 Task: Find connections with filter location São Francisco do Sul with filter topic #Productivitywith filter profile language French with filter current company Axis Finance Limited with filter school Central Institute of Plastics Engineering & Technology (CIPET) with filter industry Textile Manufacturing with filter service category Management Consulting with filter keywords title Finance Manager
Action: Mouse moved to (665, 130)
Screenshot: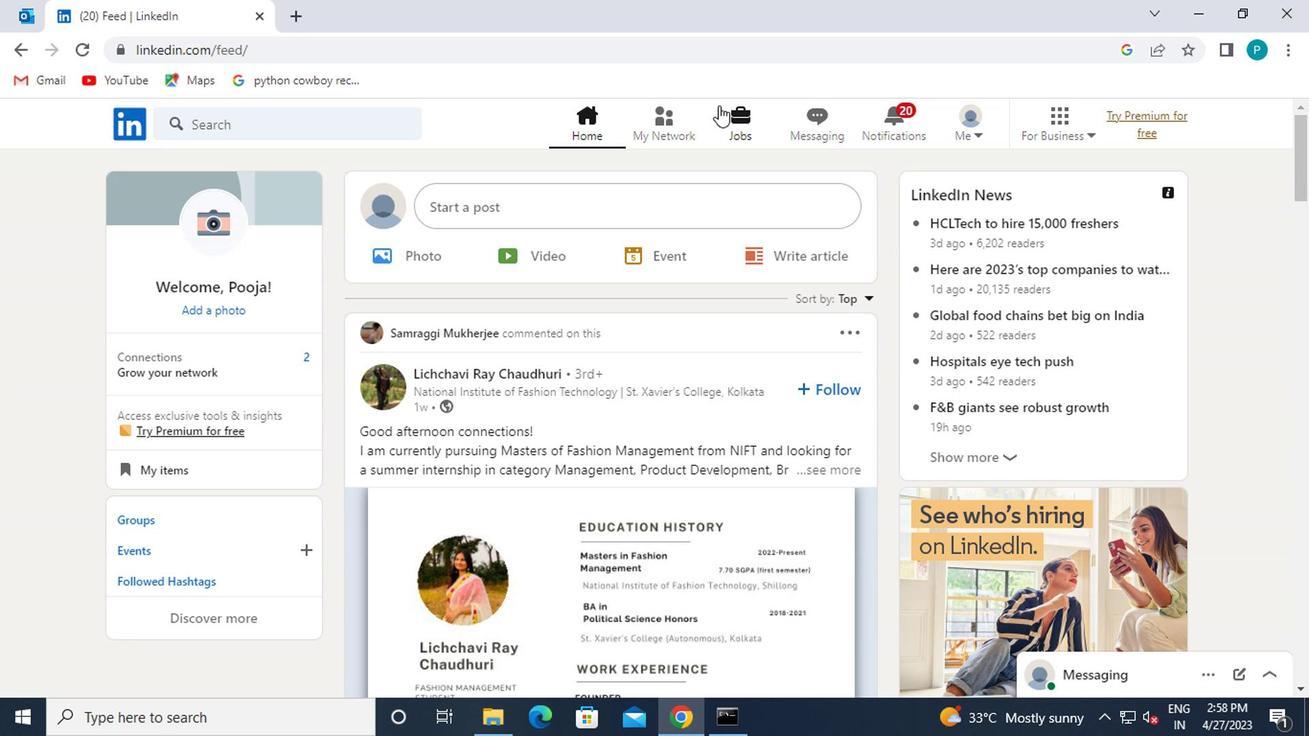 
Action: Mouse pressed left at (665, 130)
Screenshot: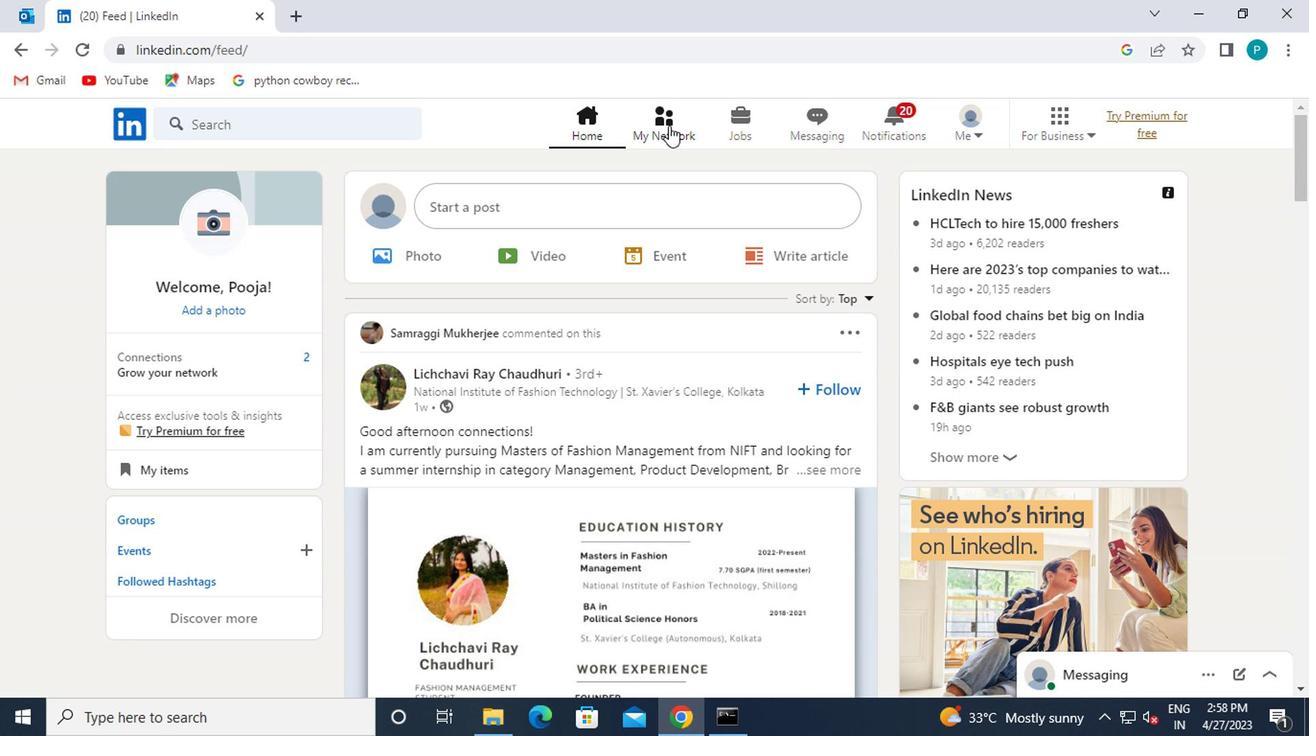 
Action: Mouse moved to (304, 242)
Screenshot: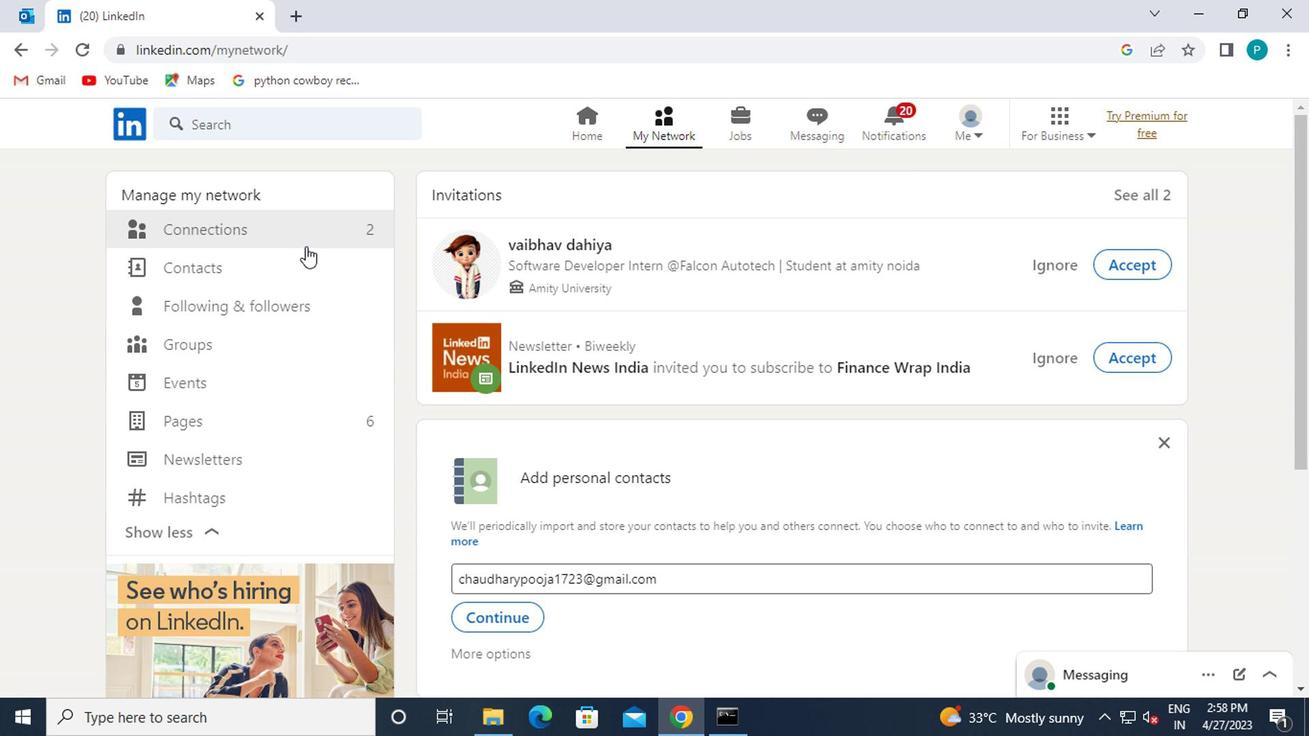 
Action: Mouse pressed left at (304, 242)
Screenshot: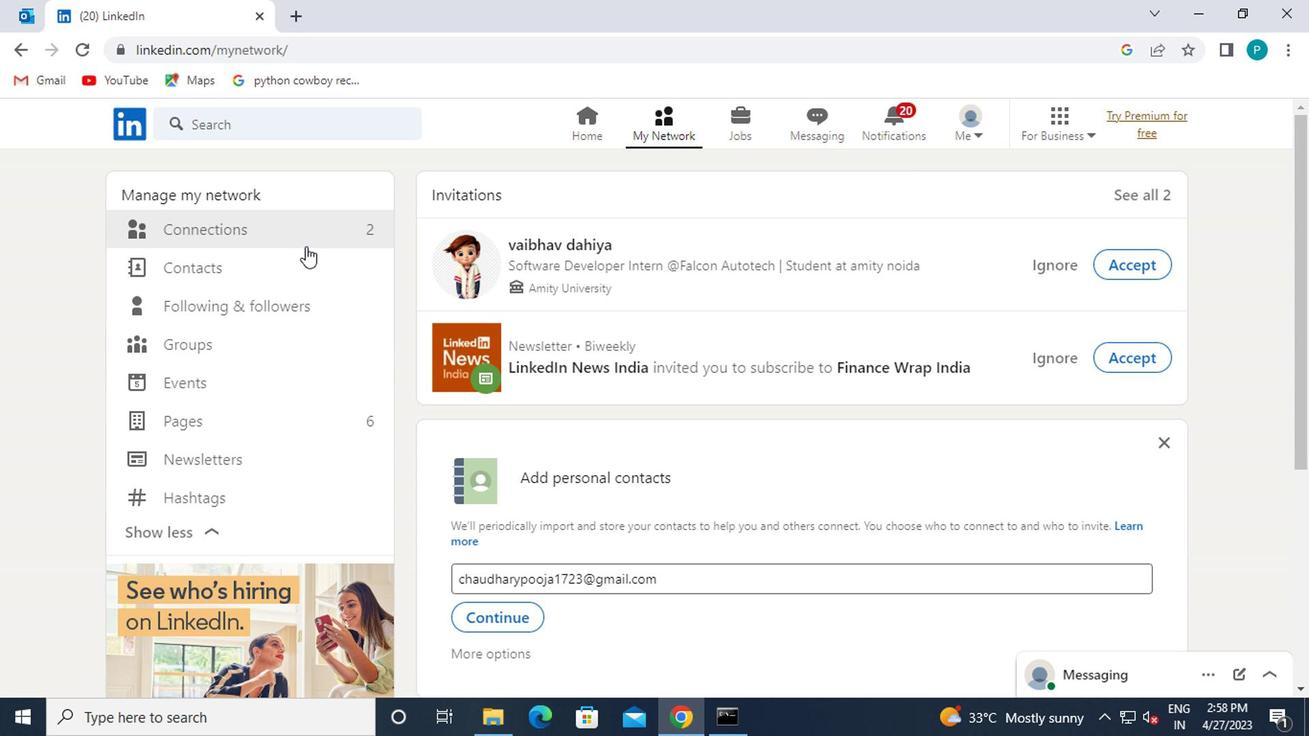 
Action: Mouse moved to (778, 210)
Screenshot: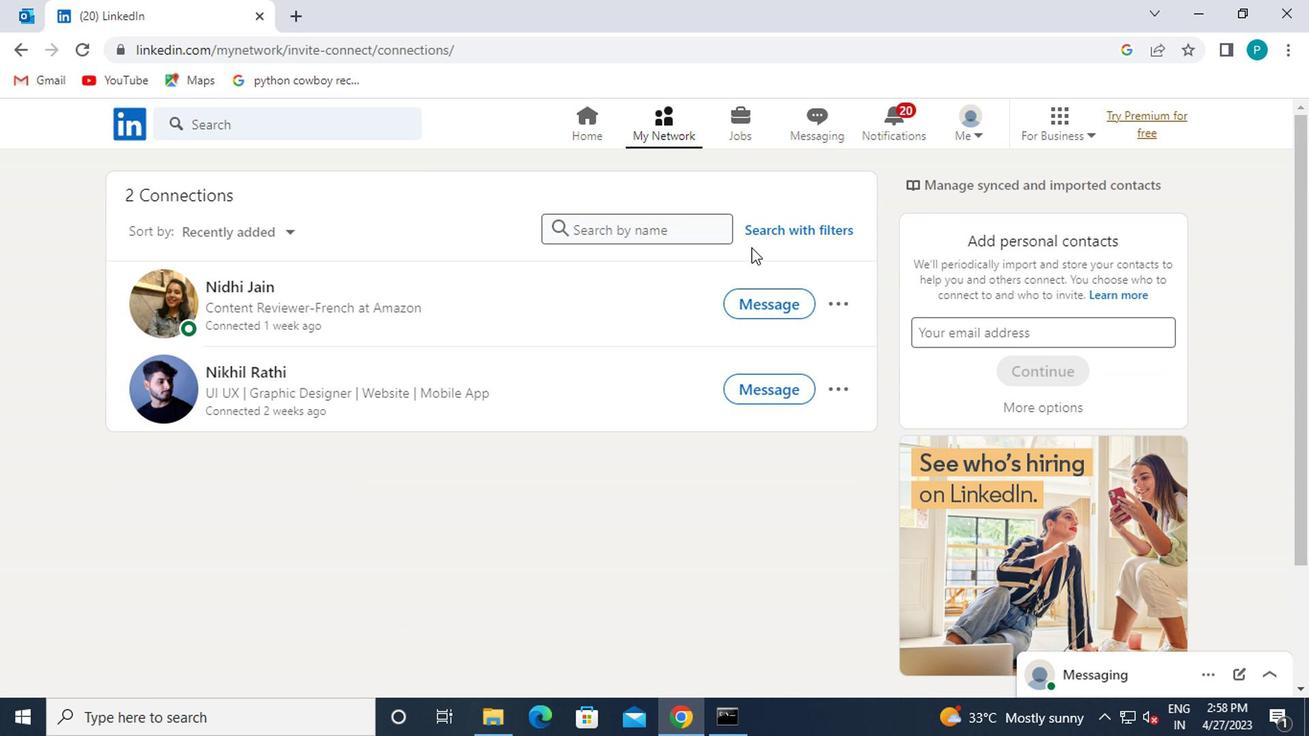 
Action: Mouse pressed left at (778, 210)
Screenshot: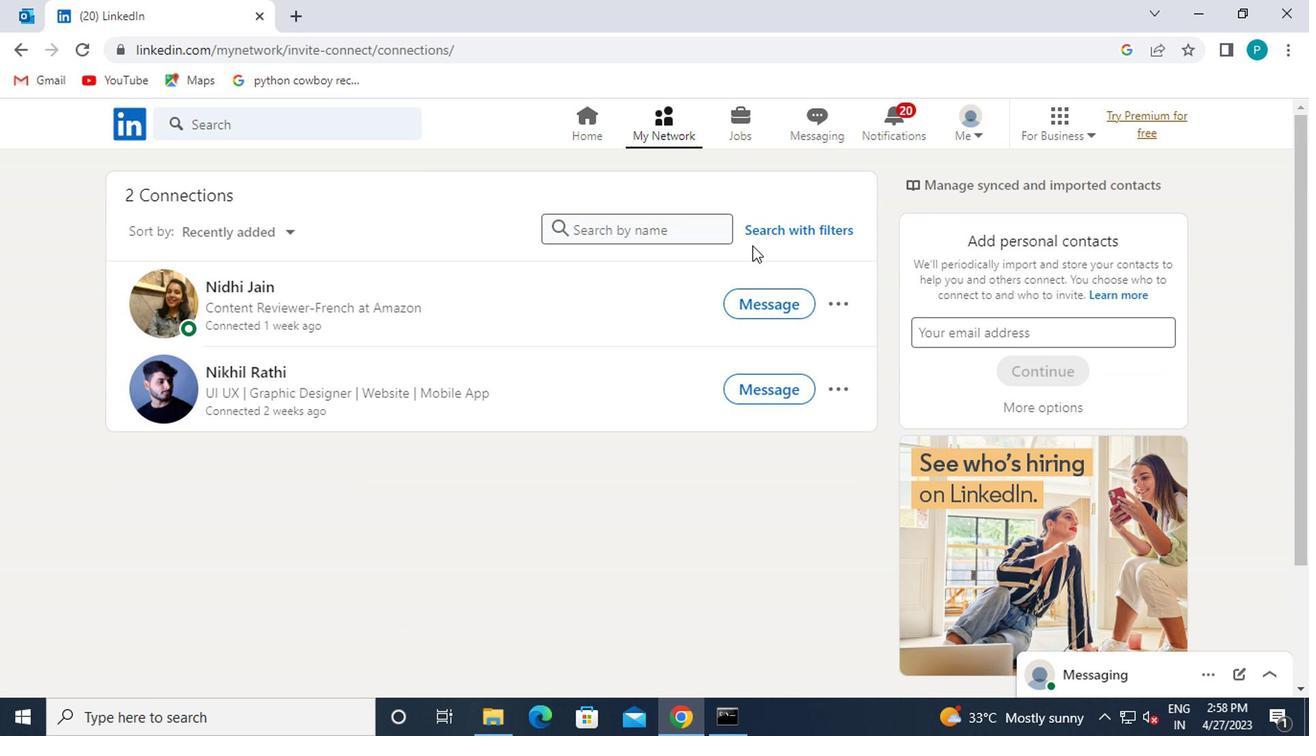 
Action: Mouse moved to (782, 222)
Screenshot: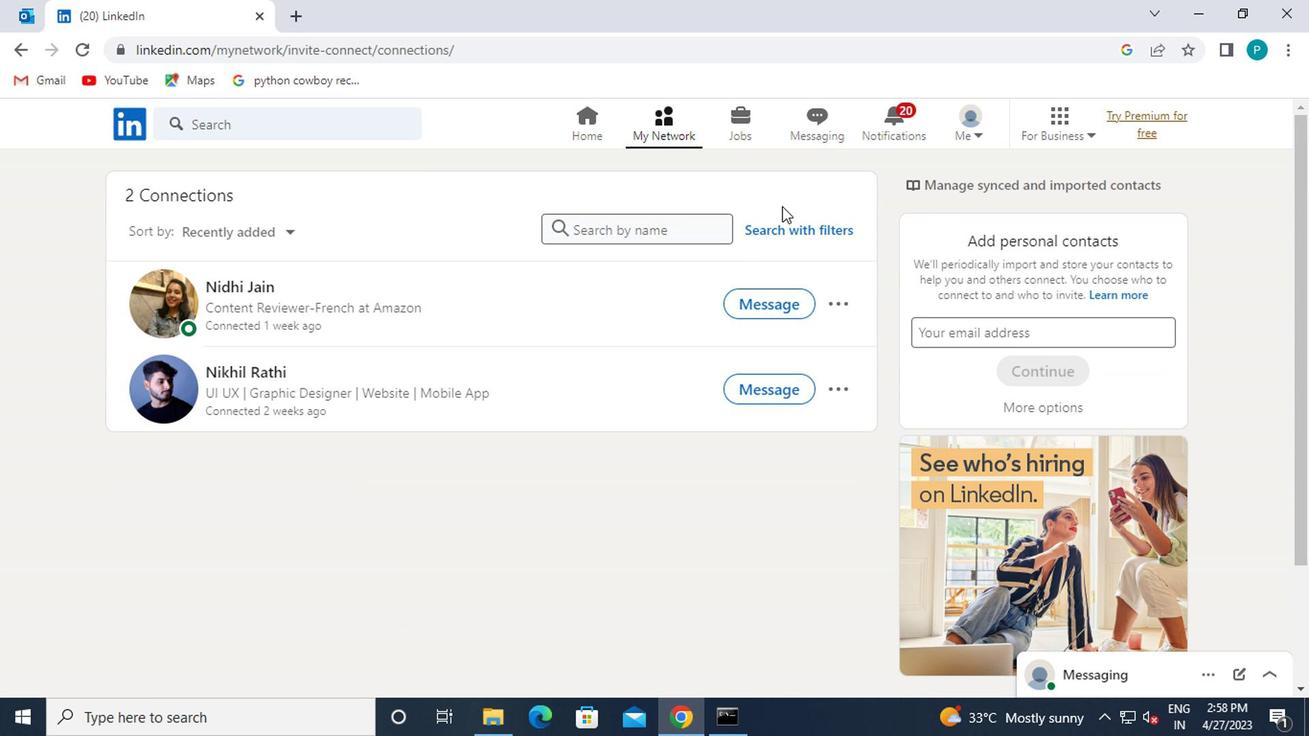 
Action: Mouse pressed left at (782, 222)
Screenshot: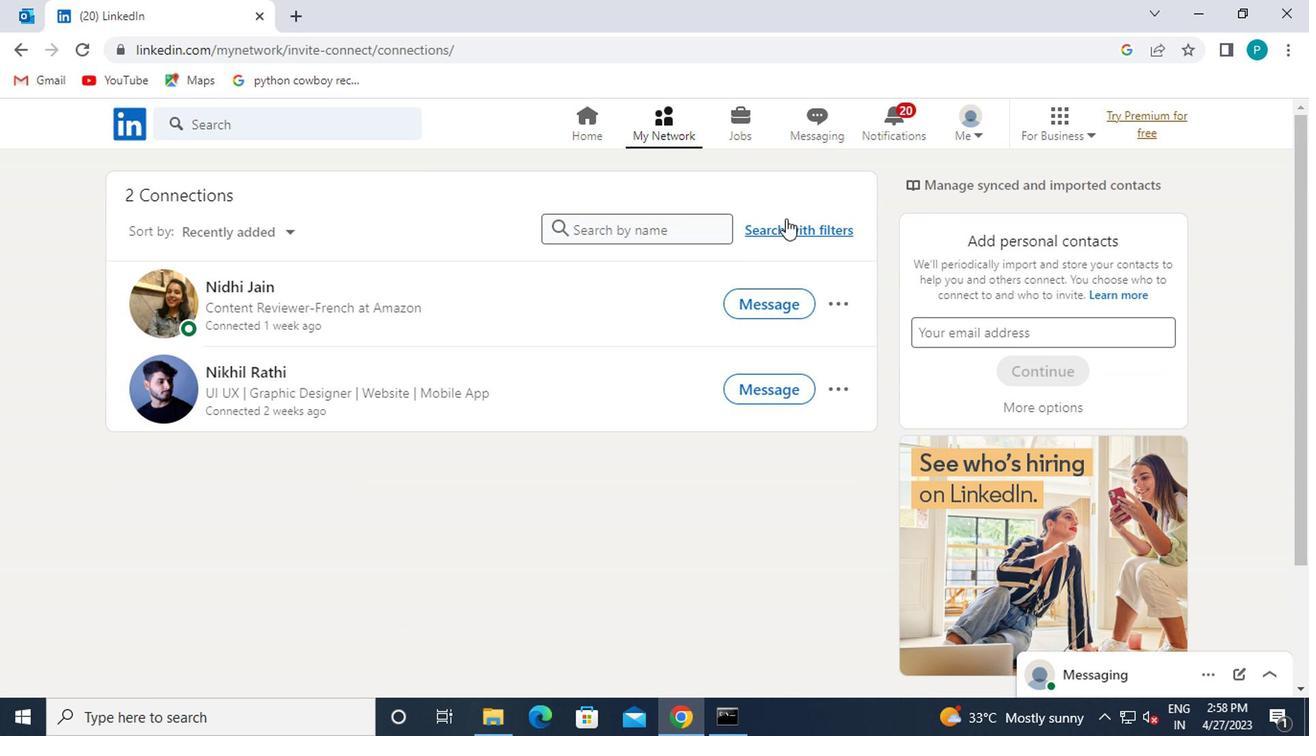 
Action: Mouse moved to (697, 184)
Screenshot: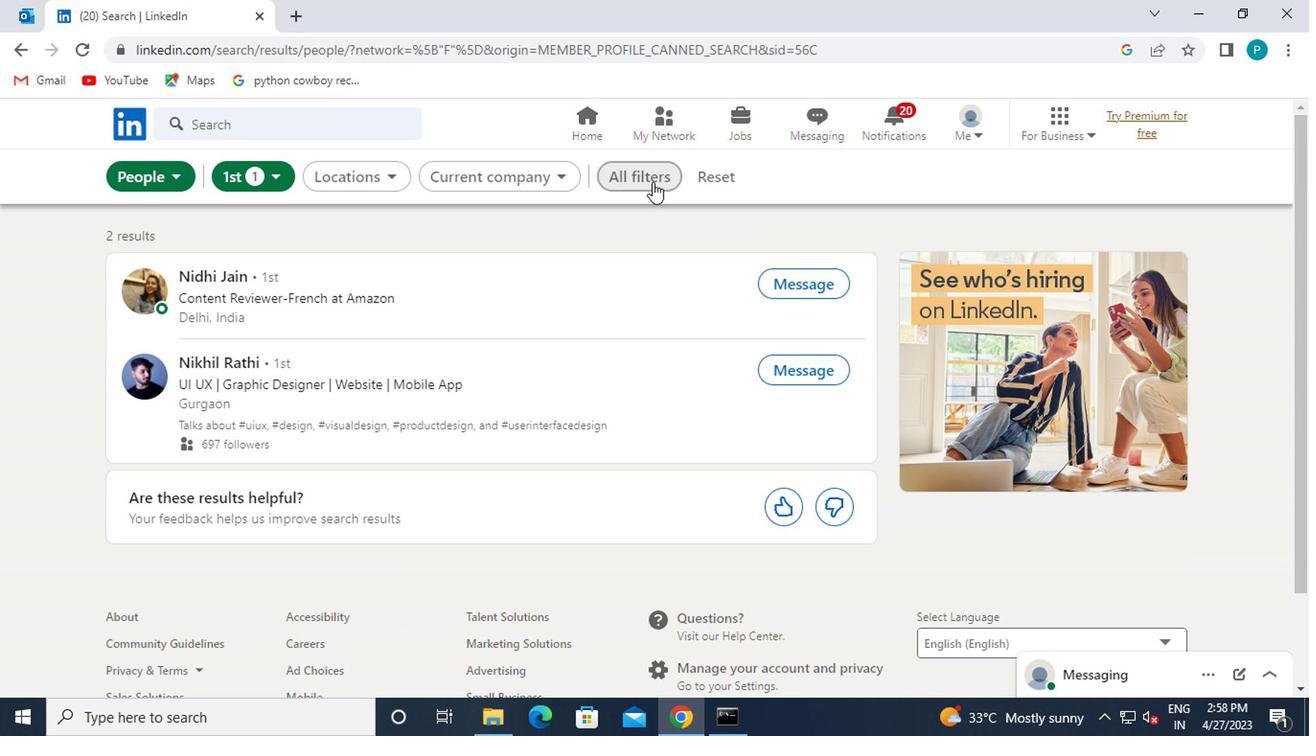 
Action: Mouse pressed left at (697, 184)
Screenshot: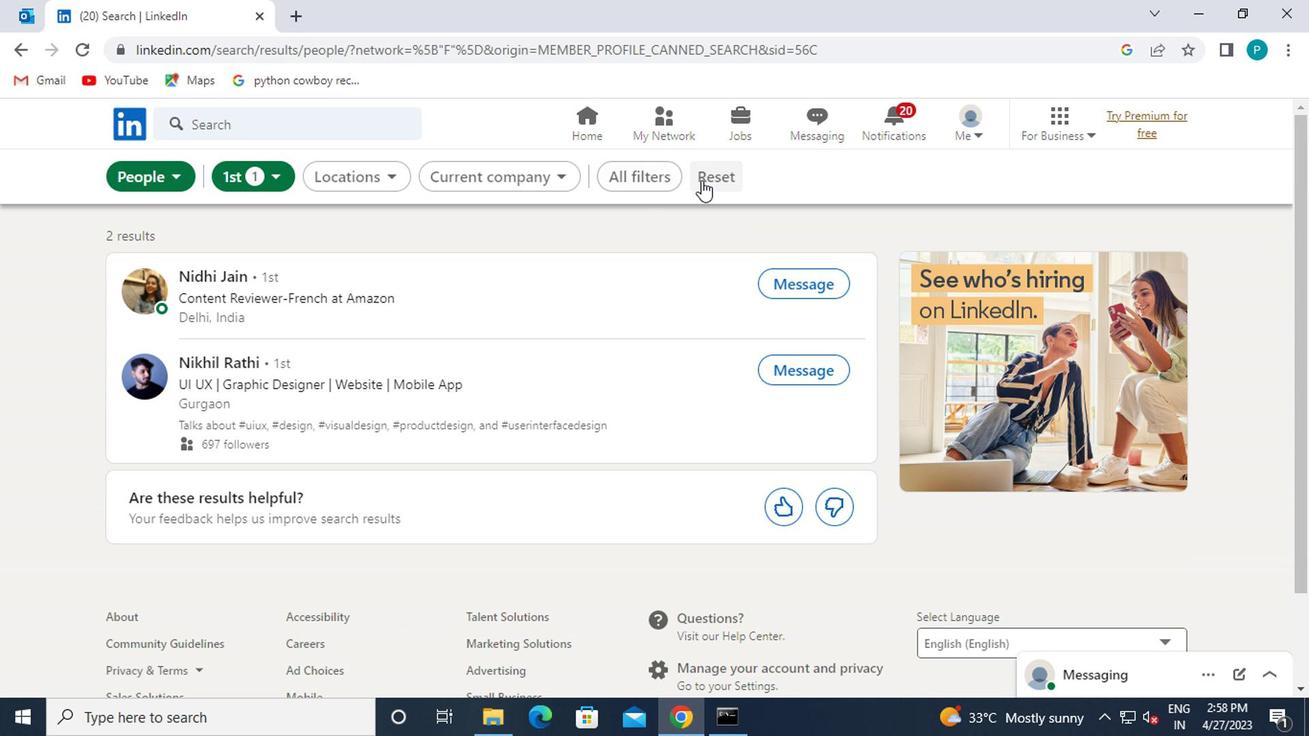 
Action: Mouse moved to (692, 185)
Screenshot: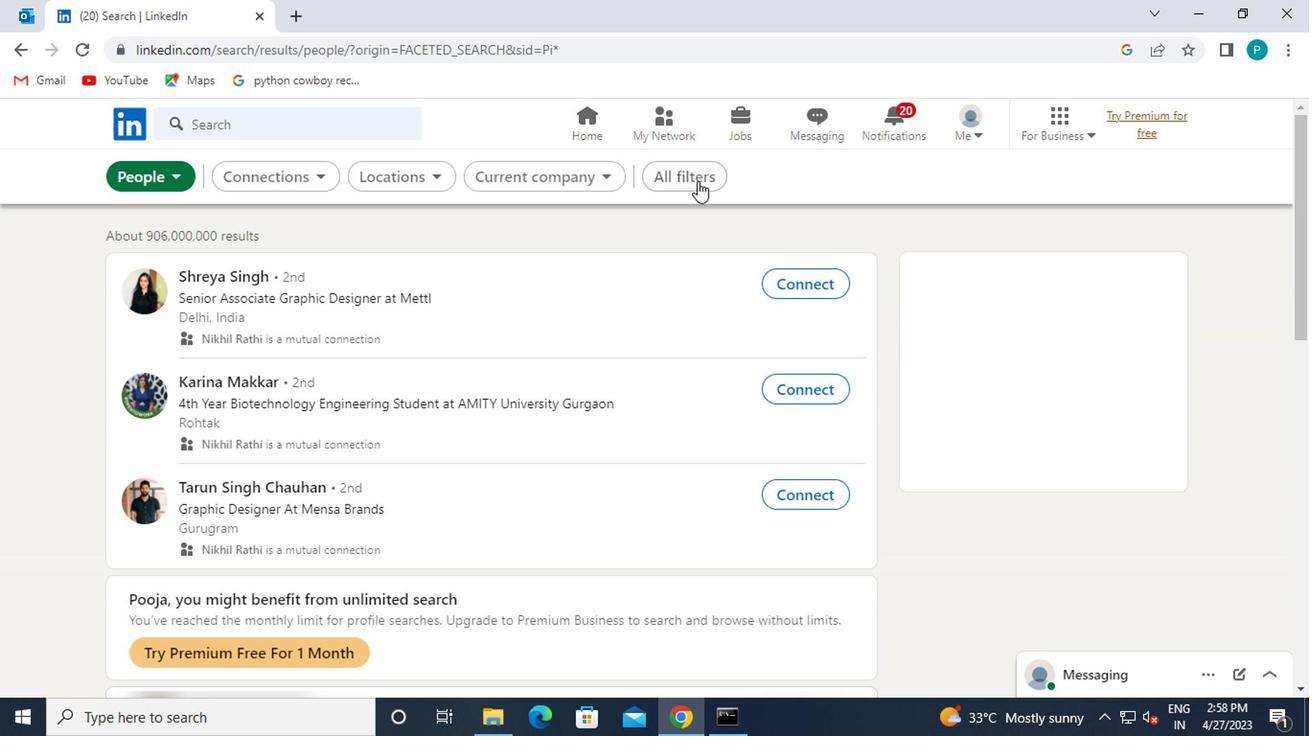 
Action: Mouse pressed left at (692, 185)
Screenshot: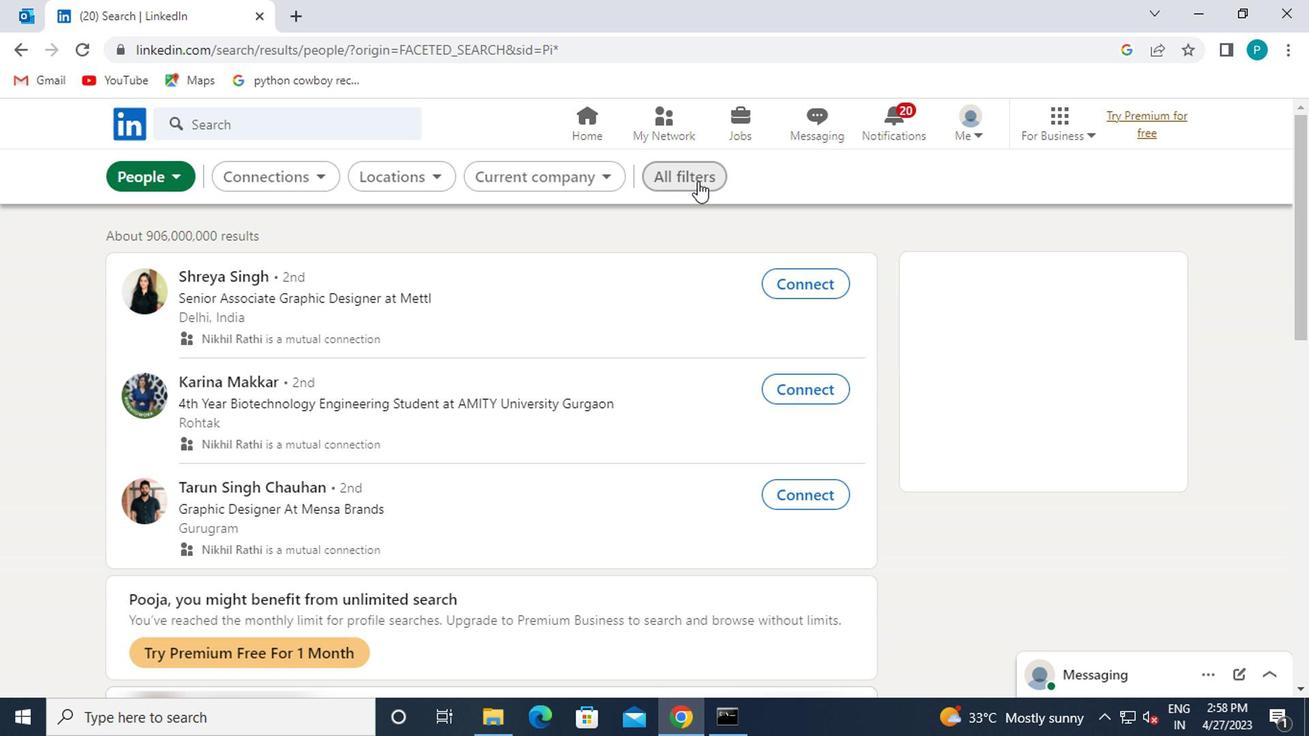 
Action: Mouse moved to (1074, 433)
Screenshot: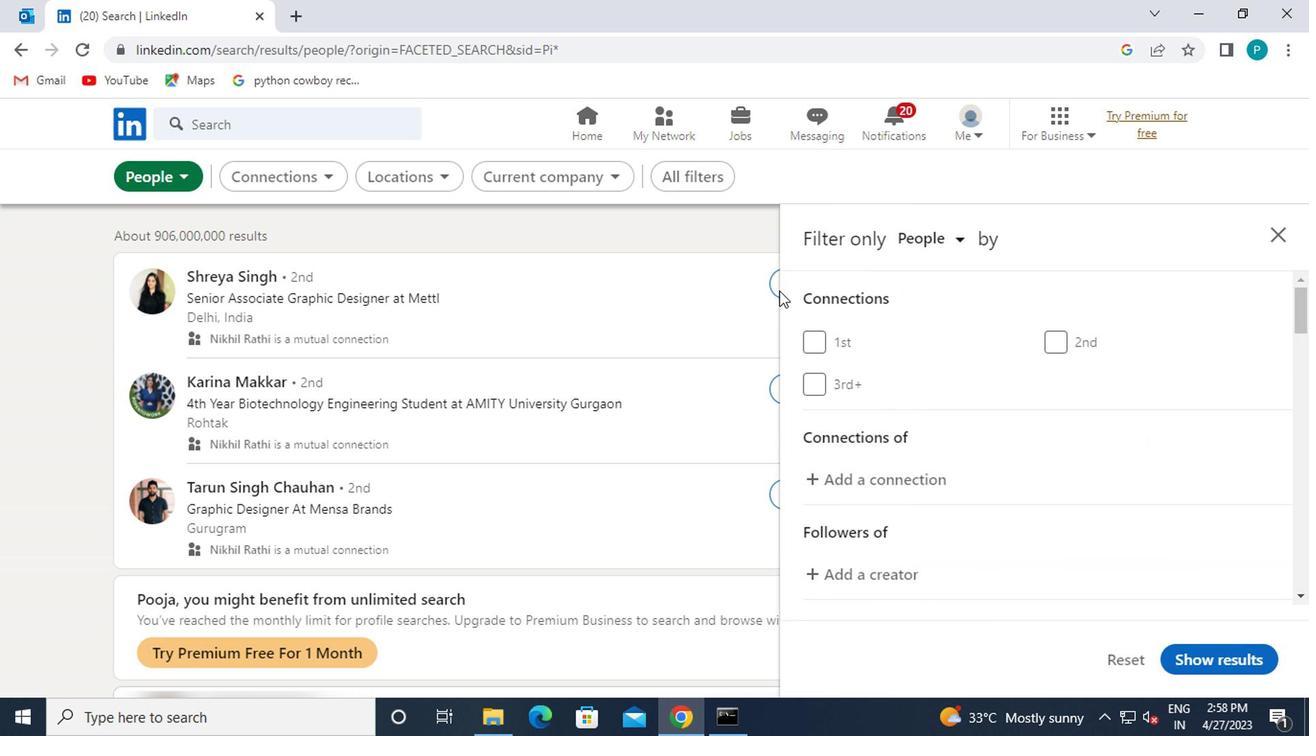 
Action: Mouse scrolled (1074, 433) with delta (0, 0)
Screenshot: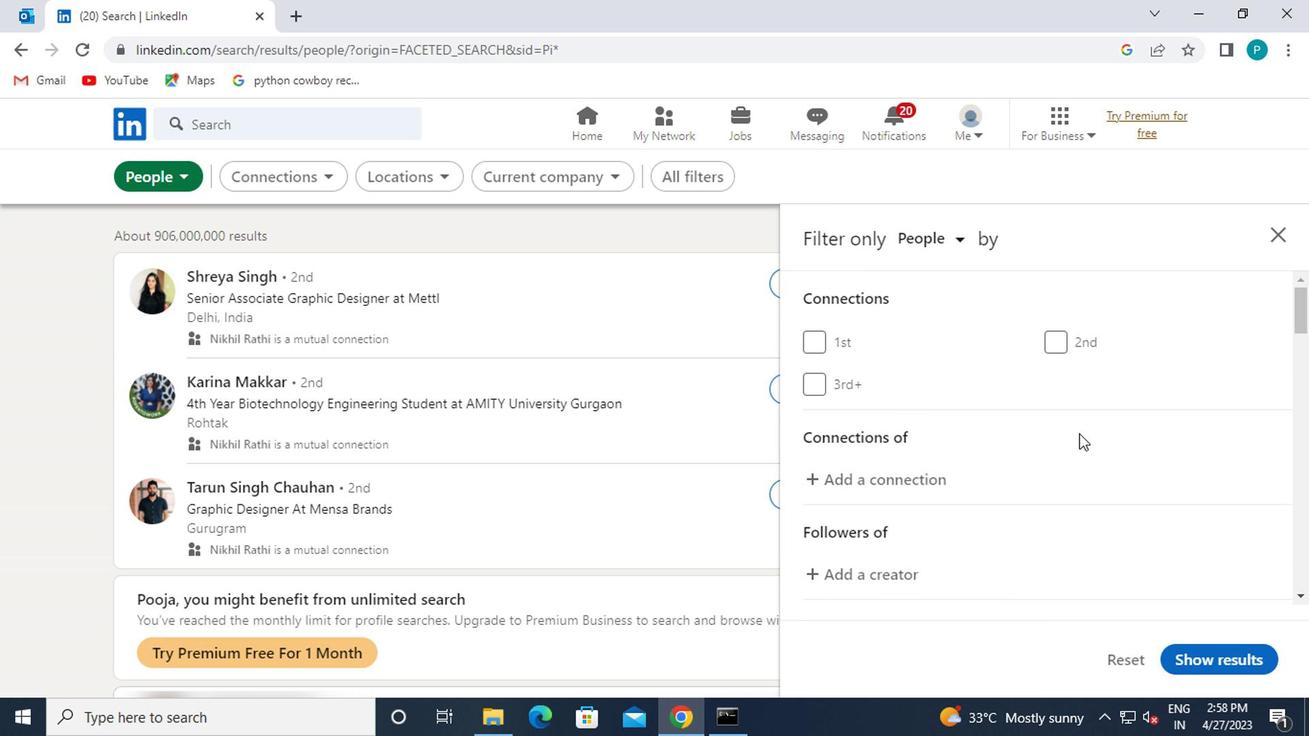
Action: Mouse scrolled (1074, 433) with delta (0, 0)
Screenshot: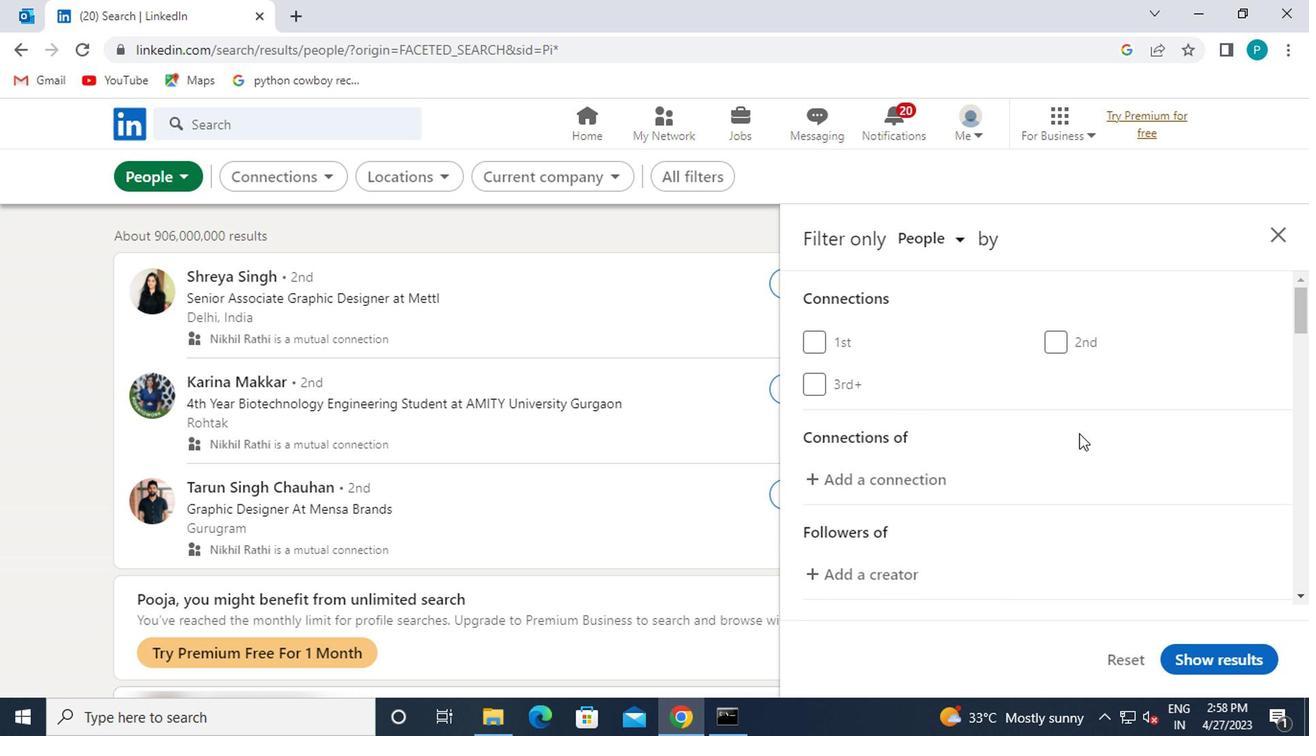 
Action: Mouse scrolled (1074, 433) with delta (0, 0)
Screenshot: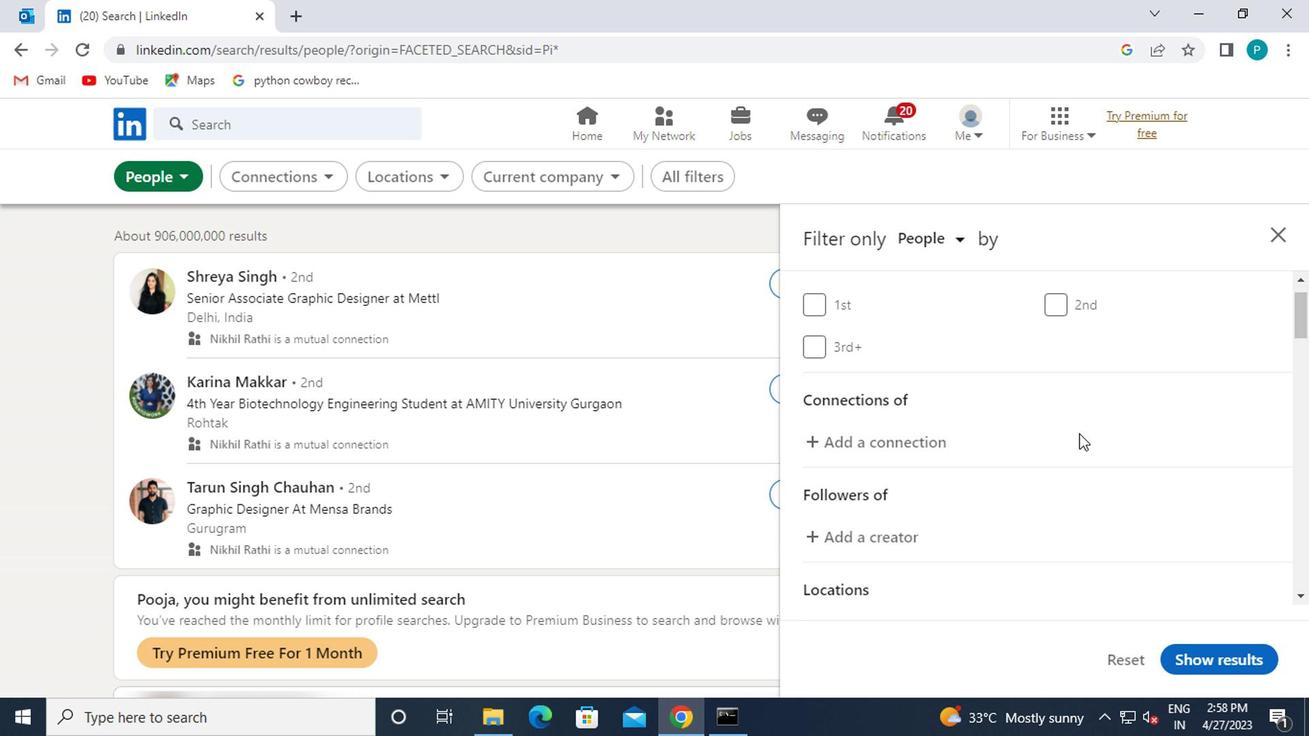 
Action: Mouse scrolled (1074, 433) with delta (0, 0)
Screenshot: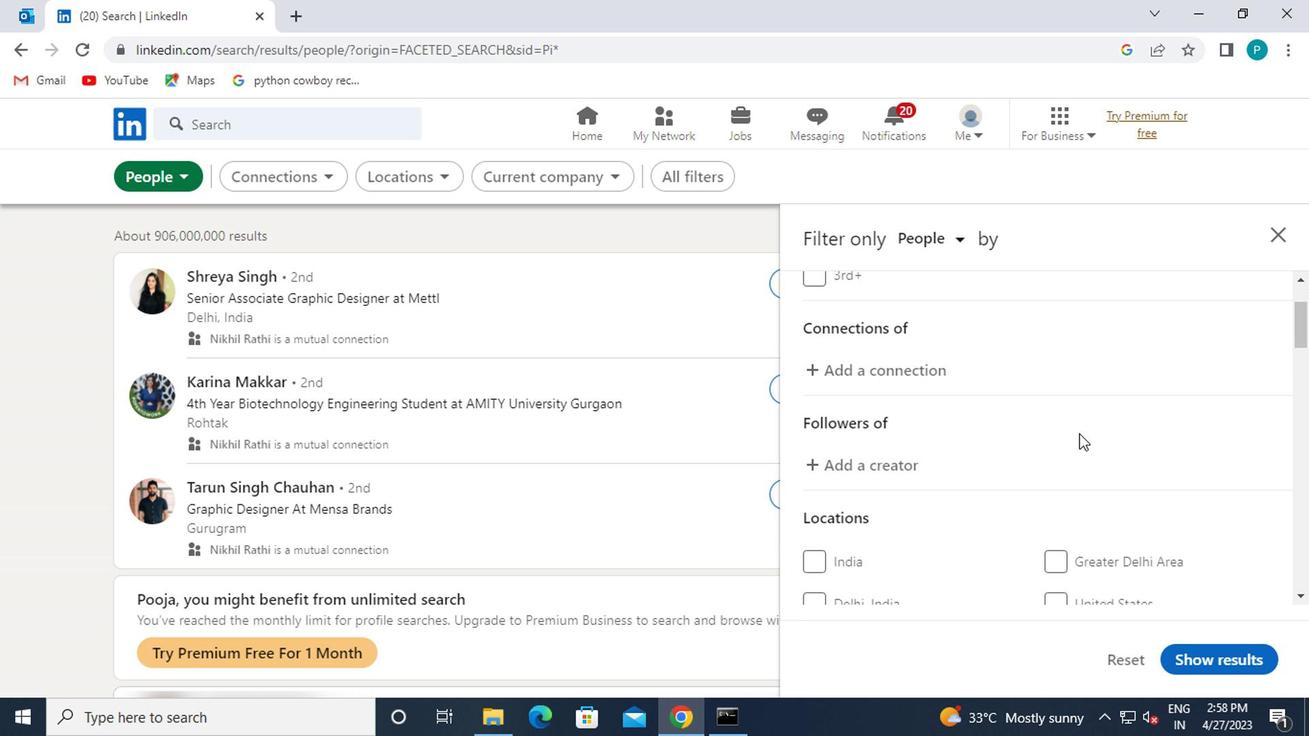 
Action: Mouse moved to (1076, 372)
Screenshot: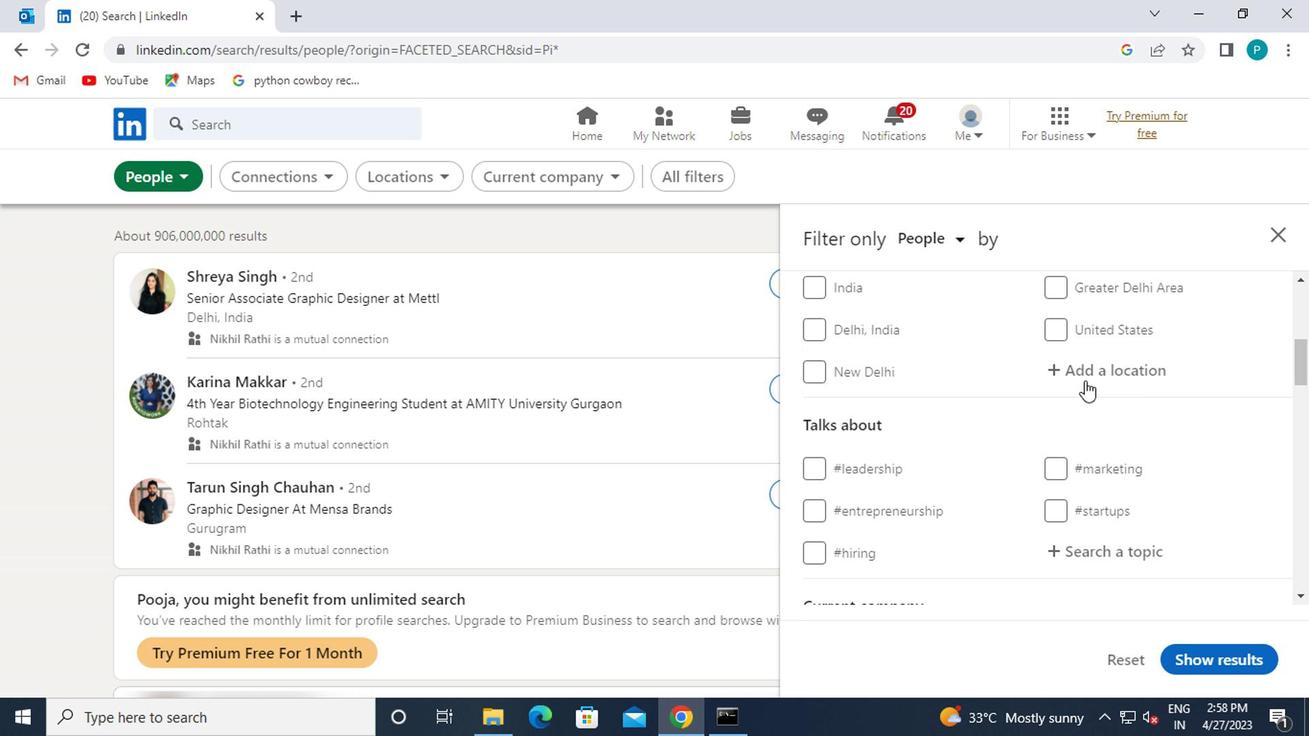
Action: Mouse pressed left at (1076, 372)
Screenshot: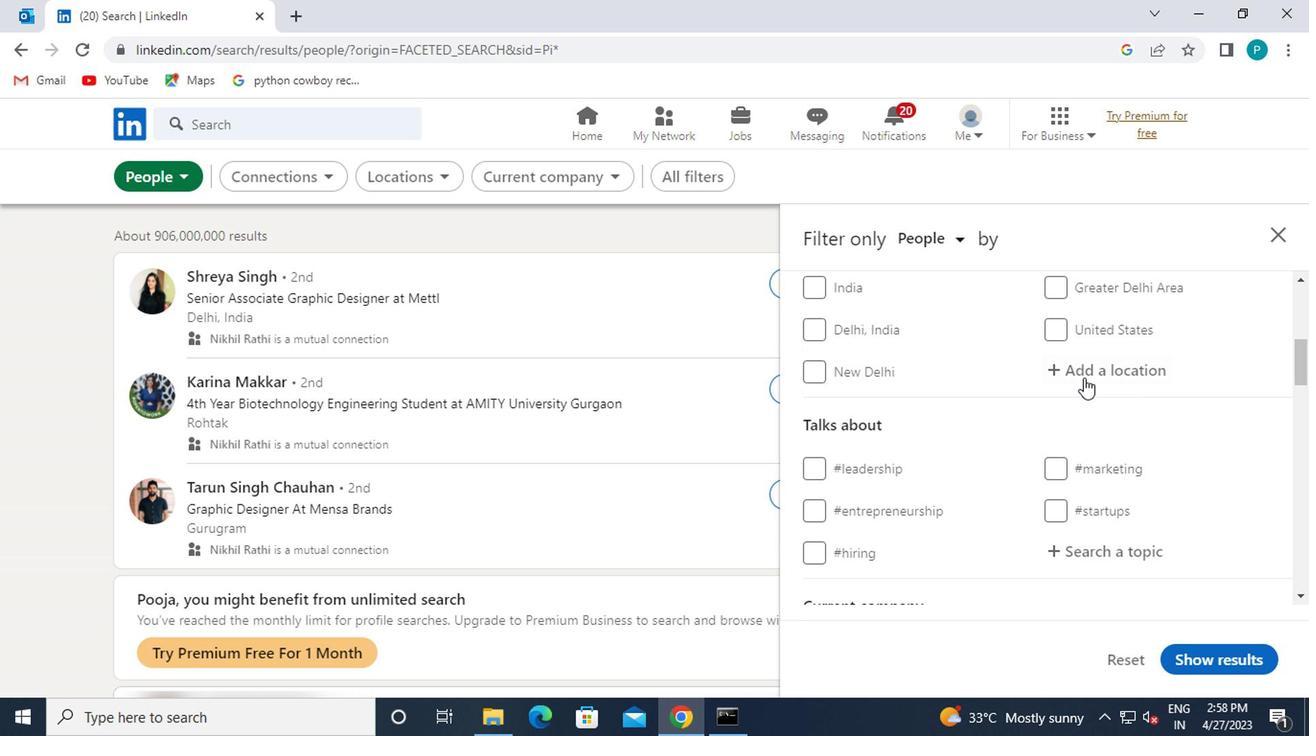 
Action: Key pressed <Key.caps_lock>s<Key.caps_lock>ao<Key.space><Key.caps_lock>f<Key.caps_lock>ra
Screenshot: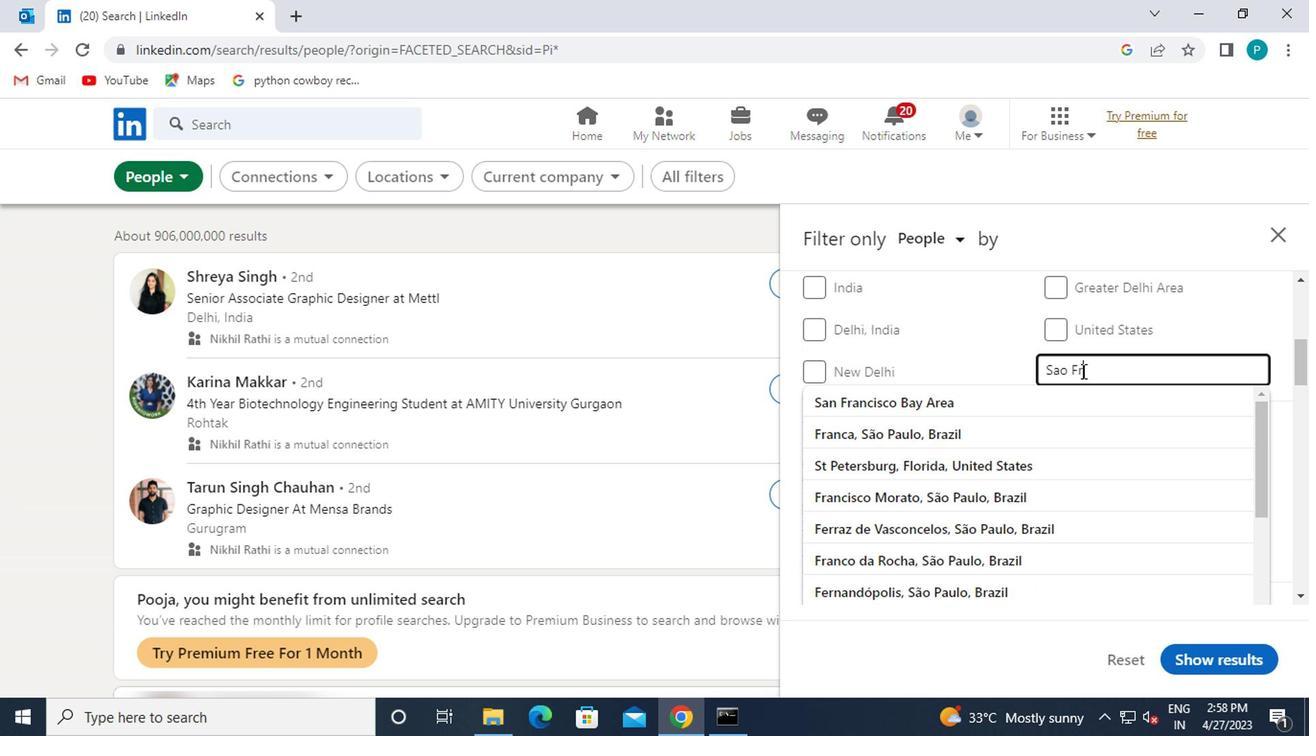 
Action: Mouse moved to (1023, 524)
Screenshot: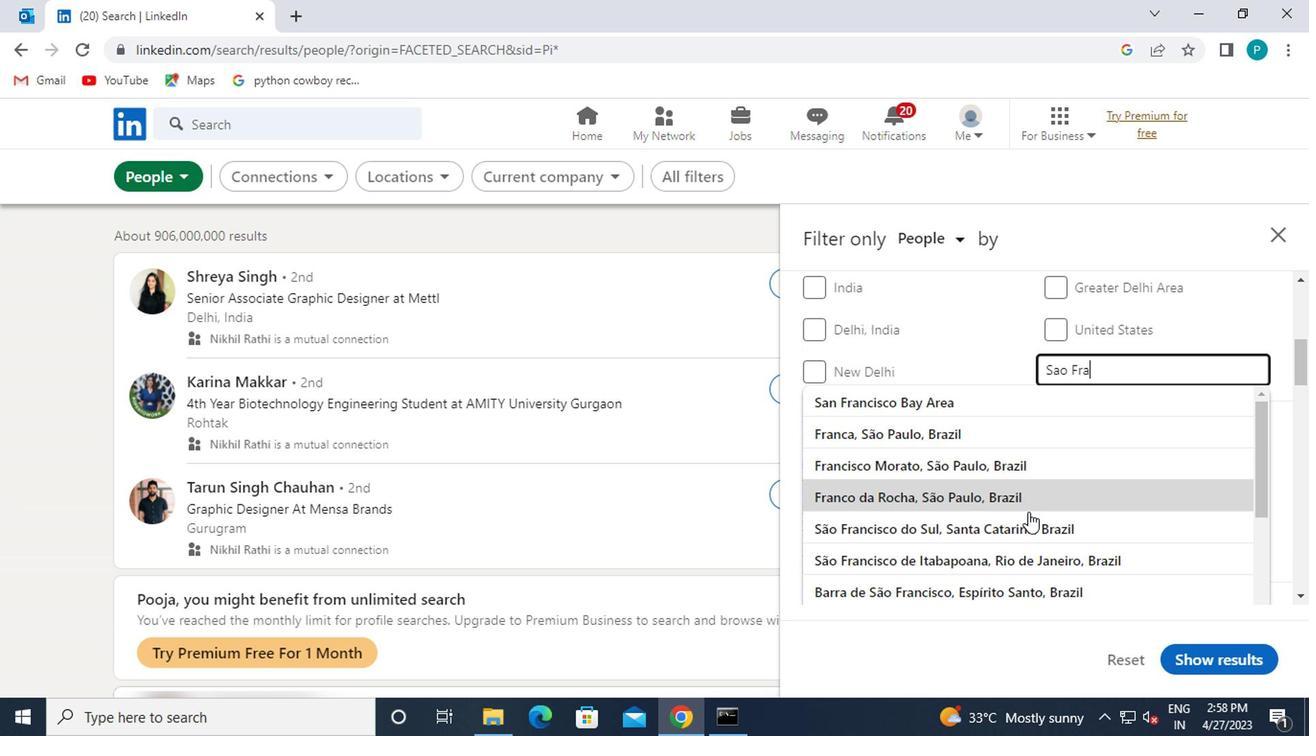 
Action: Mouse pressed left at (1023, 524)
Screenshot: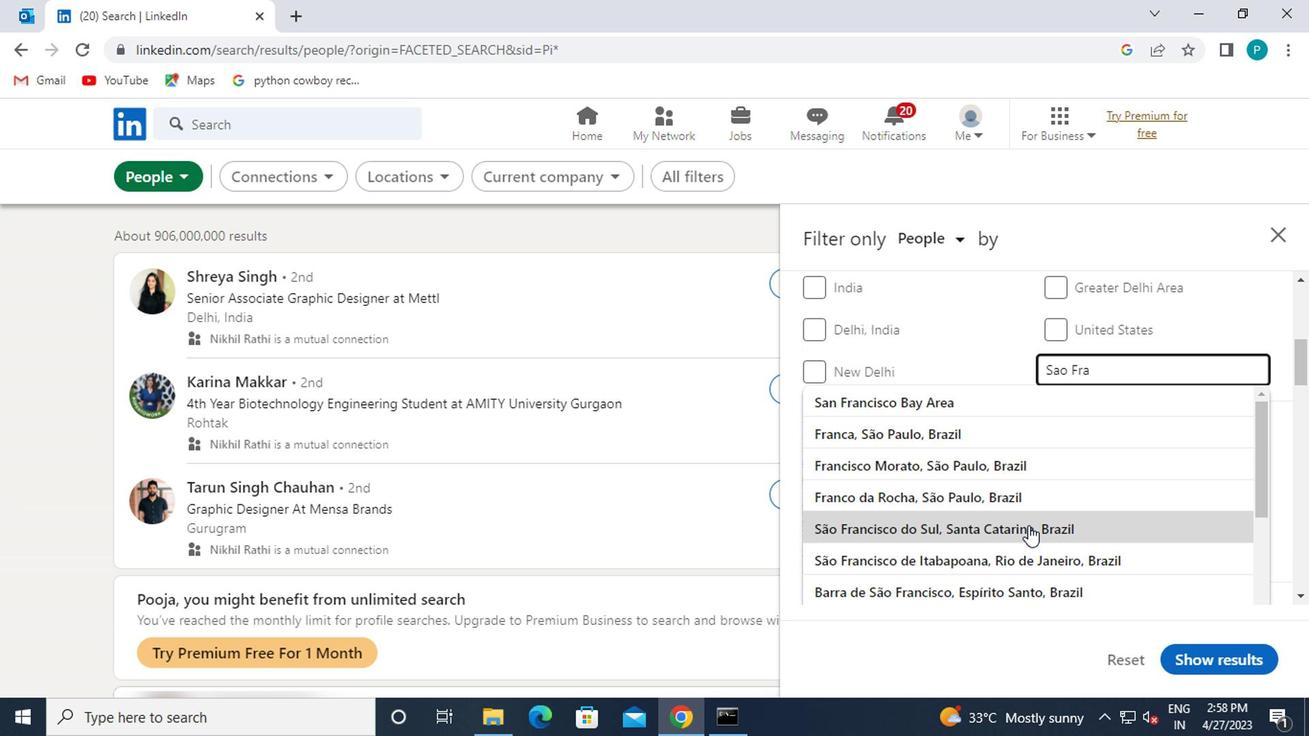 
Action: Mouse scrolled (1023, 523) with delta (0, 0)
Screenshot: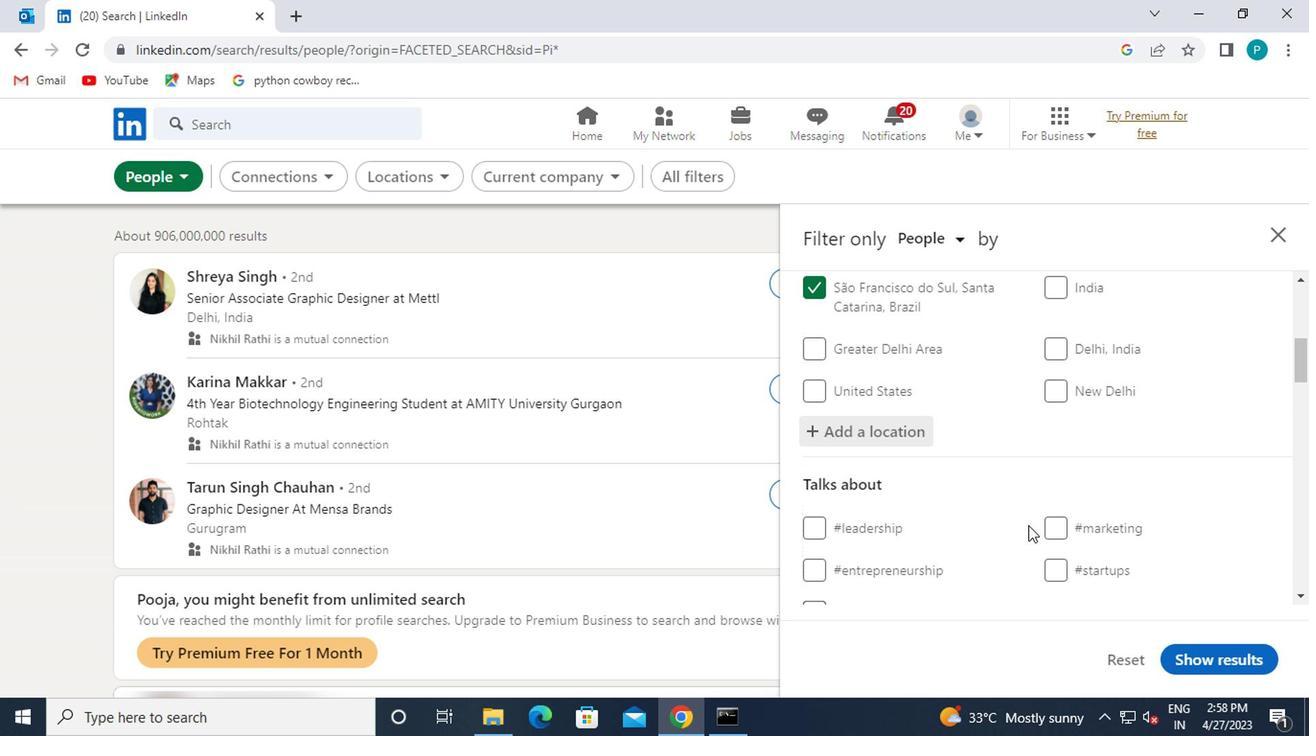 
Action: Mouse scrolled (1023, 523) with delta (0, 0)
Screenshot: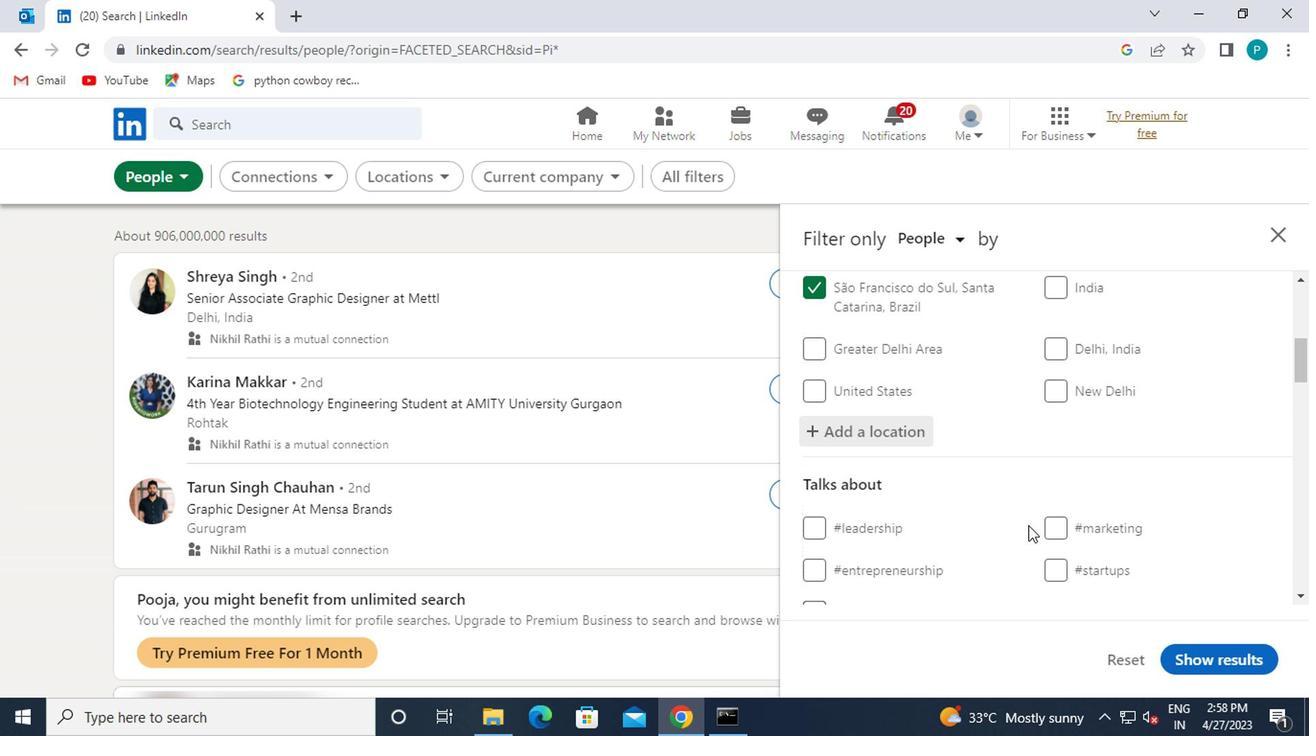 
Action: Mouse moved to (1046, 425)
Screenshot: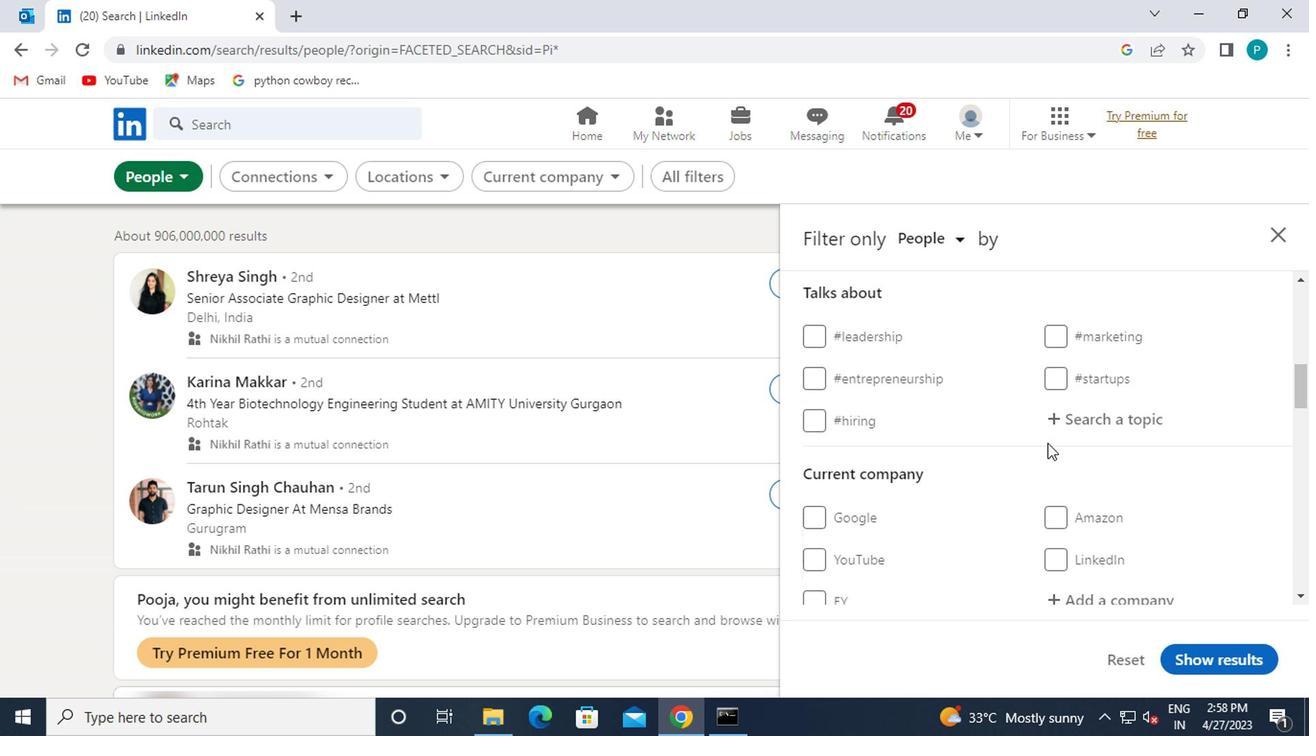 
Action: Mouse pressed left at (1046, 425)
Screenshot: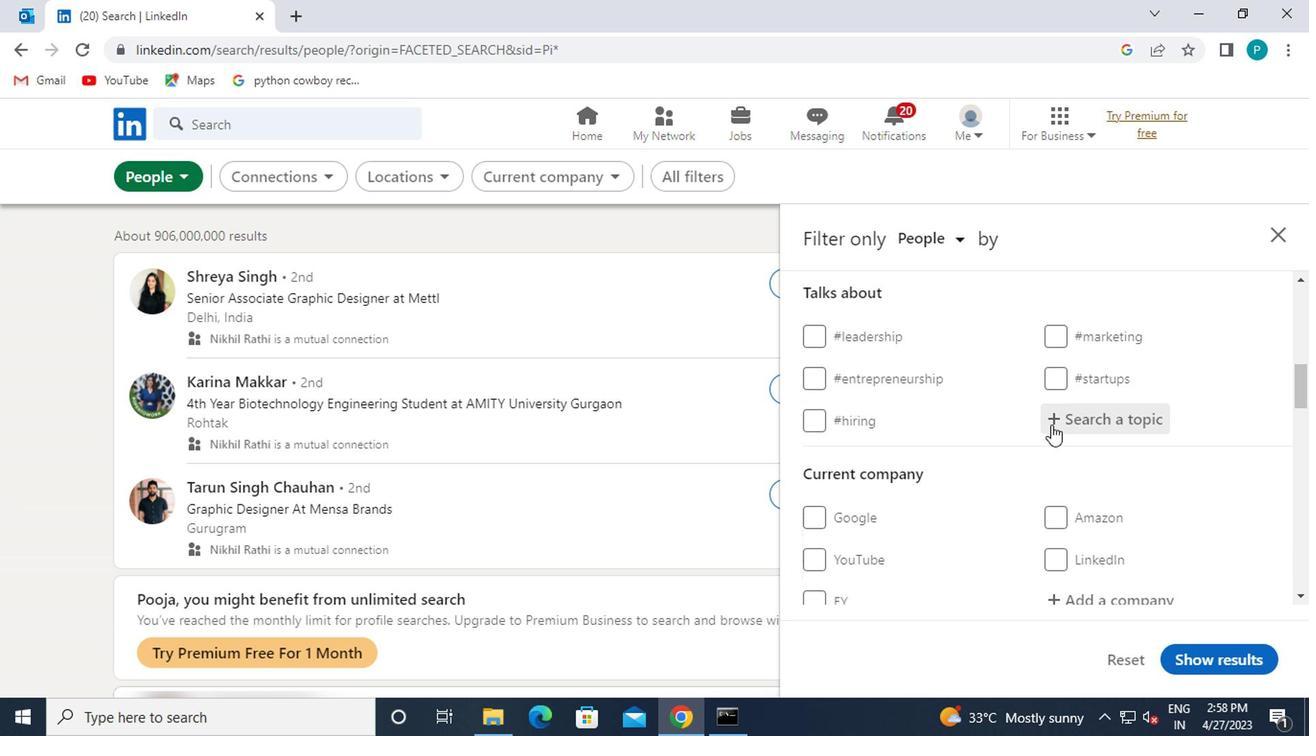 
Action: Key pressed <Key.shift>#<Key.caps_lock>P<Key.caps_lock>RODUCTIVITY
Screenshot: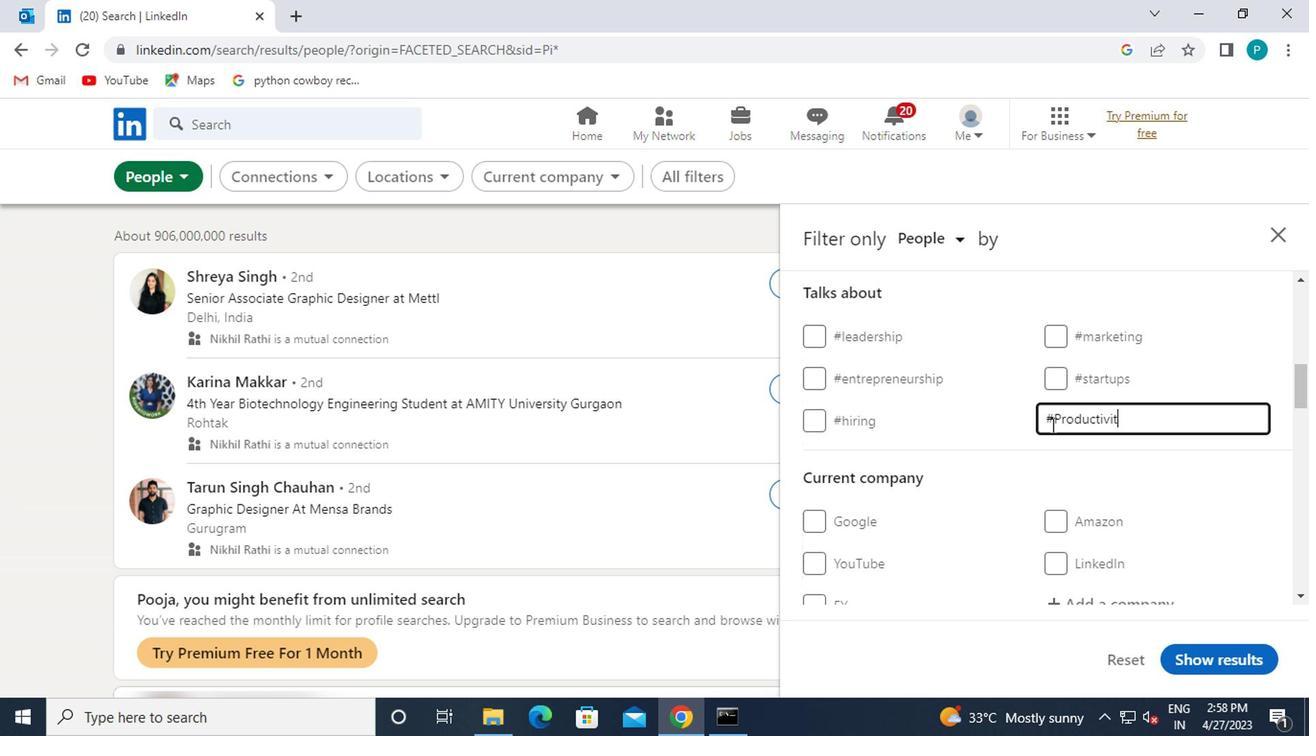 
Action: Mouse moved to (1028, 439)
Screenshot: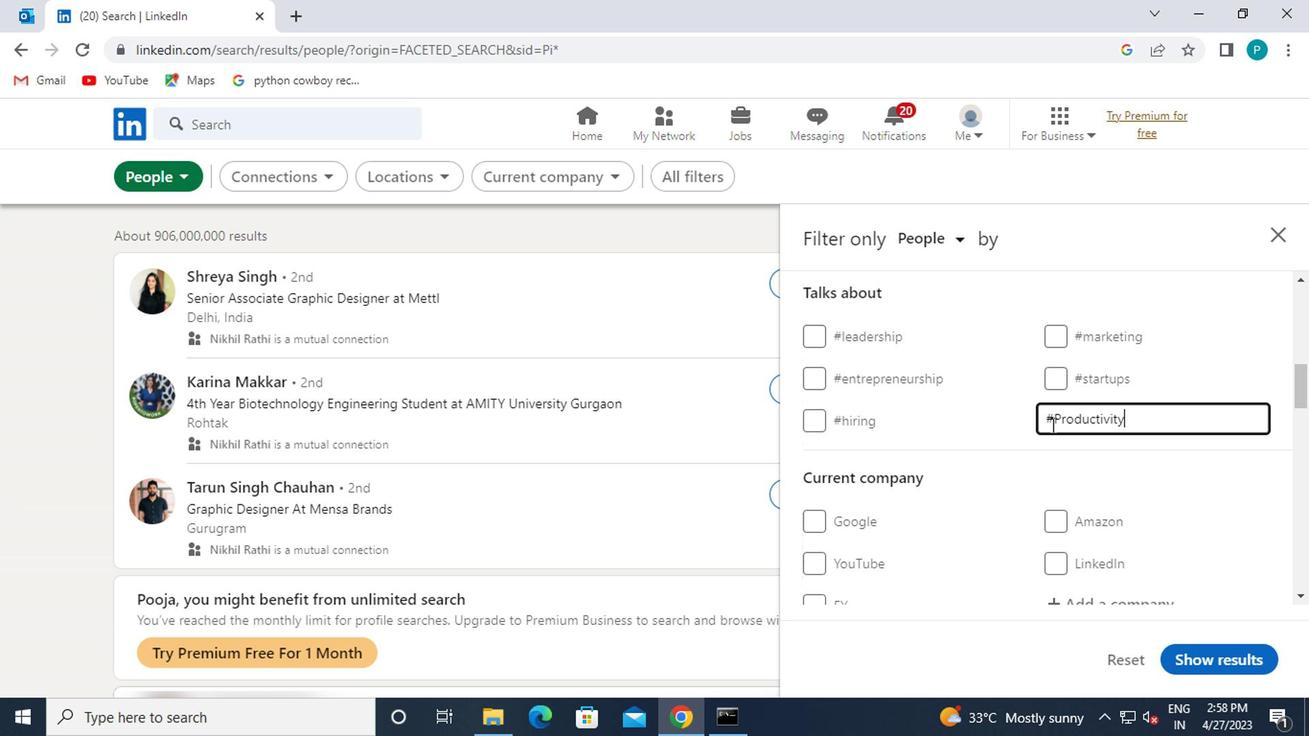 
Action: Mouse scrolled (1028, 438) with delta (0, -1)
Screenshot: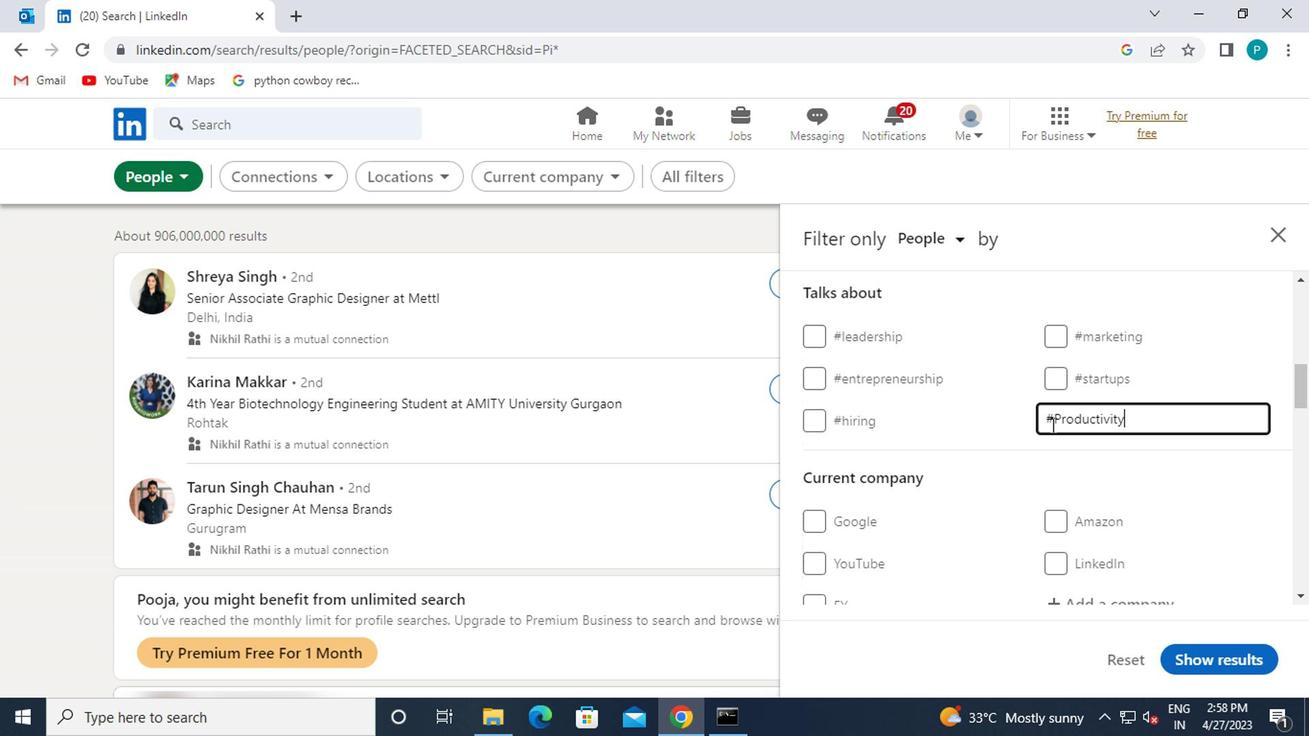 
Action: Mouse moved to (1018, 445)
Screenshot: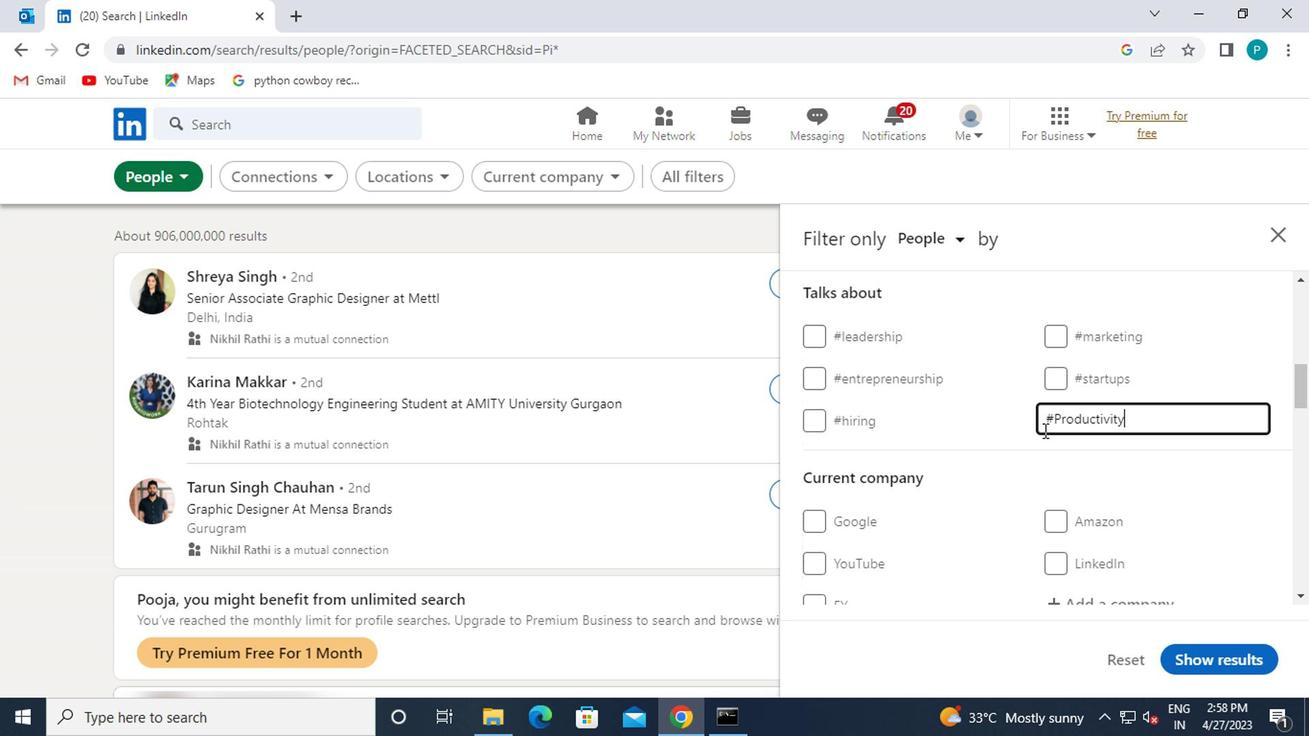 
Action: Mouse scrolled (1018, 444) with delta (0, 0)
Screenshot: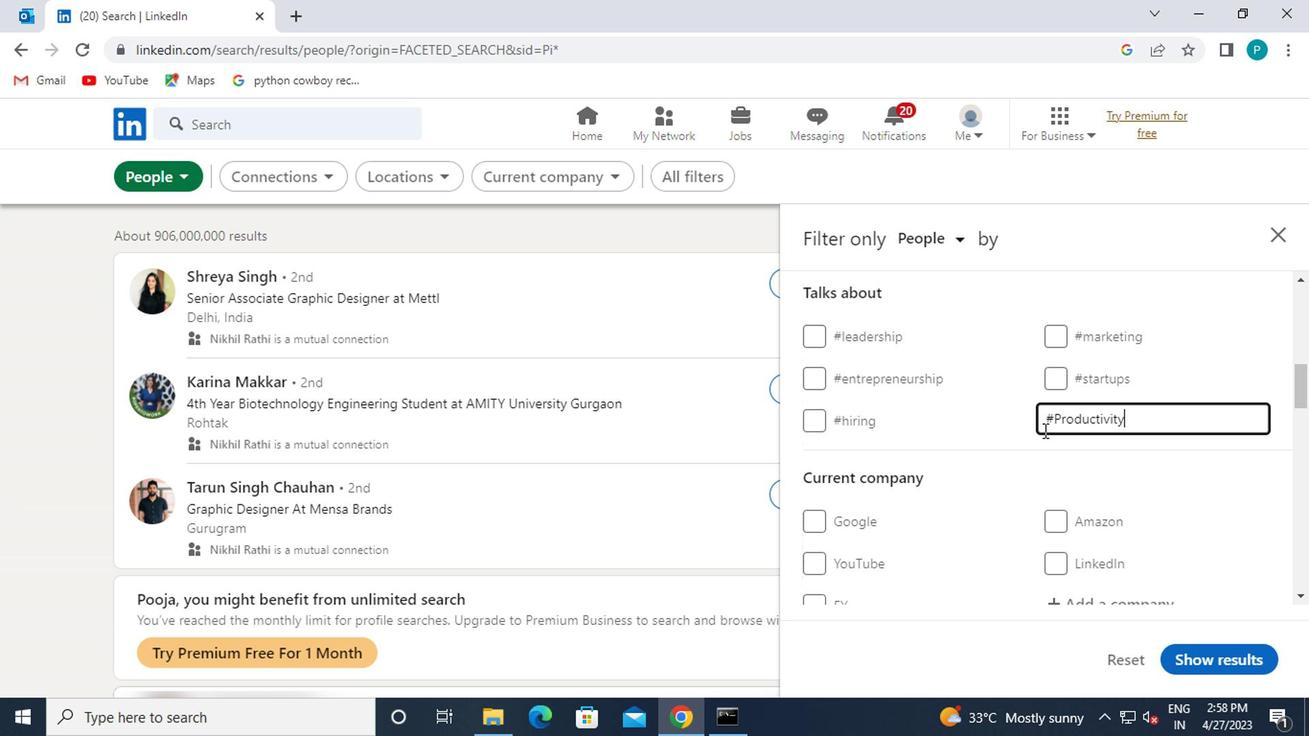 
Action: Mouse moved to (1012, 448)
Screenshot: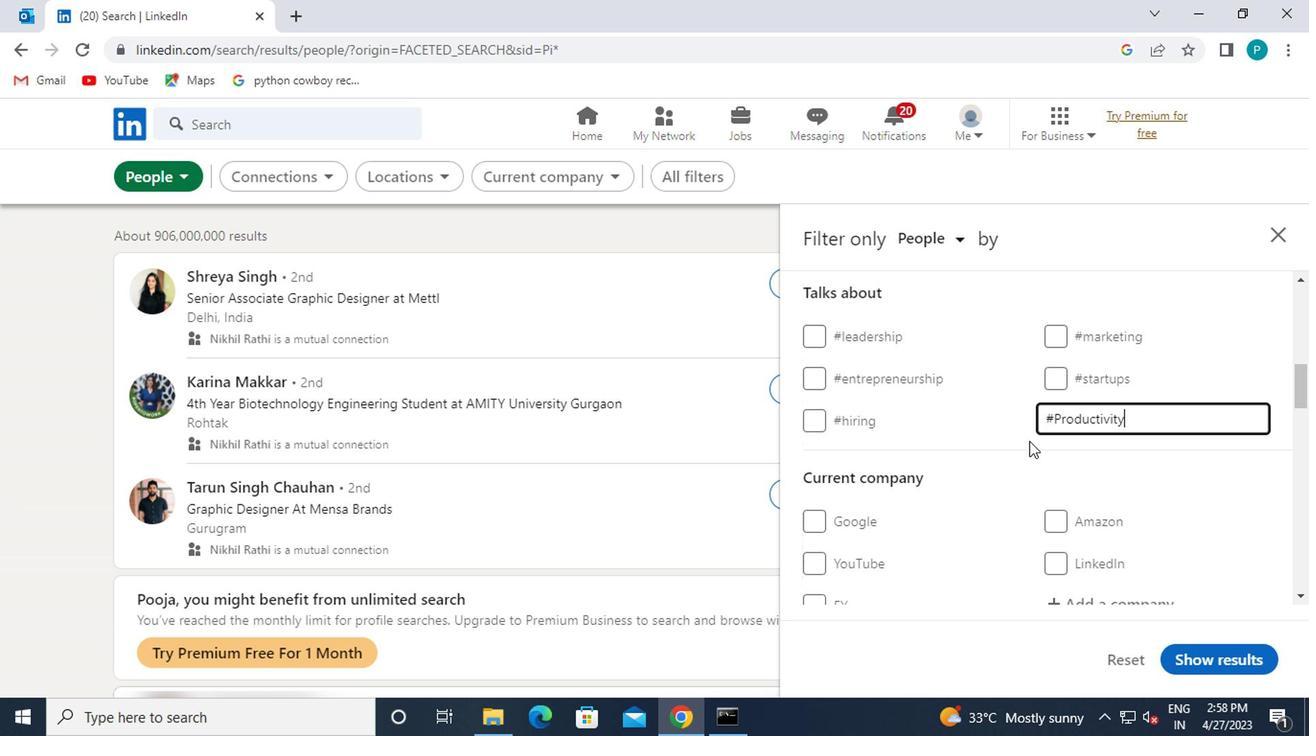 
Action: Mouse scrolled (1012, 448) with delta (0, 0)
Screenshot: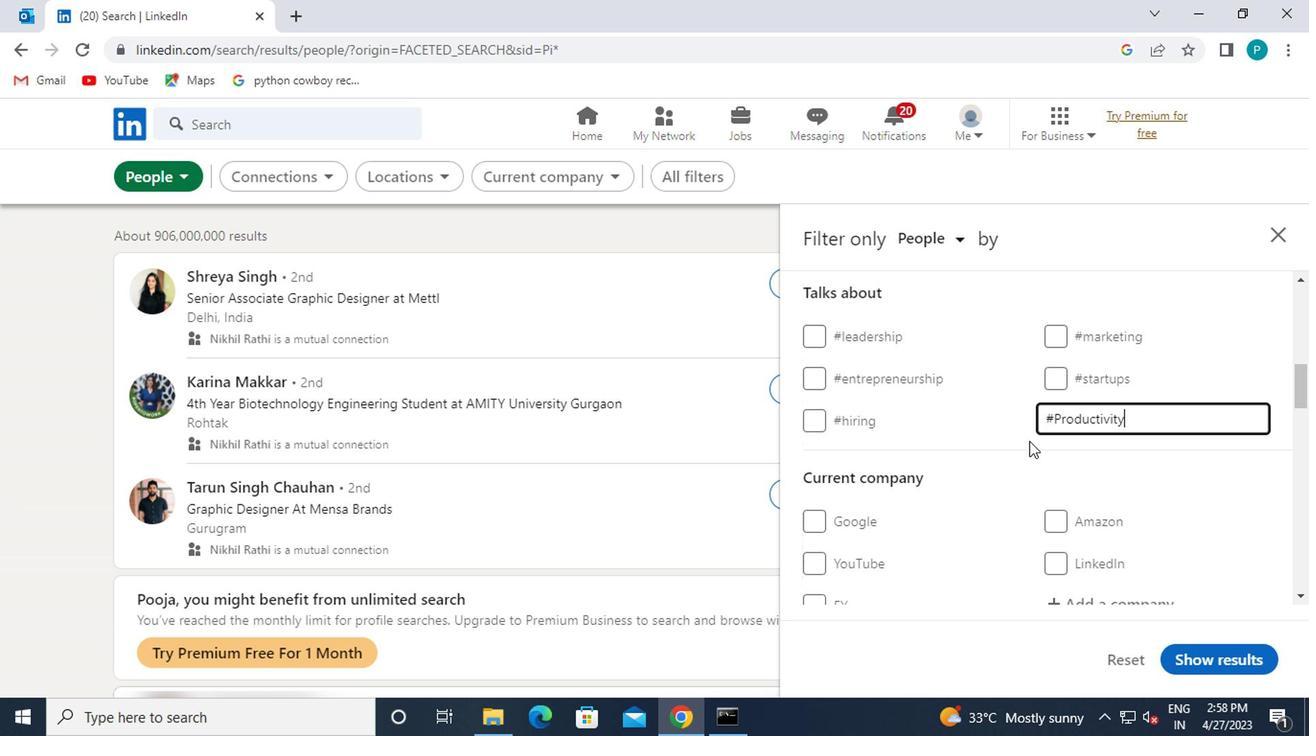 
Action: Mouse moved to (928, 453)
Screenshot: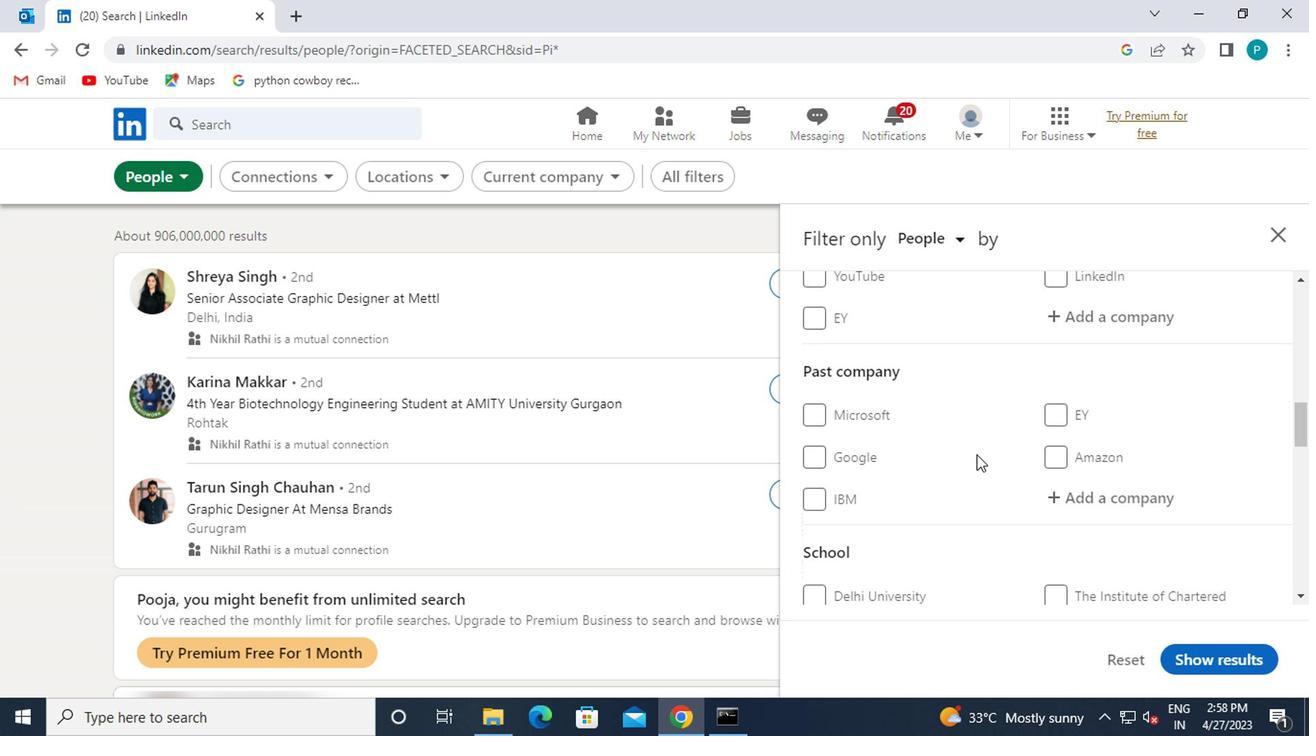 
Action: Mouse scrolled (928, 452) with delta (0, 0)
Screenshot: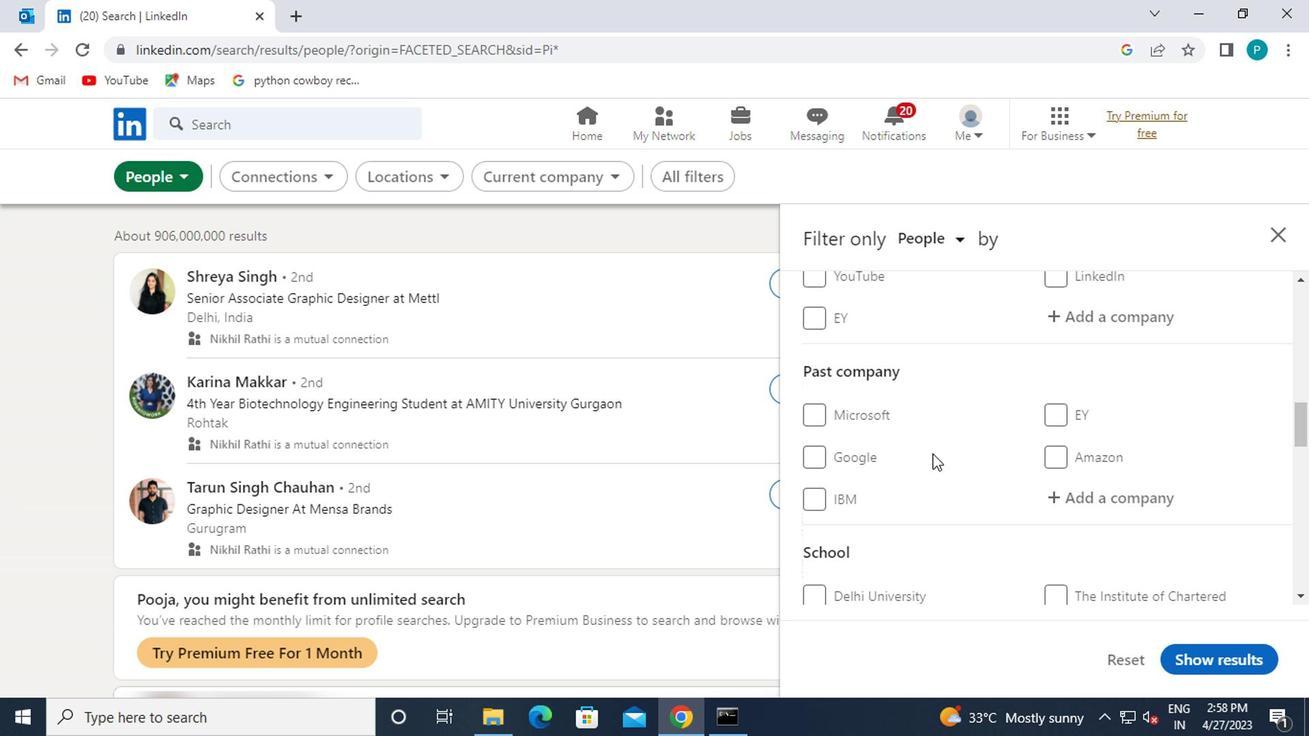 
Action: Mouse moved to (928, 453)
Screenshot: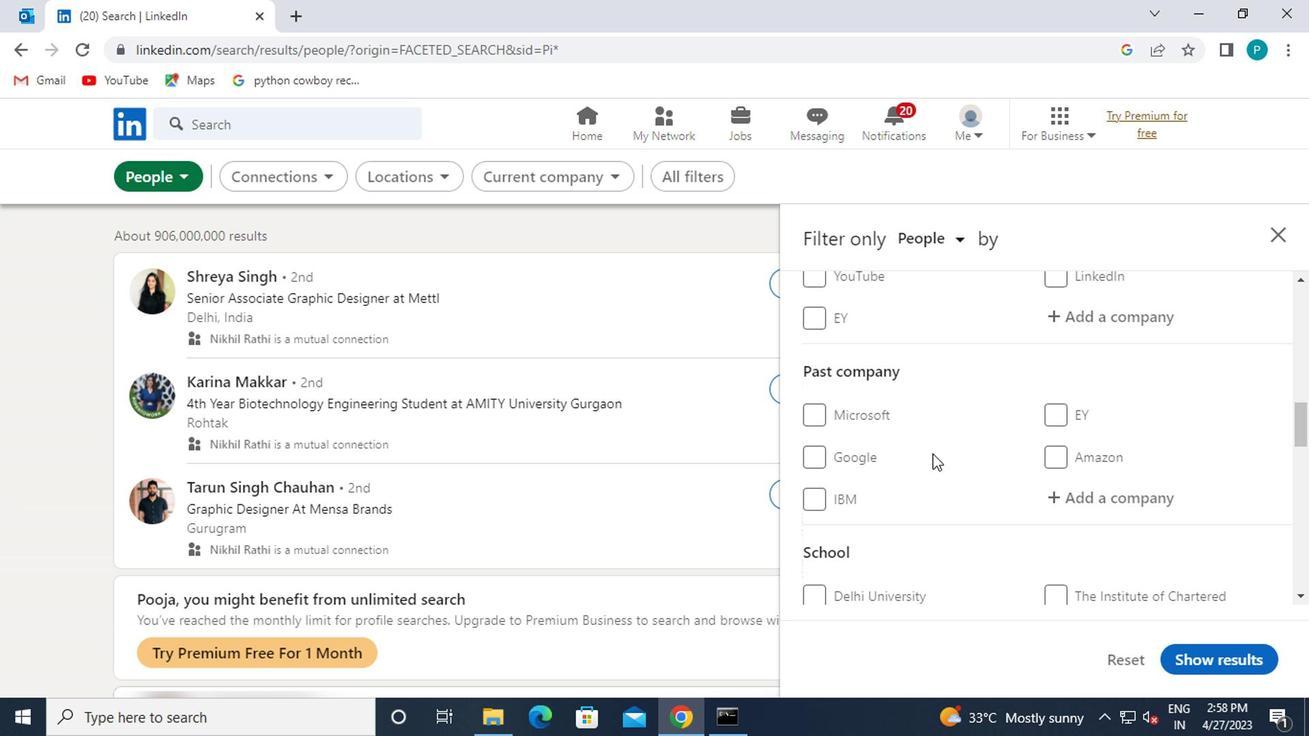 
Action: Mouse scrolled (928, 452) with delta (0, 0)
Screenshot: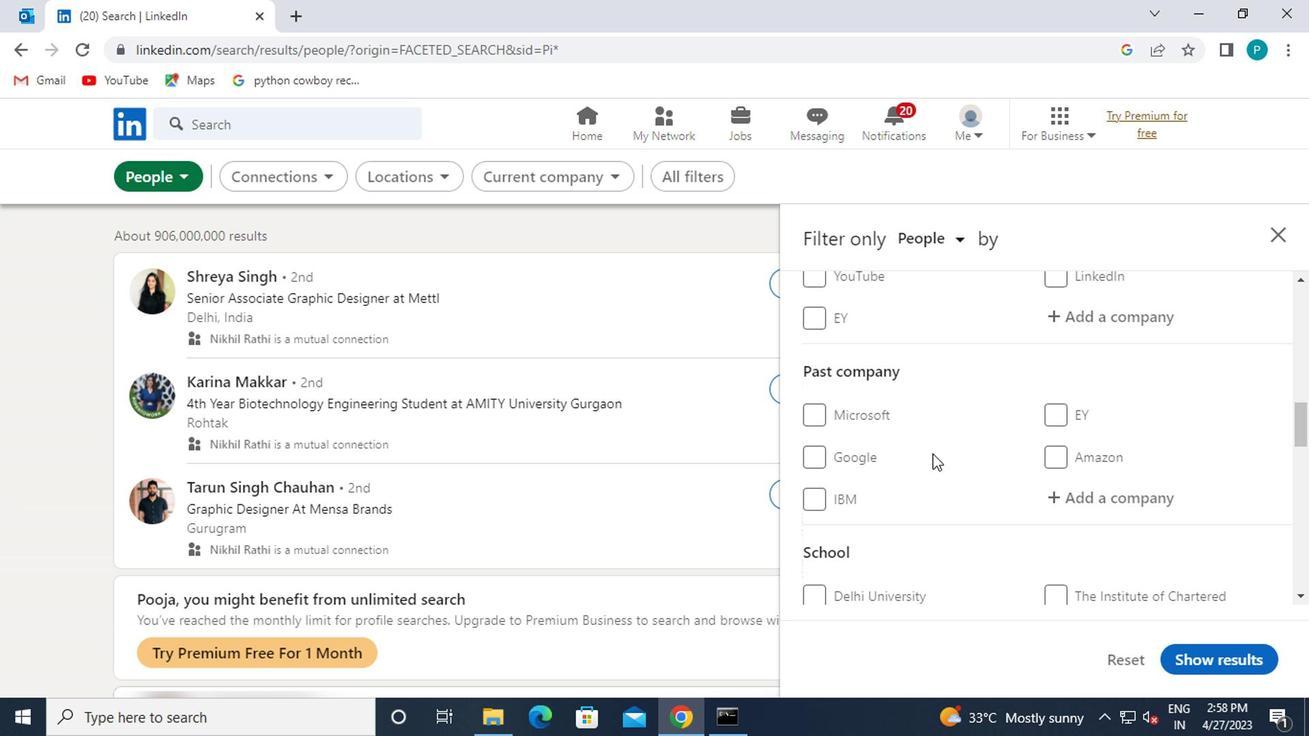 
Action: Mouse scrolled (928, 452) with delta (0, 0)
Screenshot: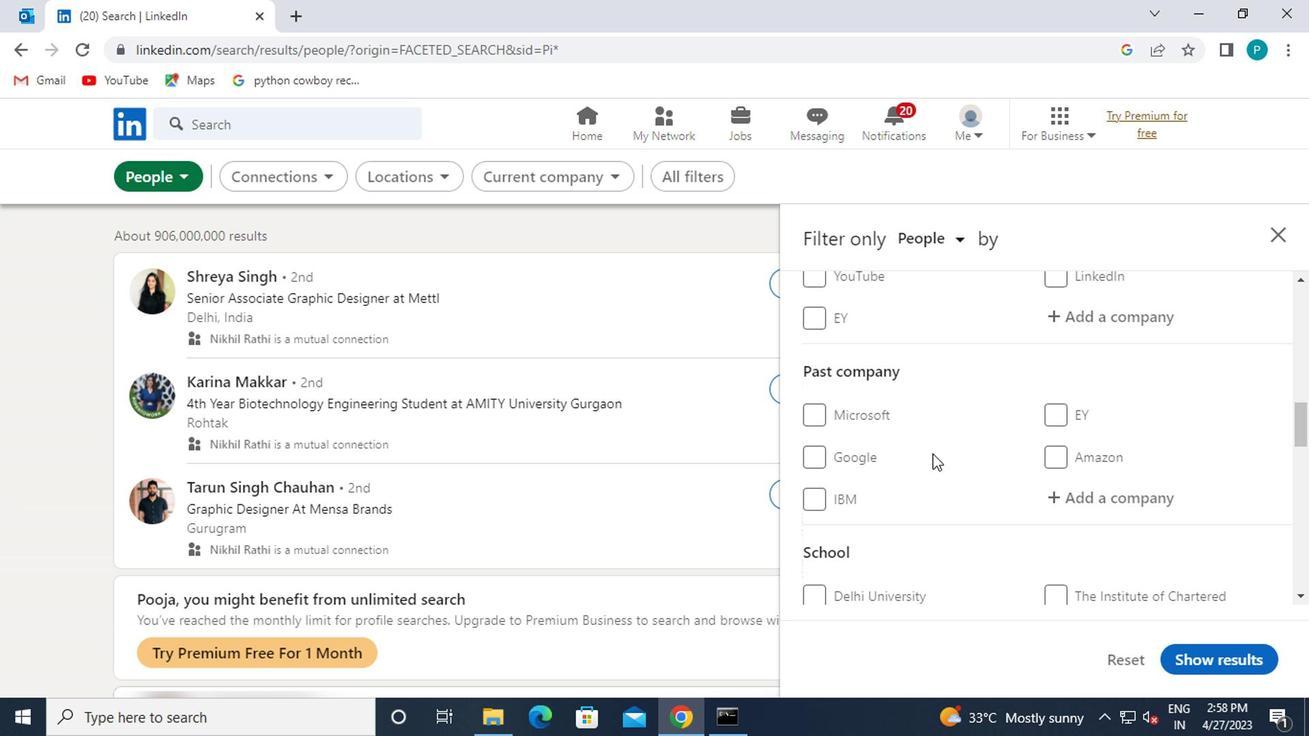 
Action: Mouse scrolled (928, 452) with delta (0, 0)
Screenshot: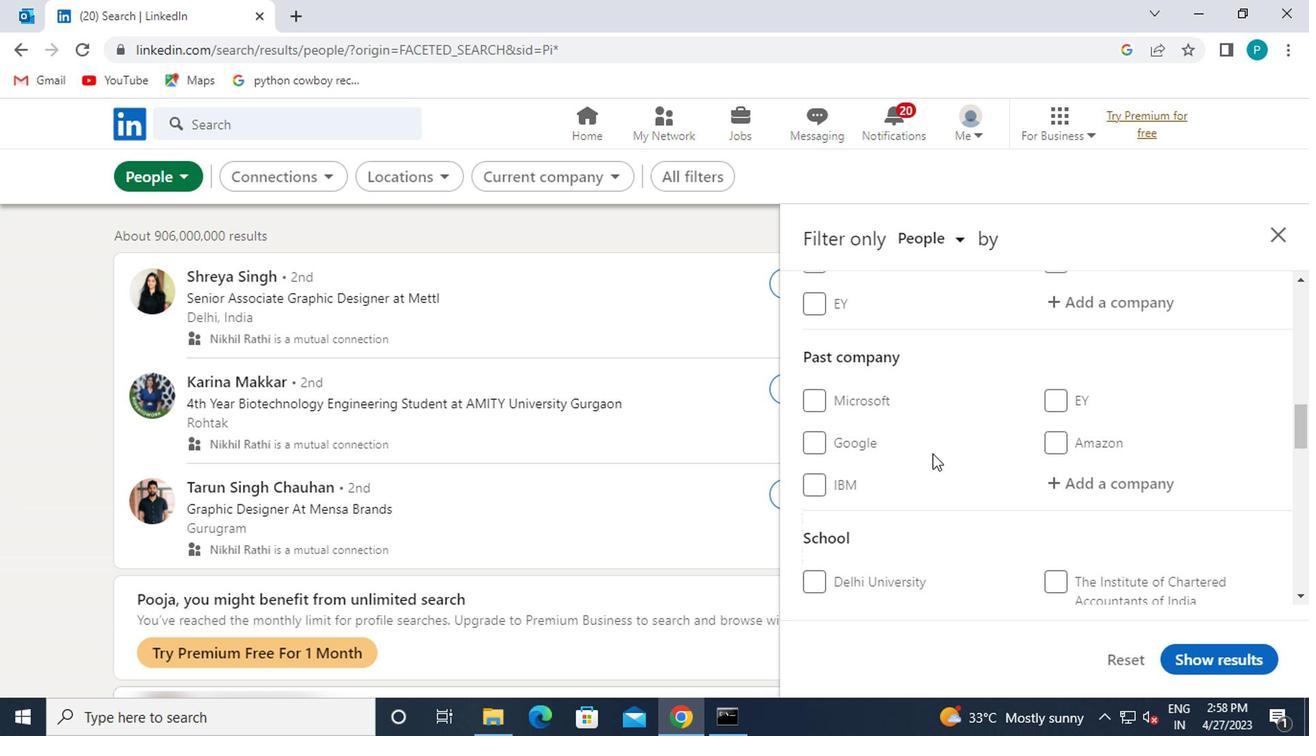 
Action: Mouse moved to (835, 469)
Screenshot: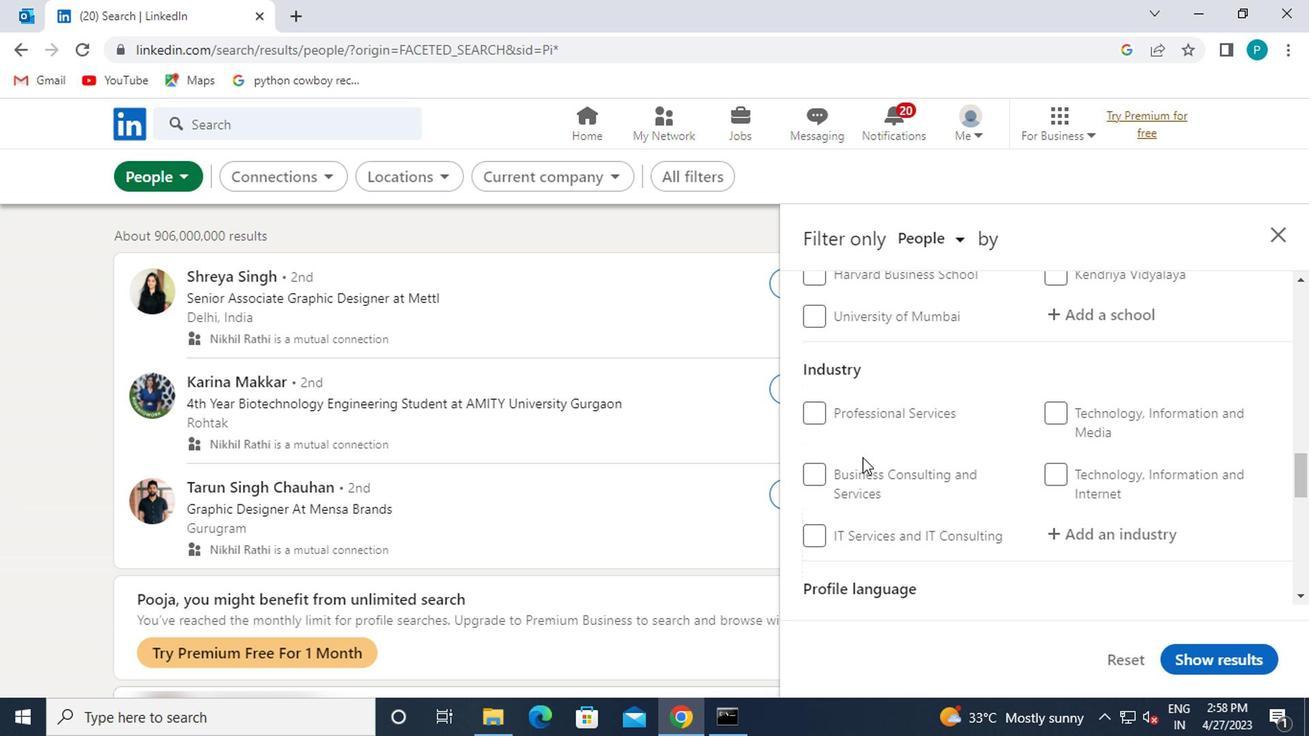 
Action: Mouse scrolled (835, 467) with delta (0, -1)
Screenshot: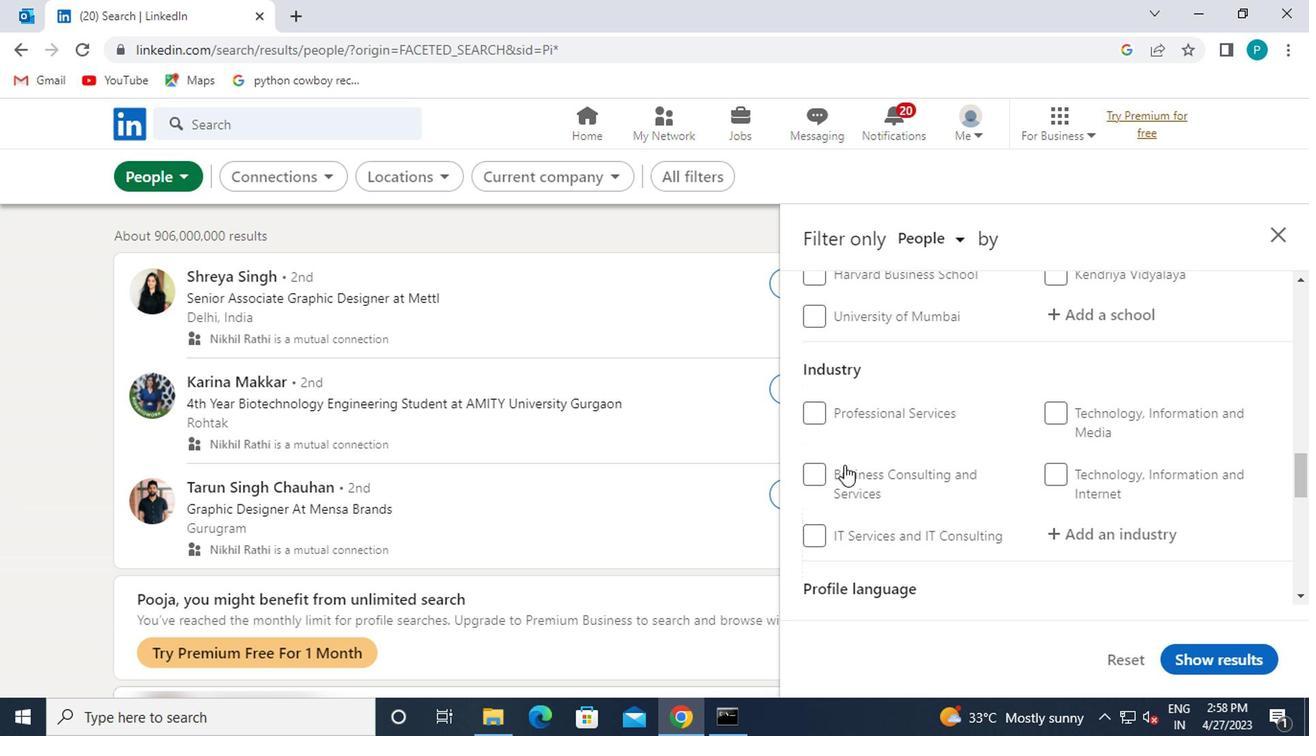 
Action: Mouse moved to (834, 469)
Screenshot: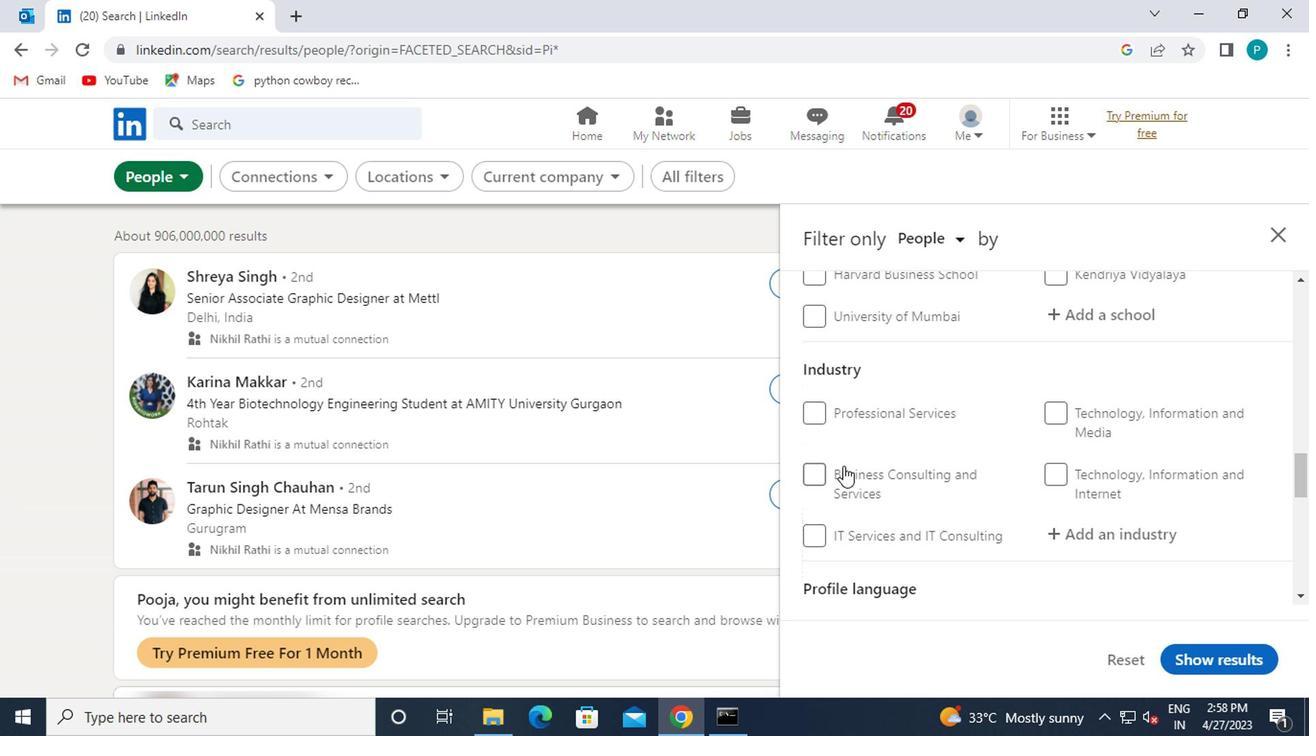 
Action: Mouse scrolled (834, 469) with delta (0, 0)
Screenshot: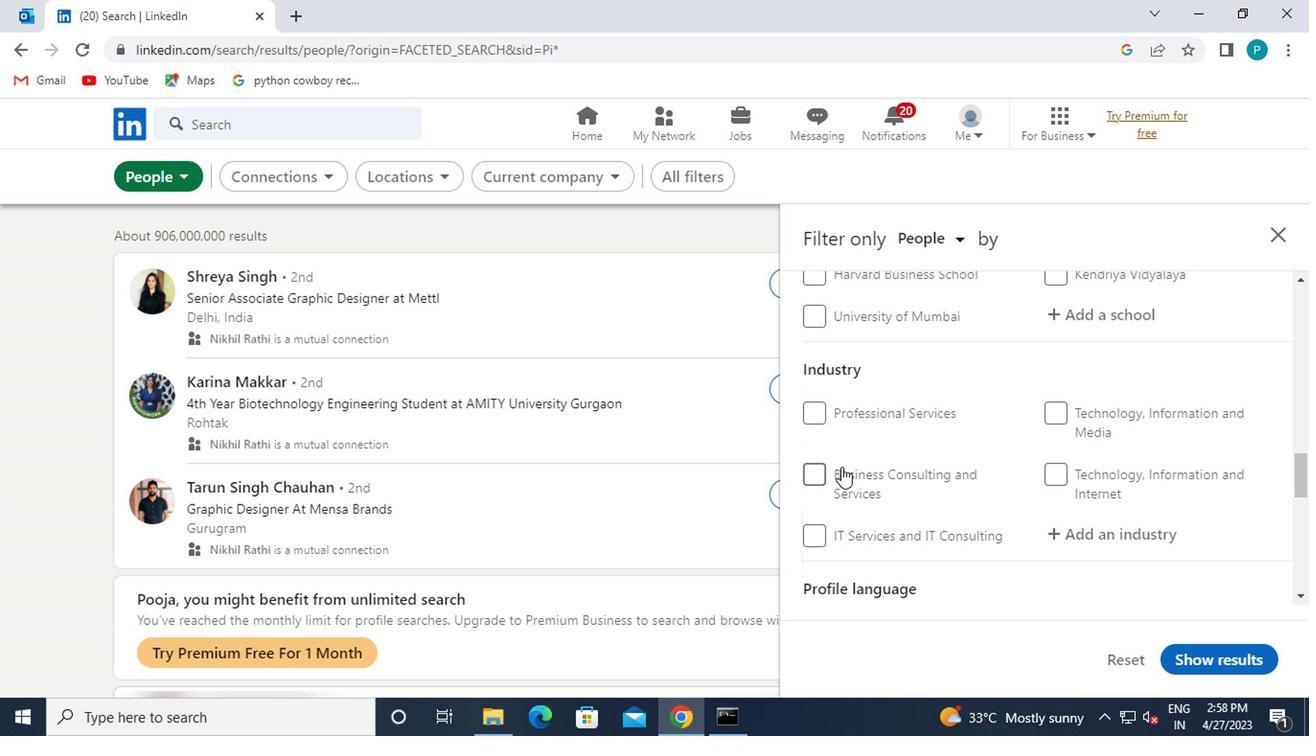 
Action: Mouse moved to (1054, 438)
Screenshot: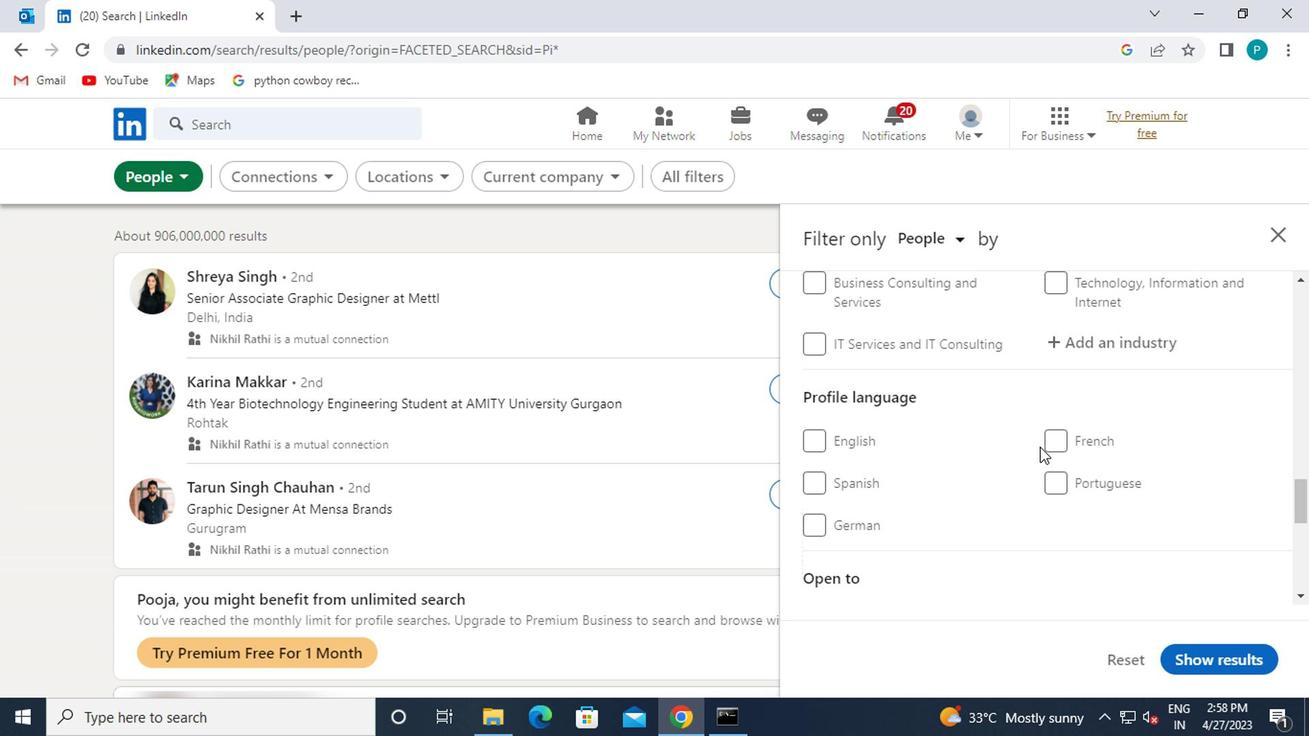 
Action: Mouse pressed left at (1054, 438)
Screenshot: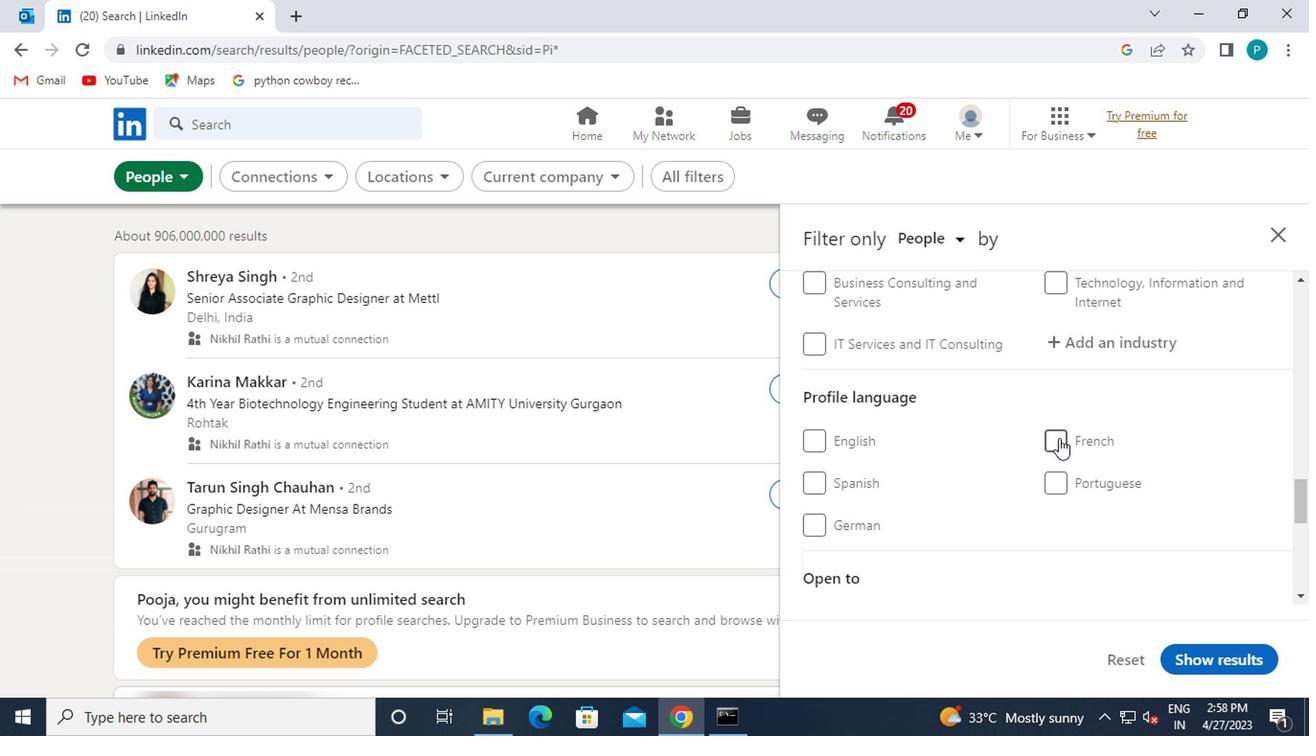 
Action: Mouse moved to (1025, 349)
Screenshot: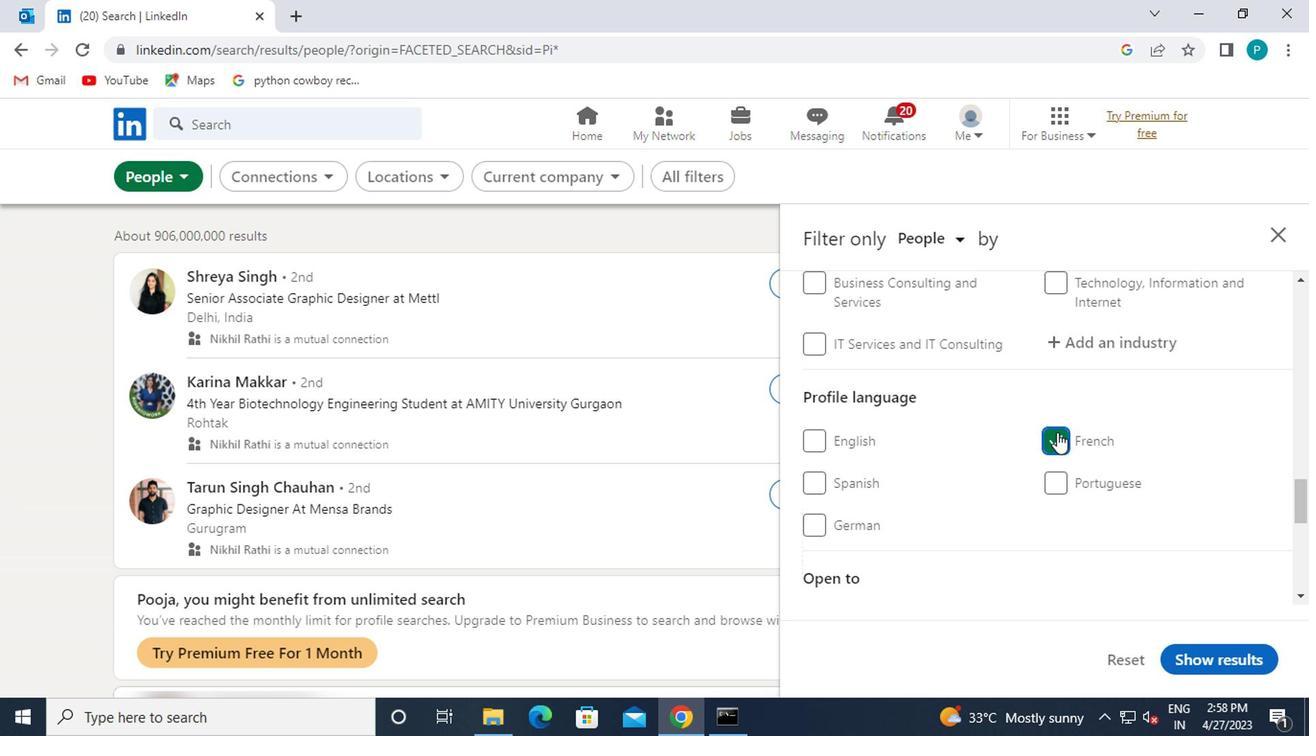 
Action: Mouse scrolled (1025, 350) with delta (0, 0)
Screenshot: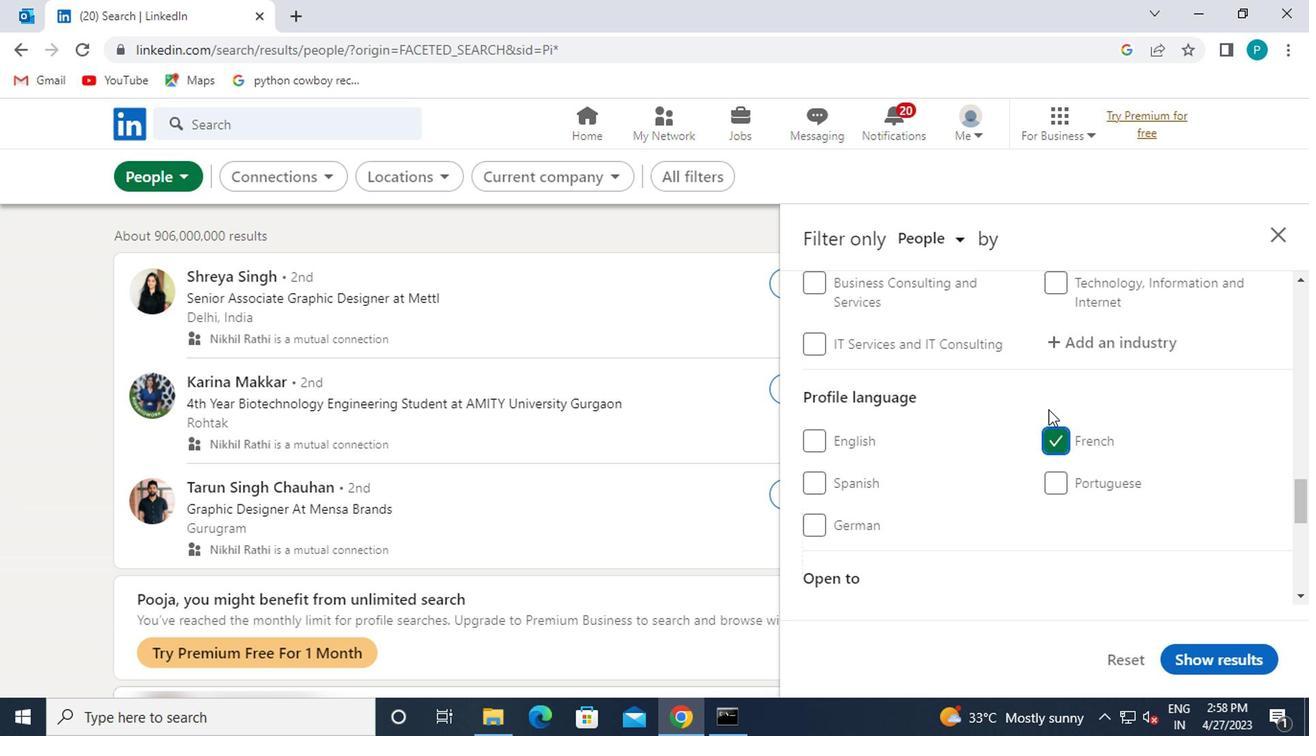 
Action: Mouse scrolled (1025, 350) with delta (0, 0)
Screenshot: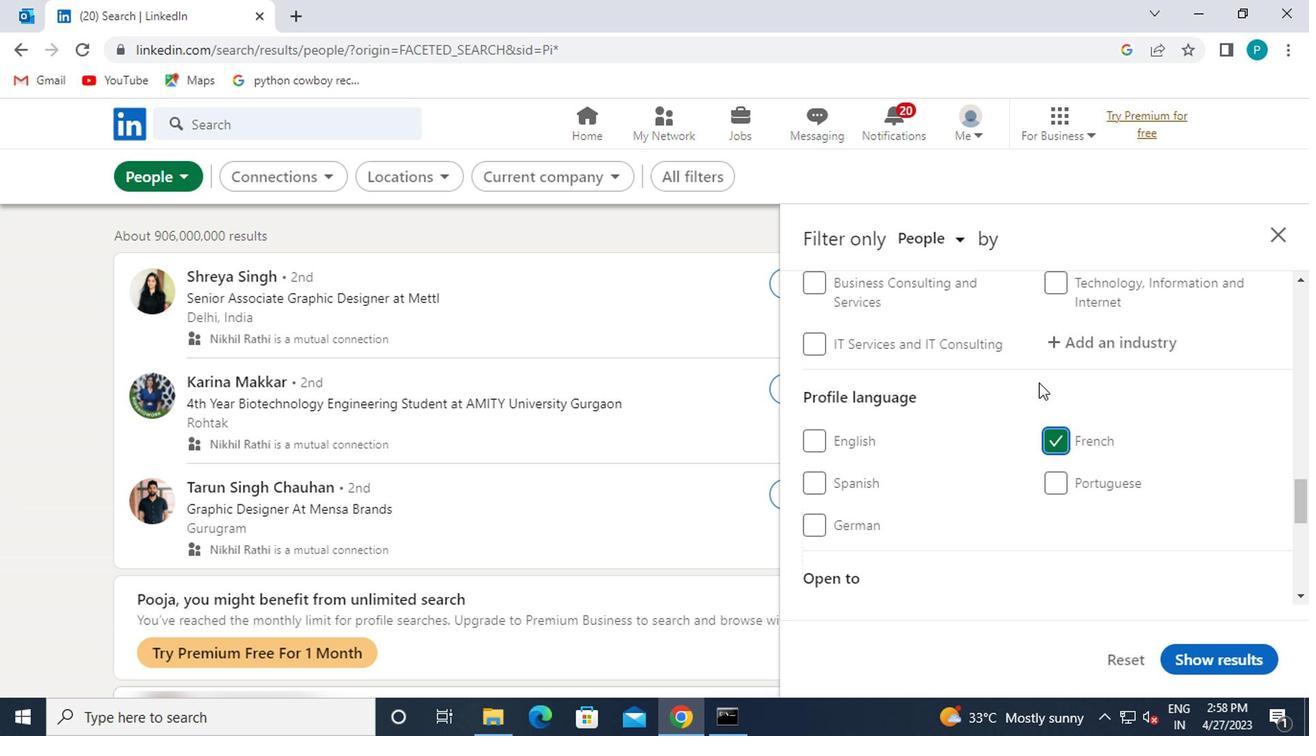 
Action: Mouse scrolled (1025, 350) with delta (0, 0)
Screenshot: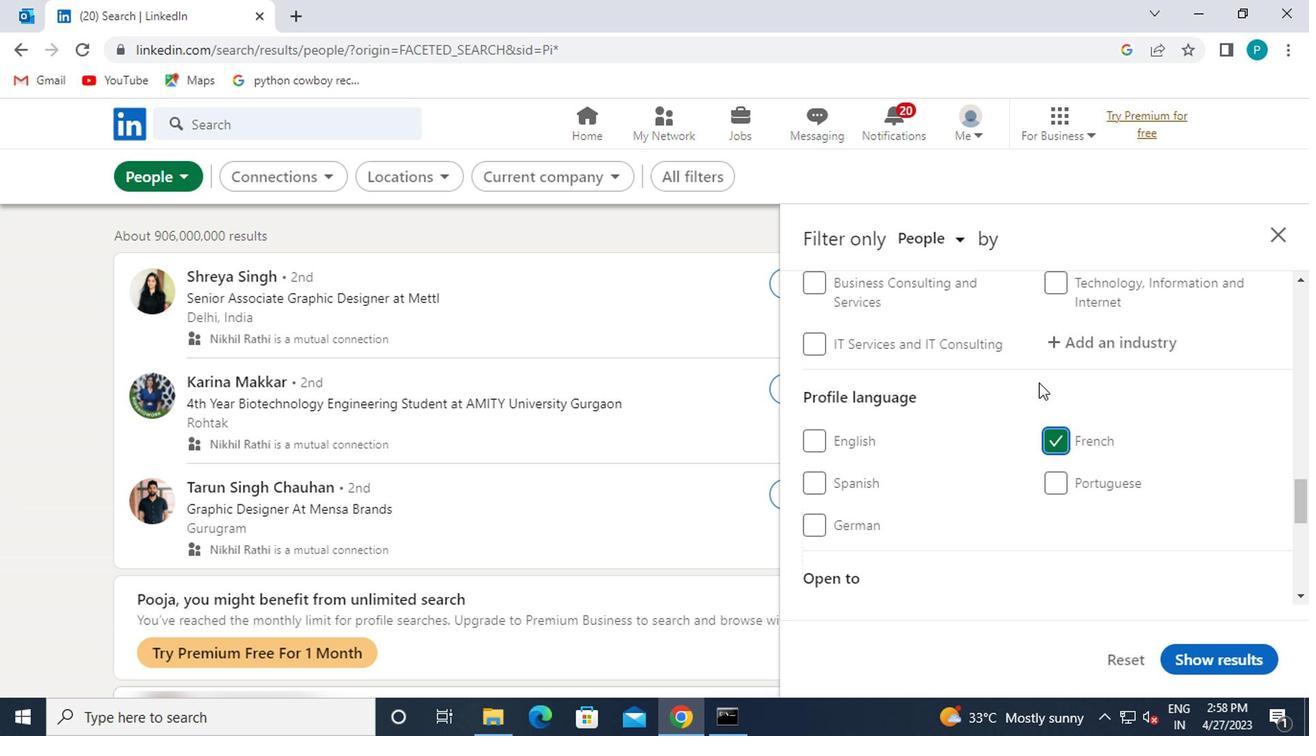
Action: Mouse scrolled (1025, 350) with delta (0, 0)
Screenshot: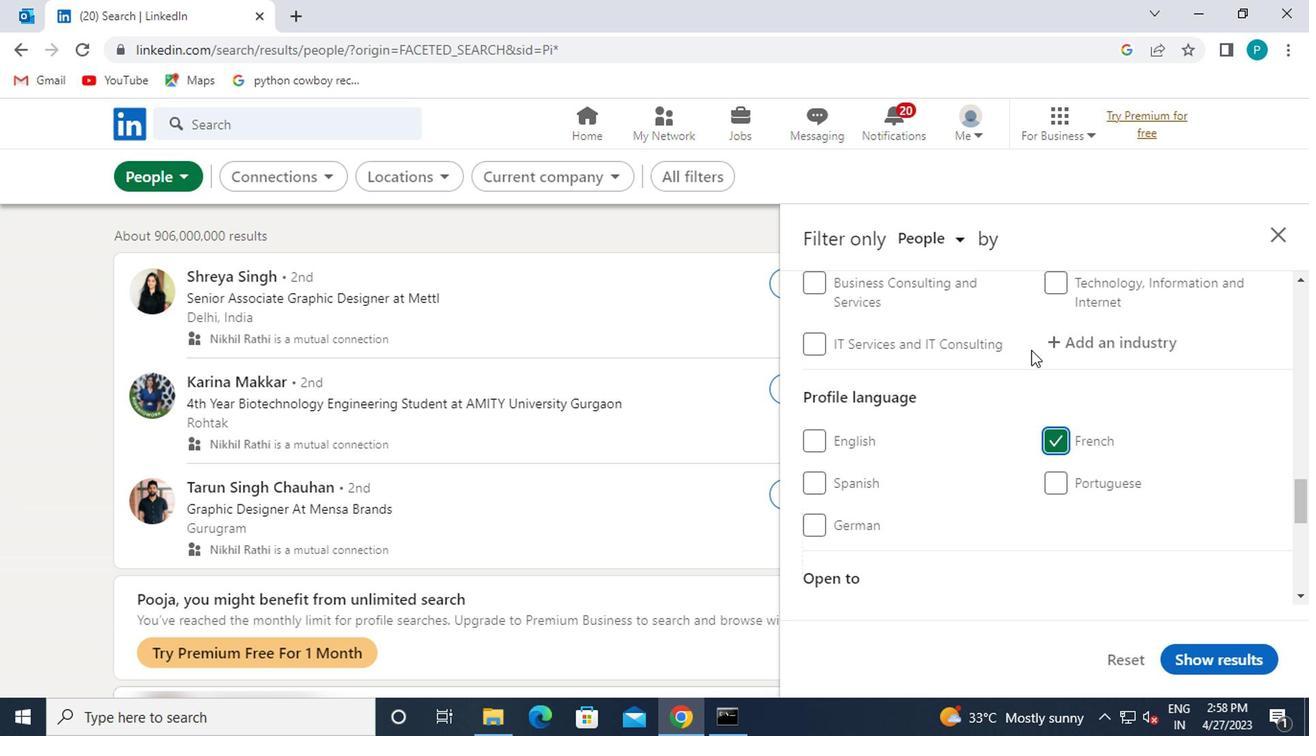 
Action: Mouse scrolled (1025, 350) with delta (0, 0)
Screenshot: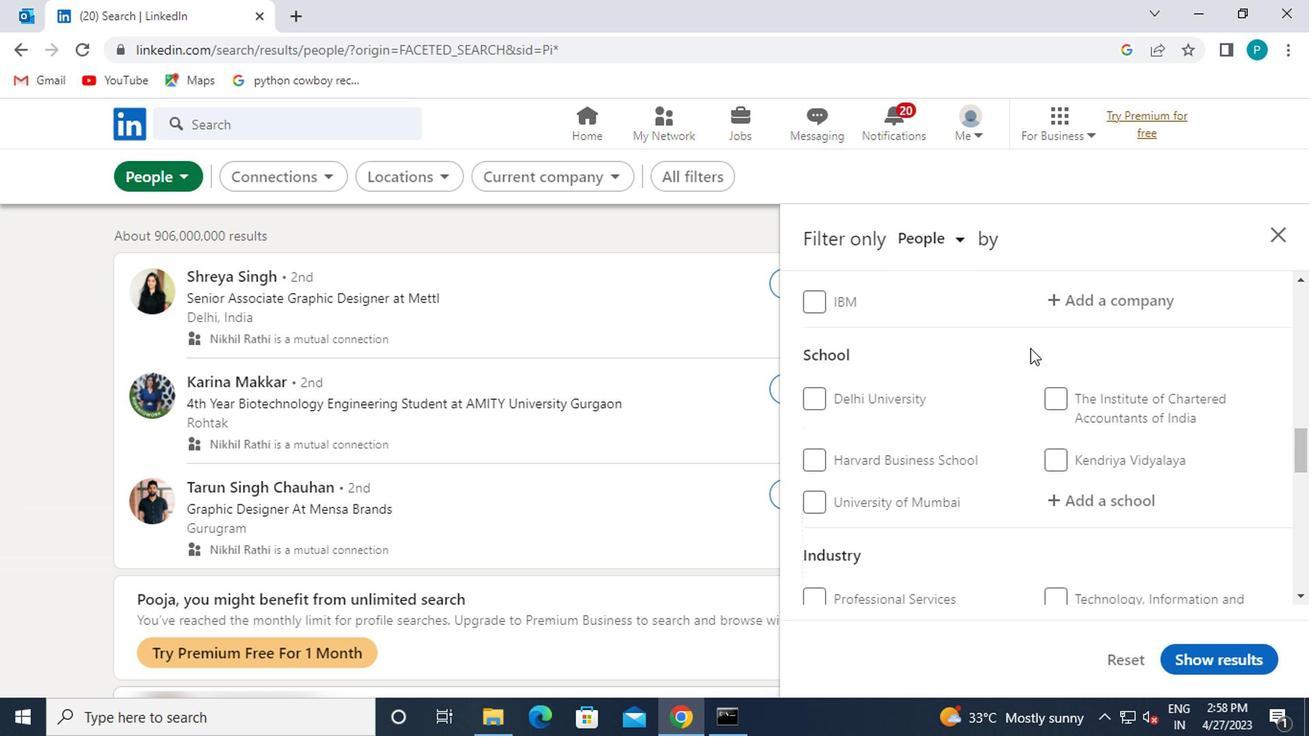 
Action: Mouse scrolled (1025, 350) with delta (0, 0)
Screenshot: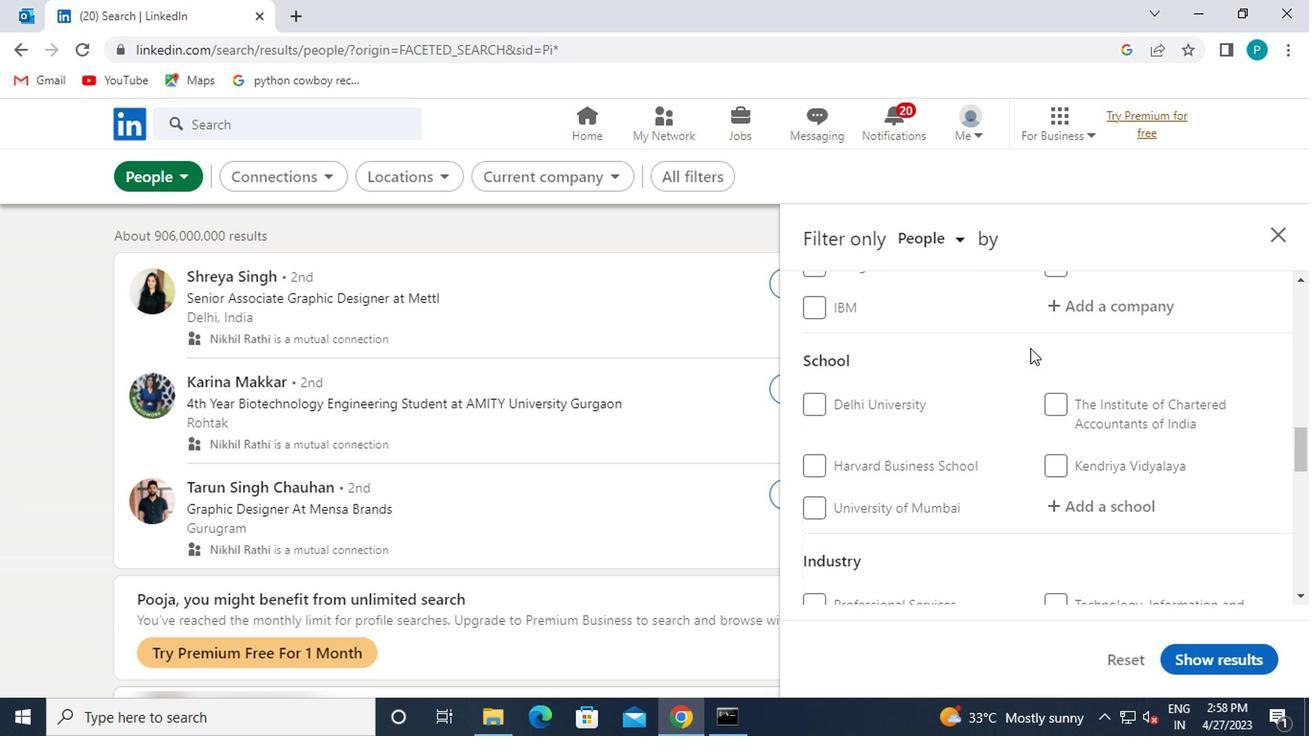 
Action: Mouse scrolled (1025, 350) with delta (0, 0)
Screenshot: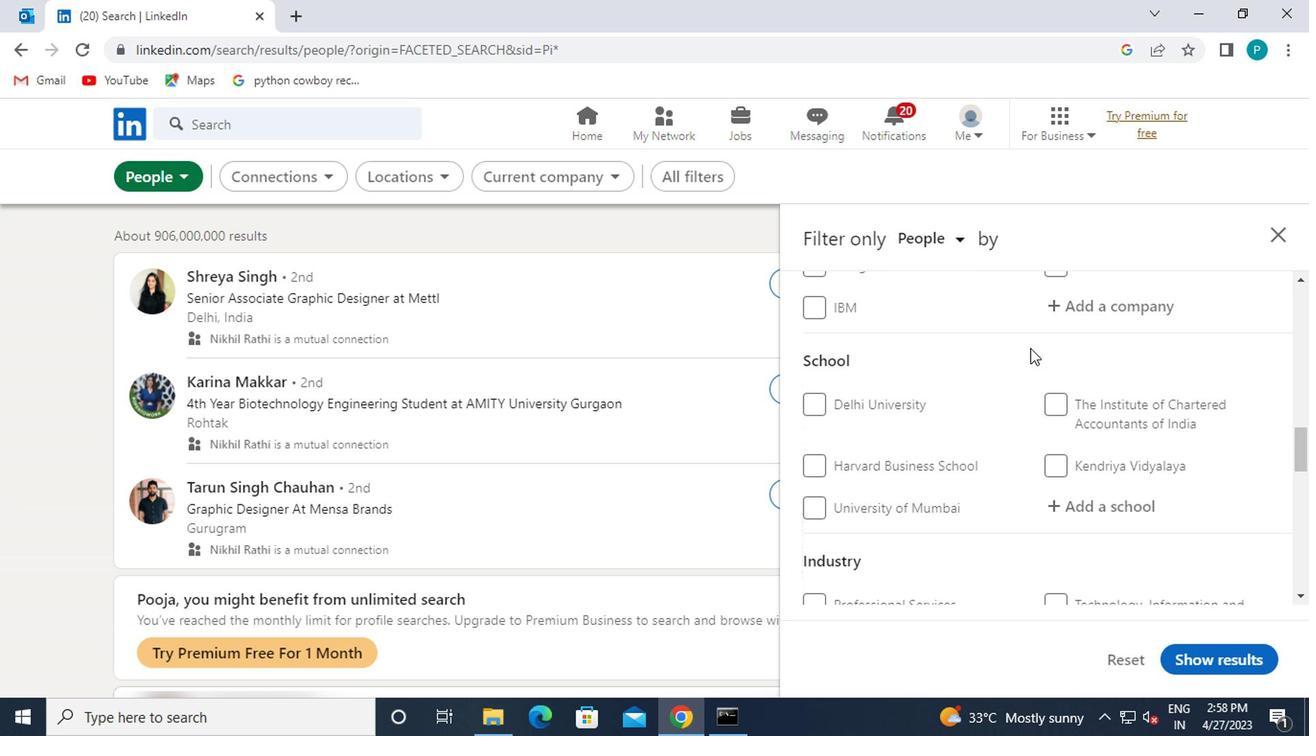 
Action: Mouse scrolled (1025, 350) with delta (0, 0)
Screenshot: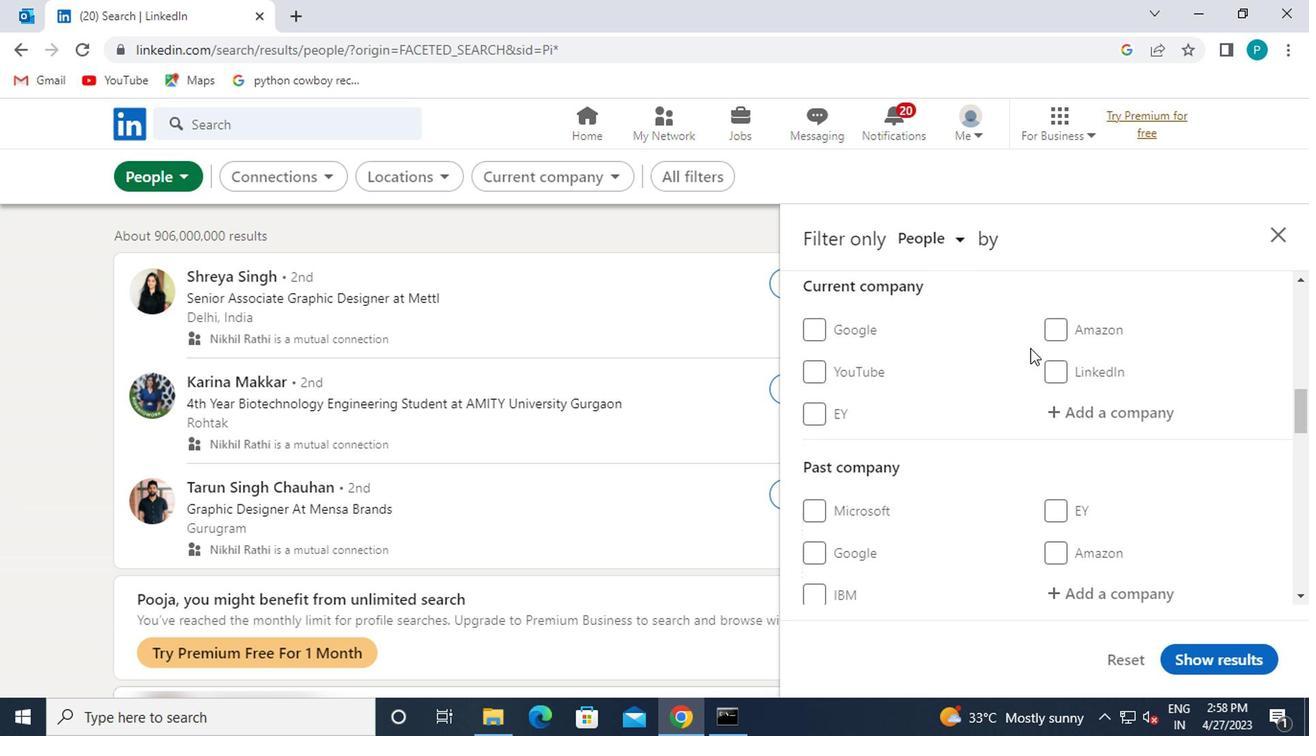 
Action: Mouse moved to (1090, 521)
Screenshot: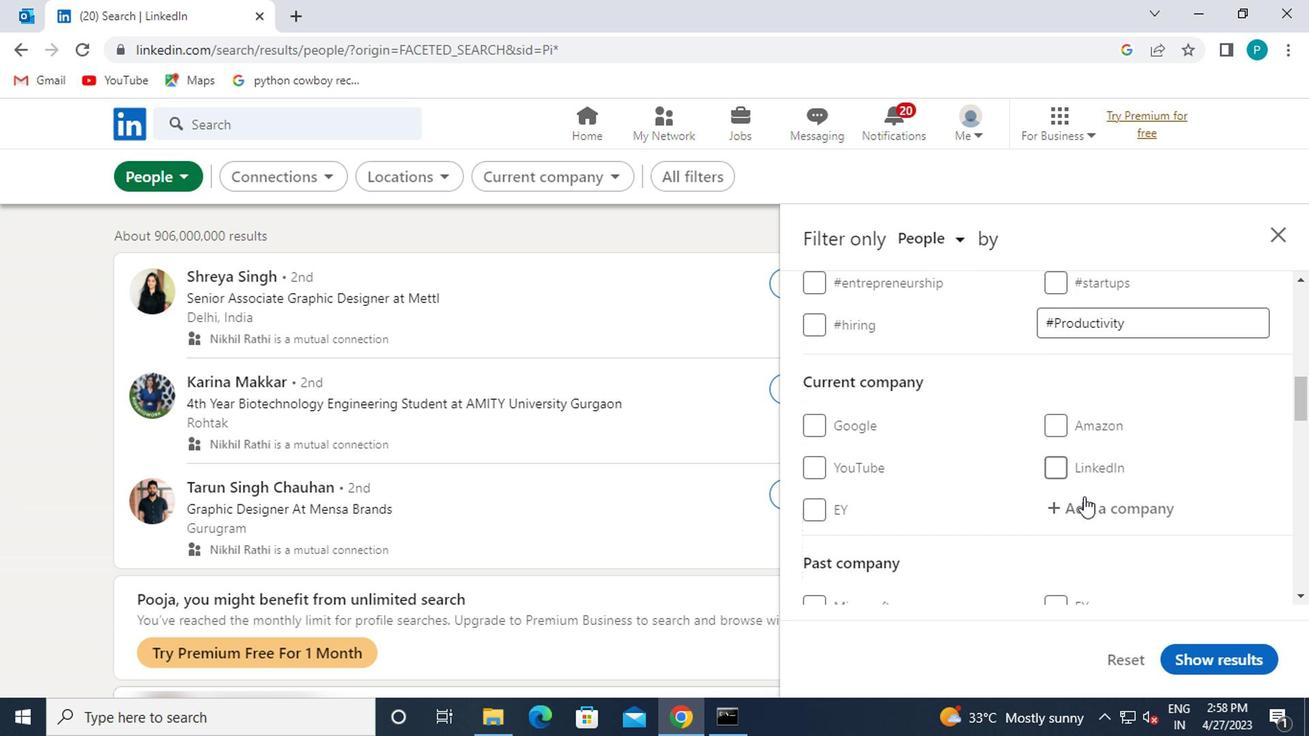 
Action: Mouse pressed left at (1090, 521)
Screenshot: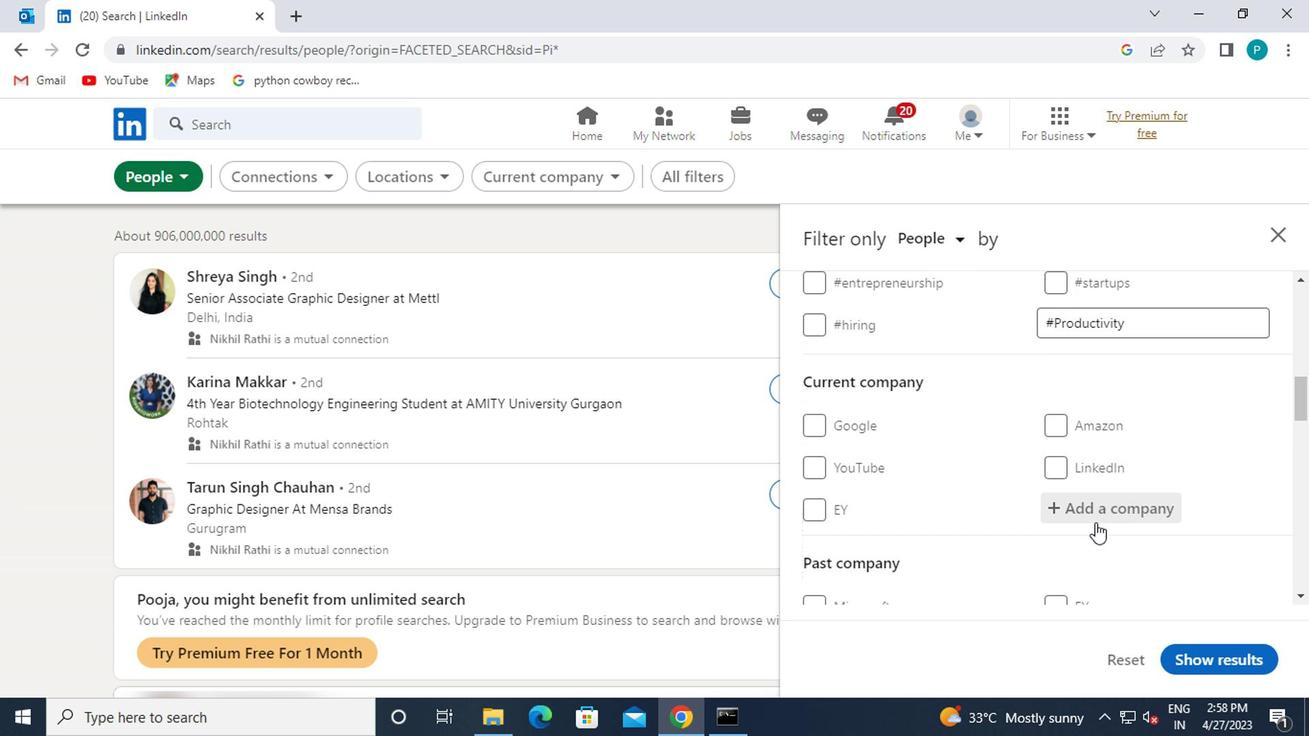 
Action: Key pressed <Key.caps_lock>A<Key.caps_lock>XIS
Screenshot: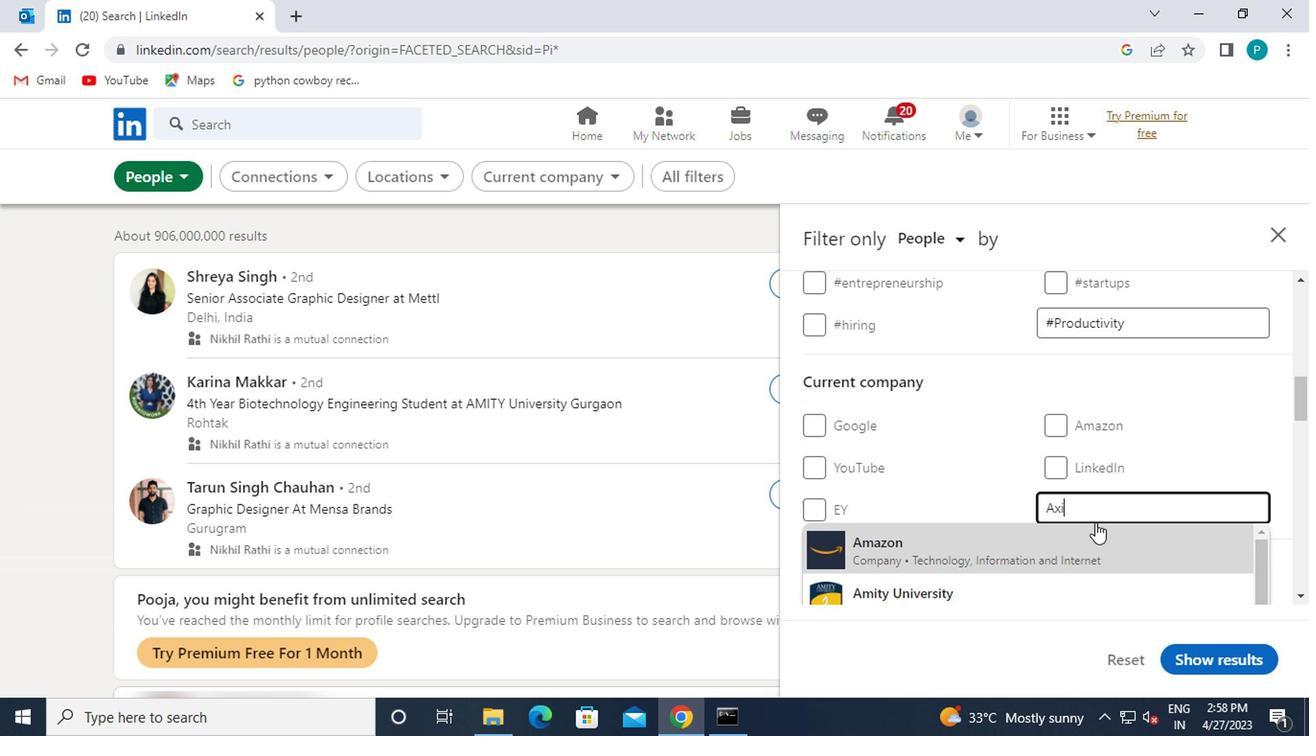 
Action: Mouse moved to (1038, 523)
Screenshot: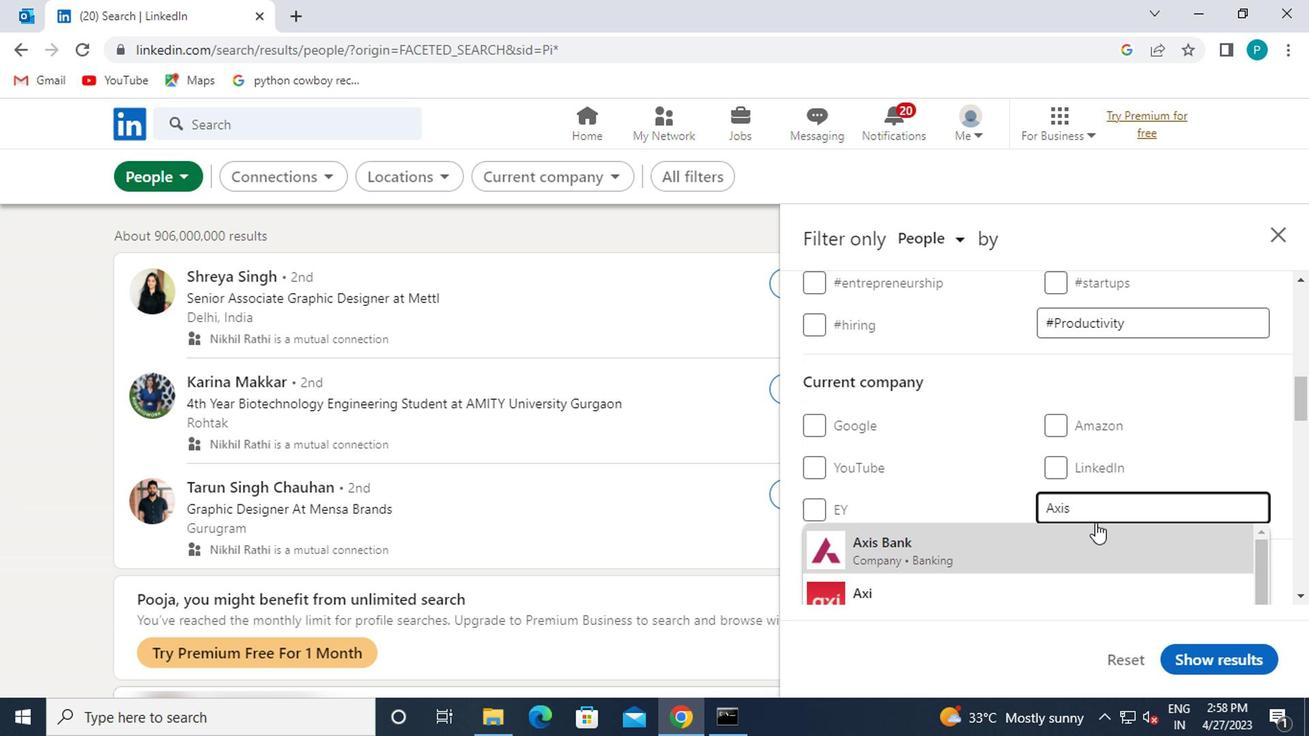 
Action: Mouse scrolled (1038, 523) with delta (0, 0)
Screenshot: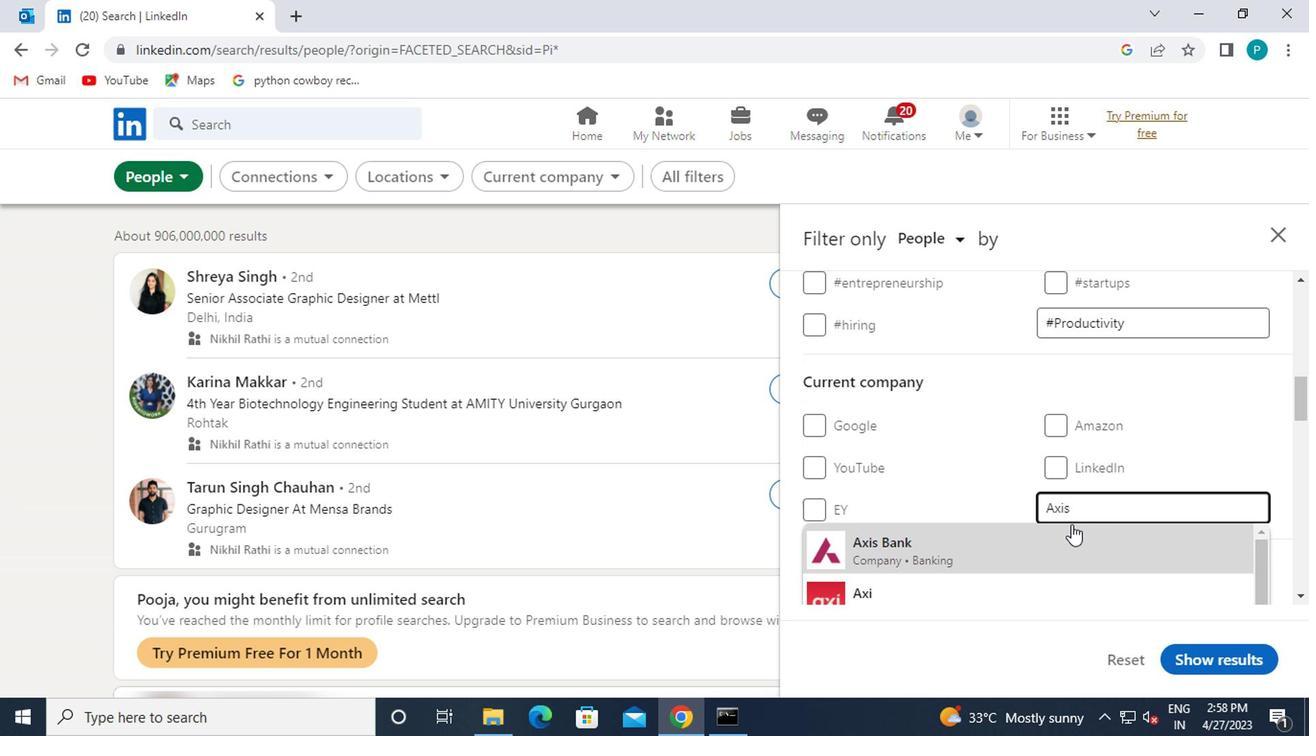
Action: Mouse scrolled (1038, 523) with delta (0, 0)
Screenshot: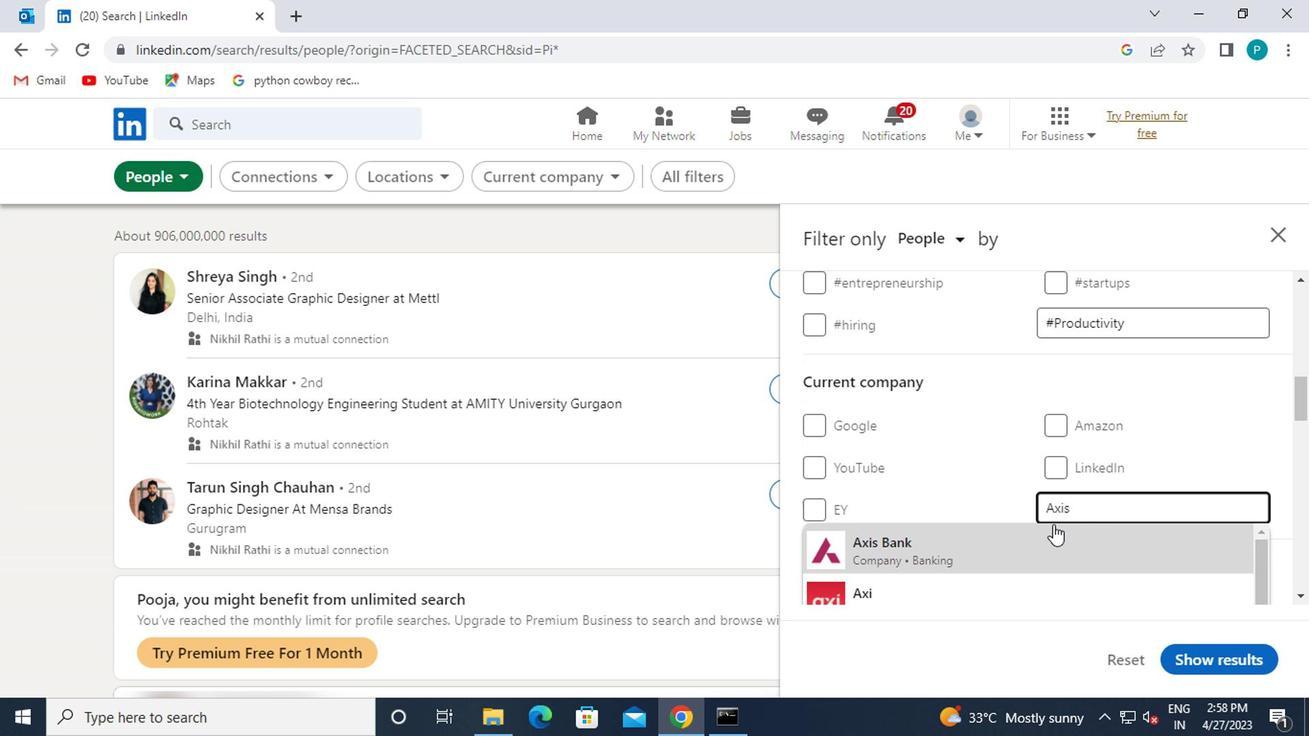 
Action: Mouse moved to (1031, 553)
Screenshot: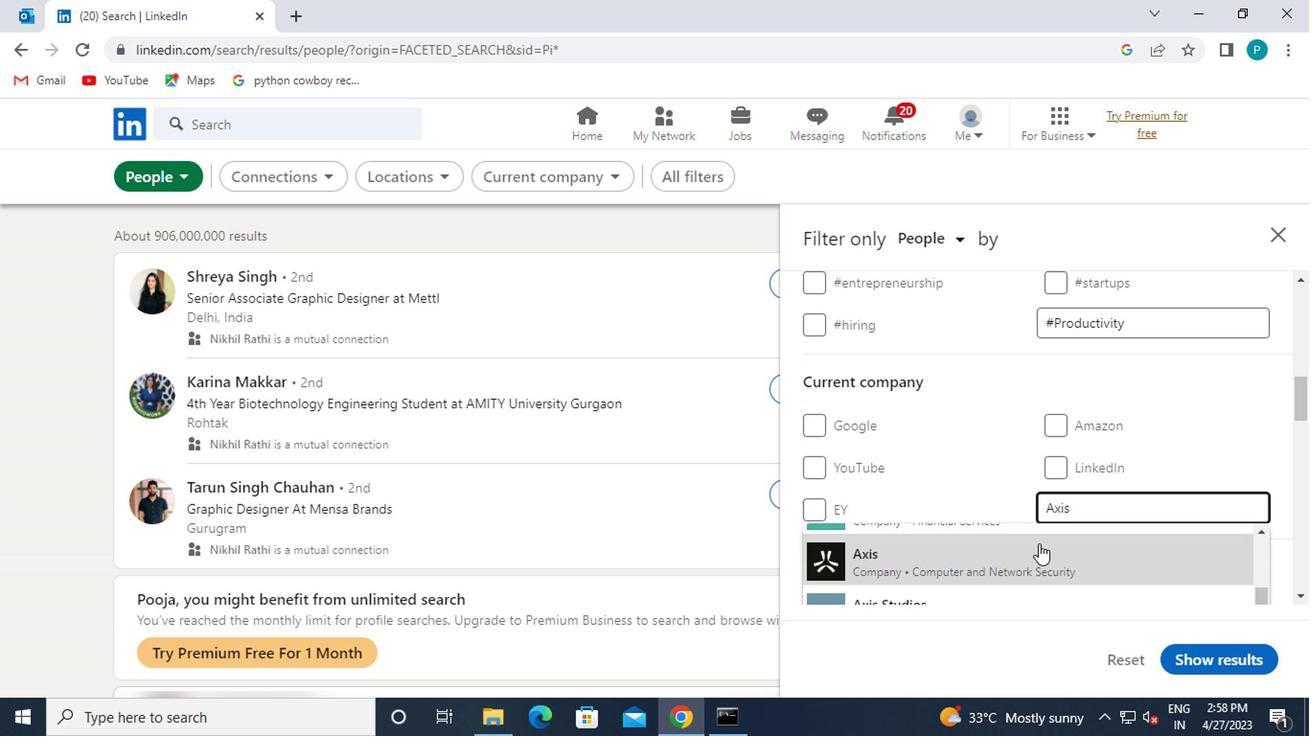 
Action: Mouse scrolled (1031, 555) with delta (0, 1)
Screenshot: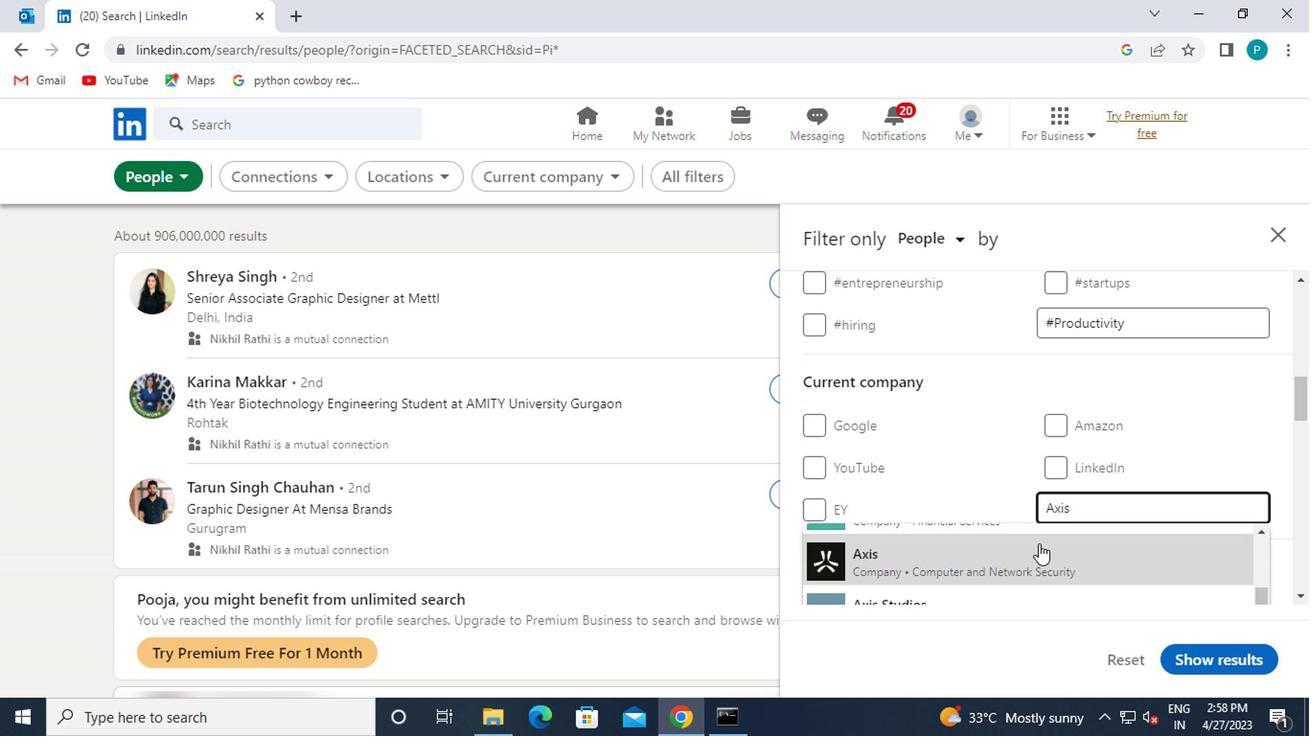 
Action: Mouse moved to (1031, 555)
Screenshot: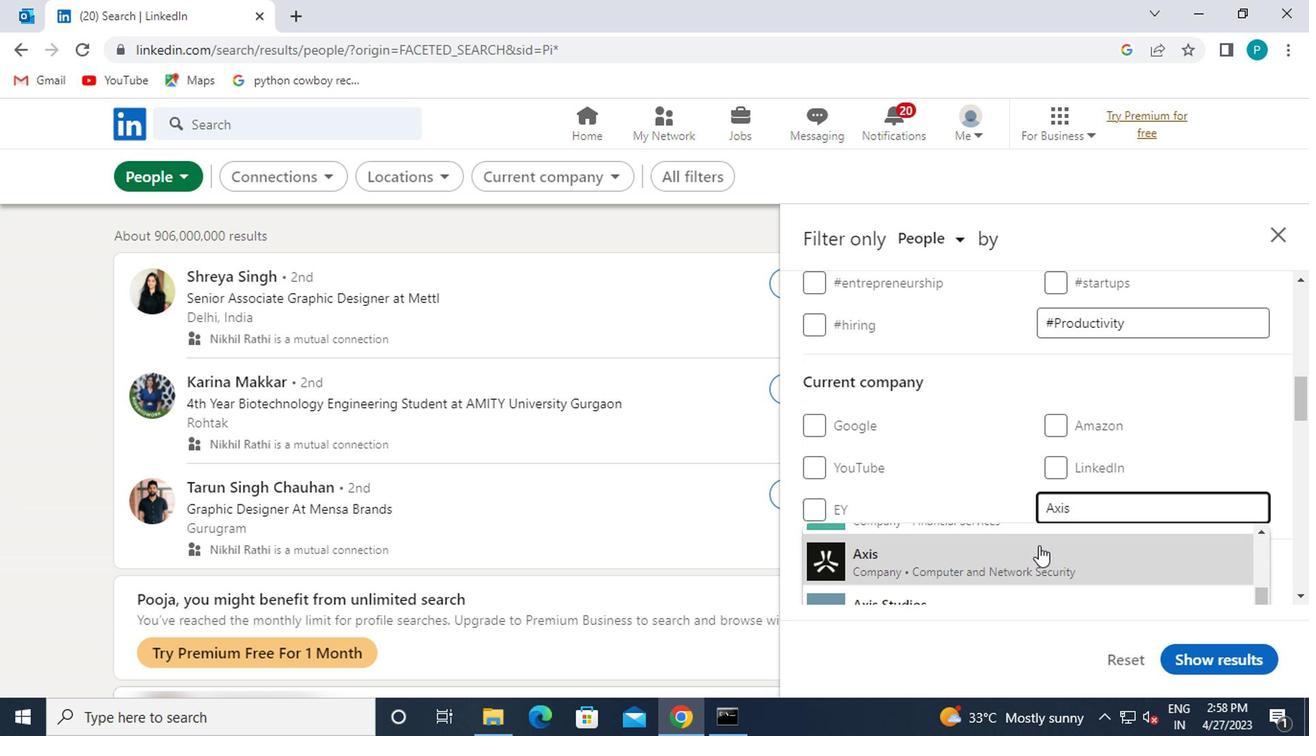 
Action: Mouse scrolled (1031, 557) with delta (0, 1)
Screenshot: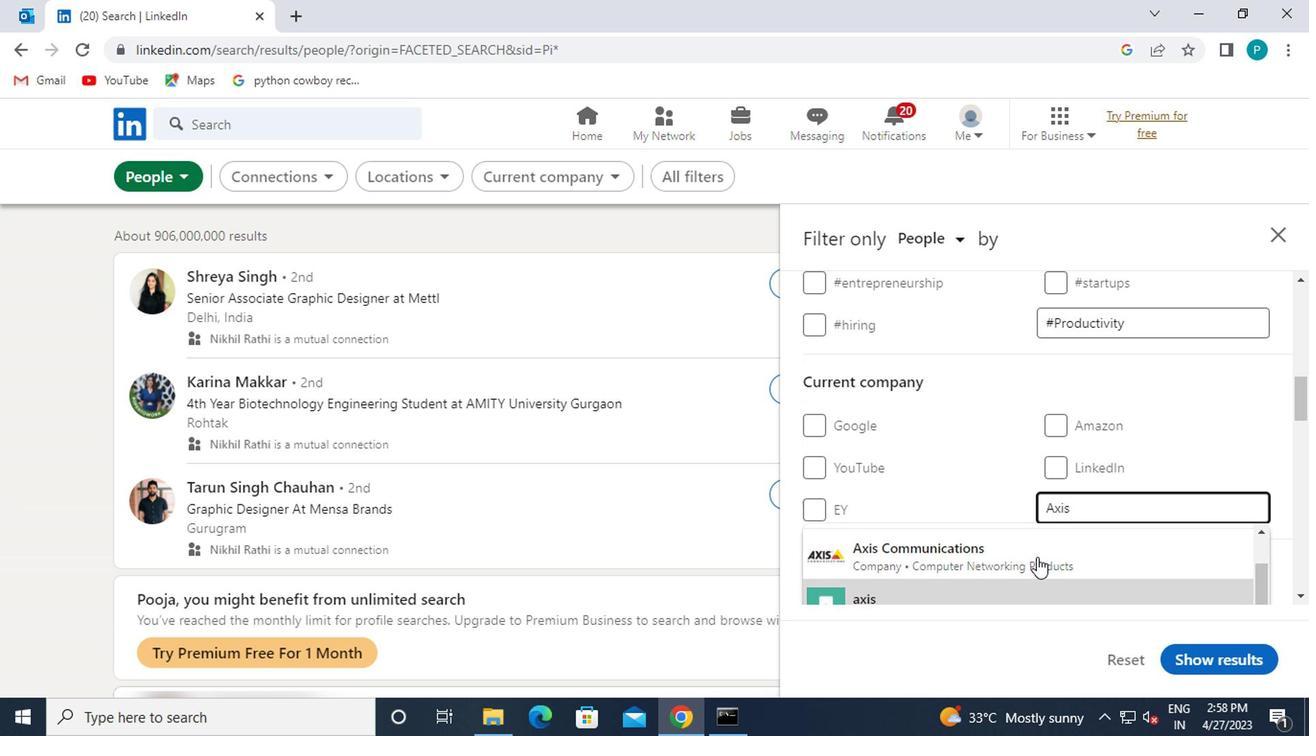 
Action: Mouse moved to (1240, 422)
Screenshot: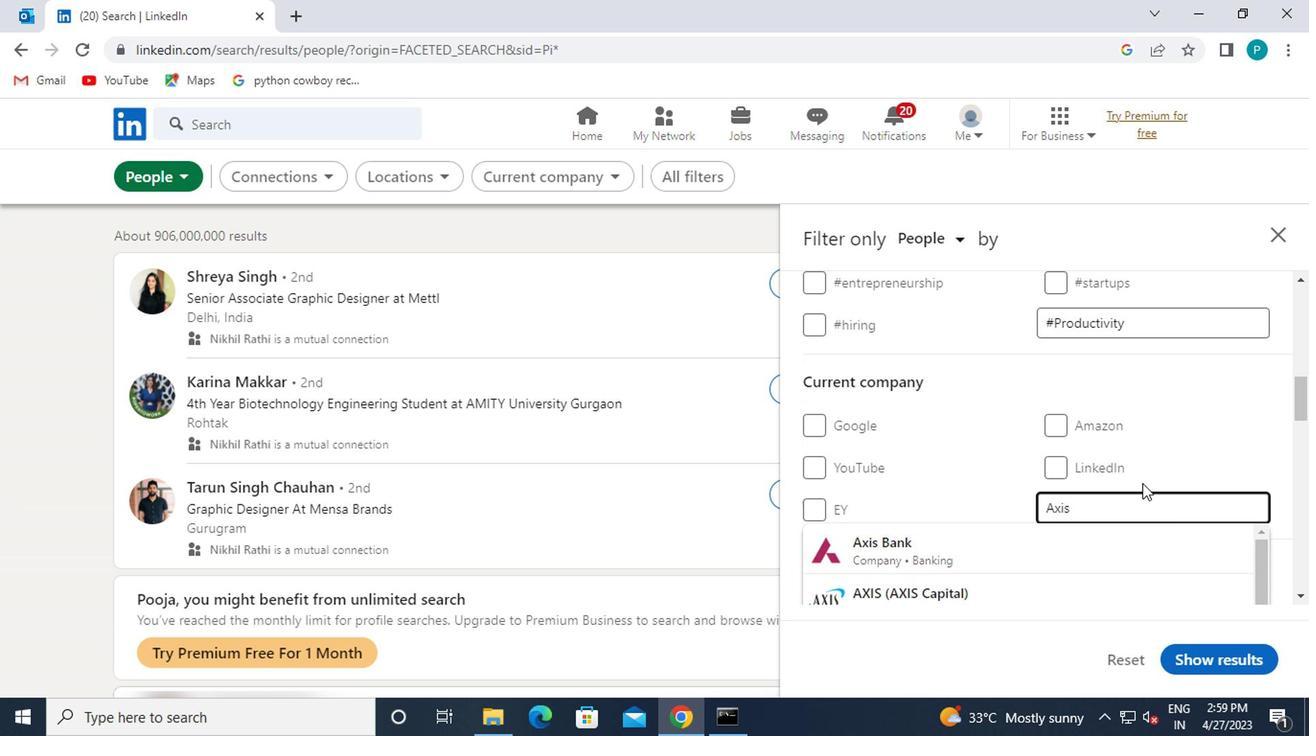 
Action: Mouse scrolled (1240, 421) with delta (0, -1)
Screenshot: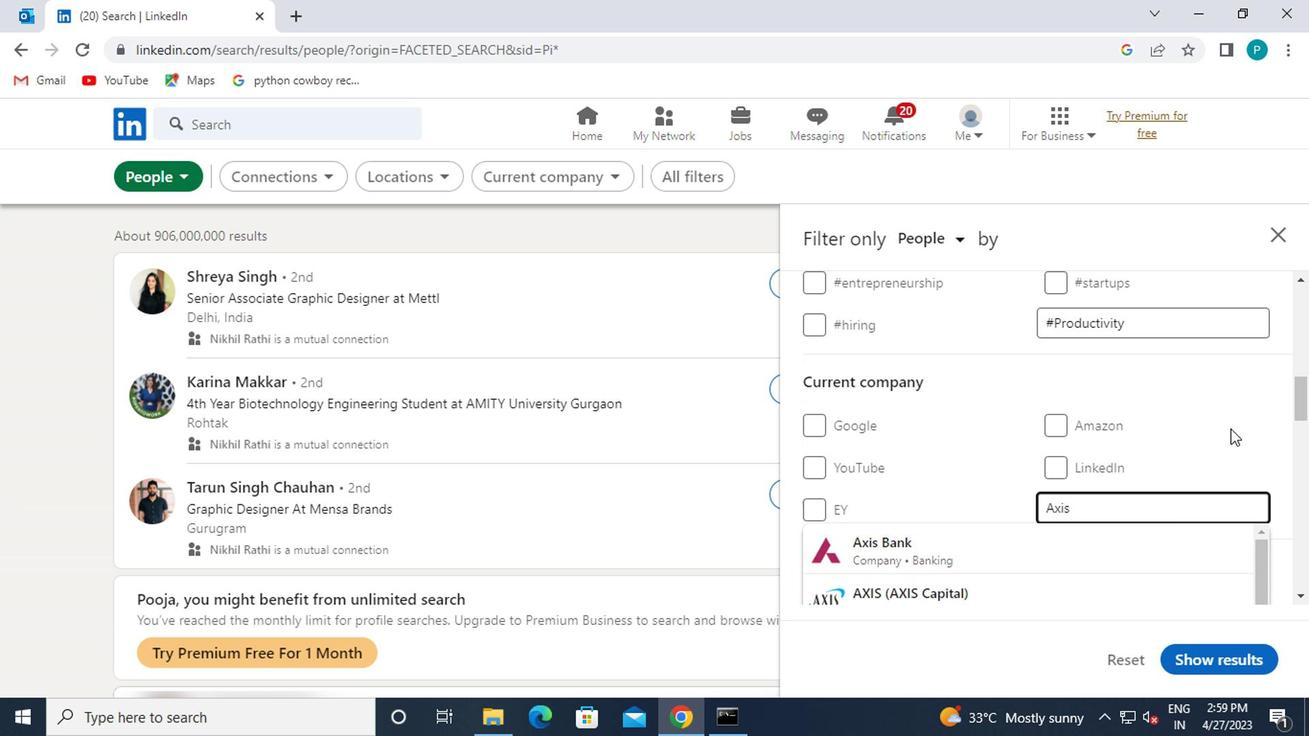 
Action: Mouse scrolled (1240, 421) with delta (0, -1)
Screenshot: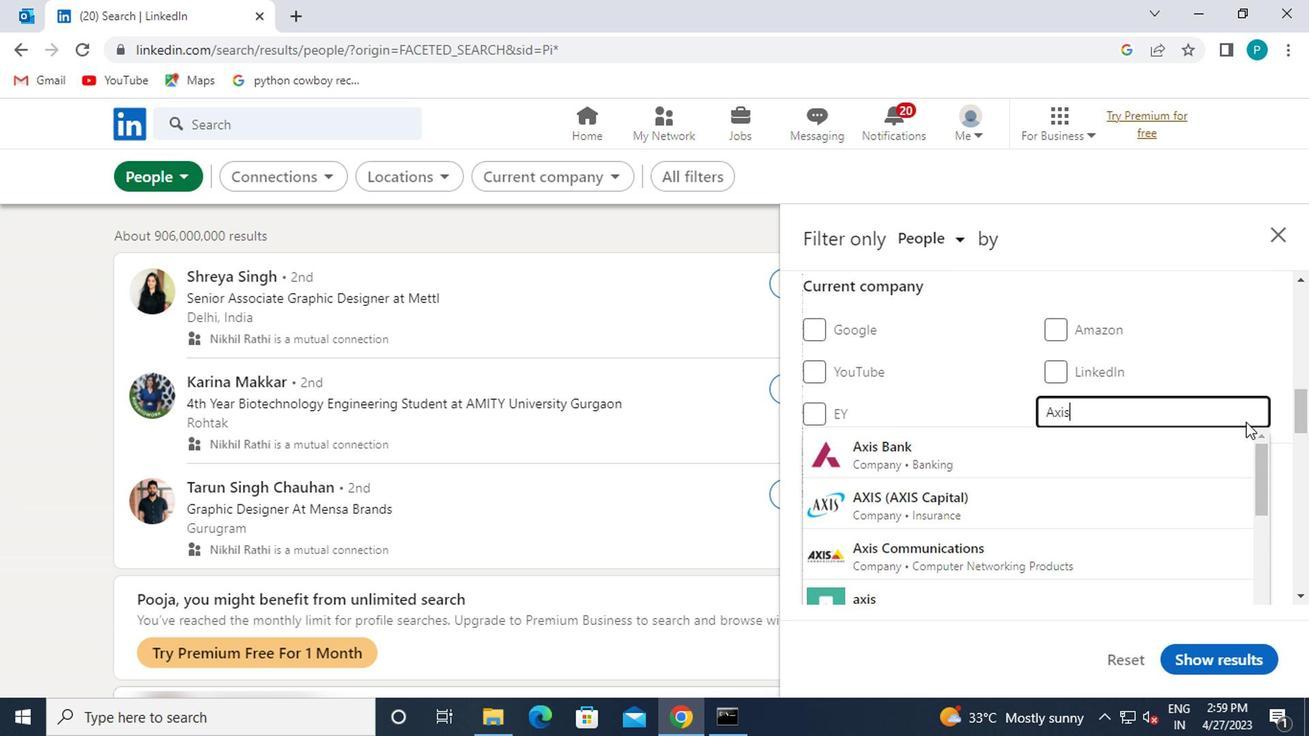 
Action: Mouse moved to (1165, 328)
Screenshot: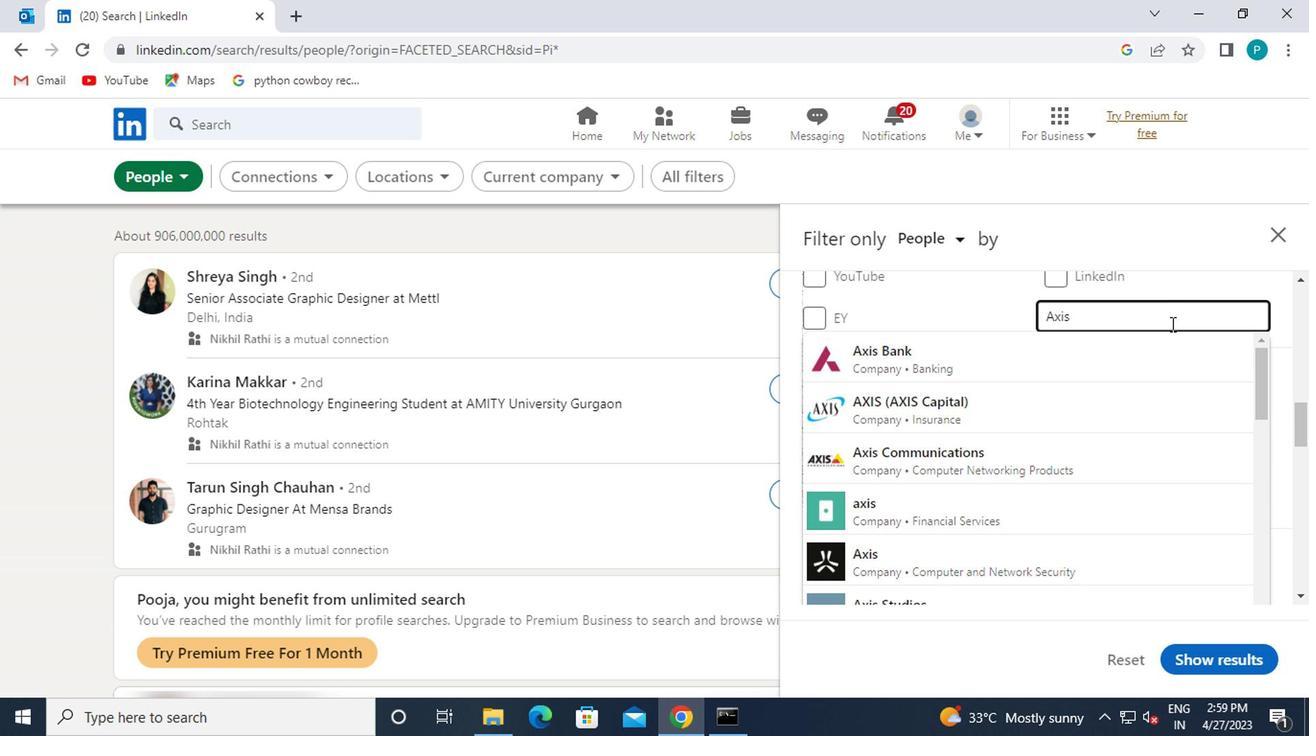 
Action: Key pressed <Key.space><Key.caps_lock>F<Key.caps_lock>
Screenshot: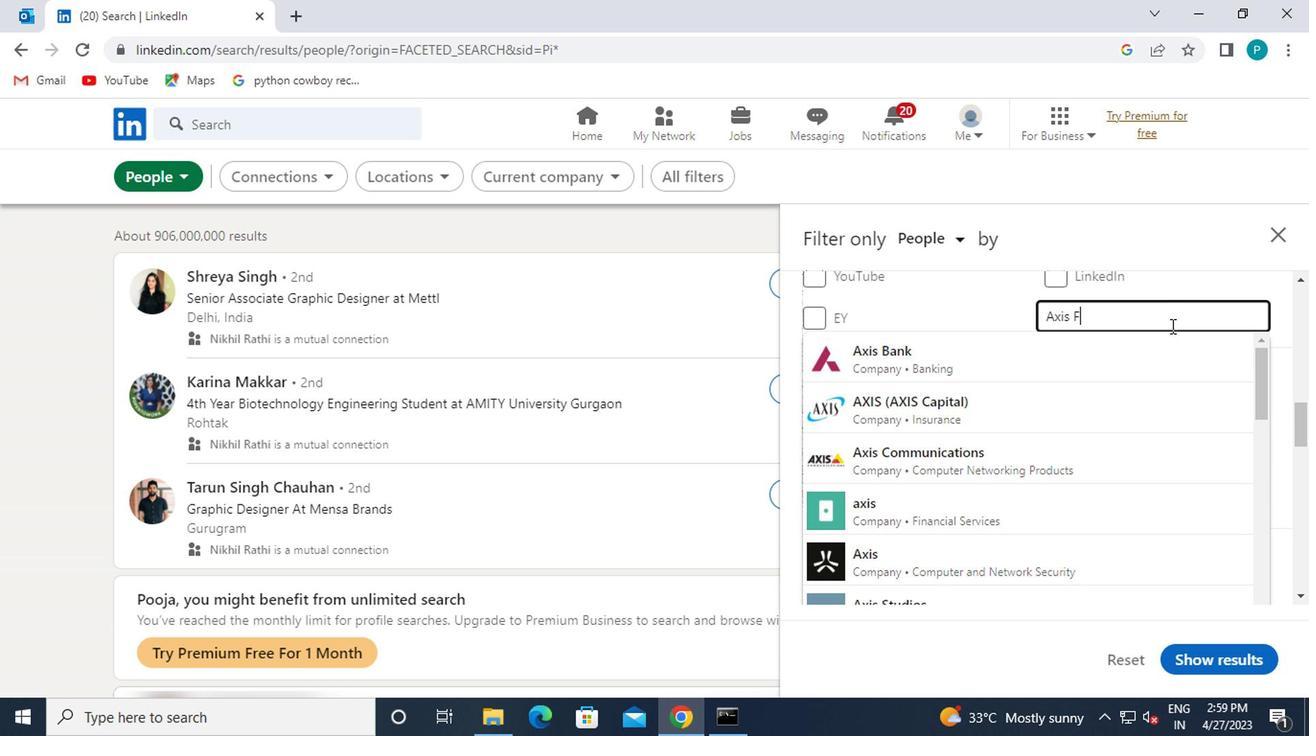 
Action: Mouse moved to (1049, 405)
Screenshot: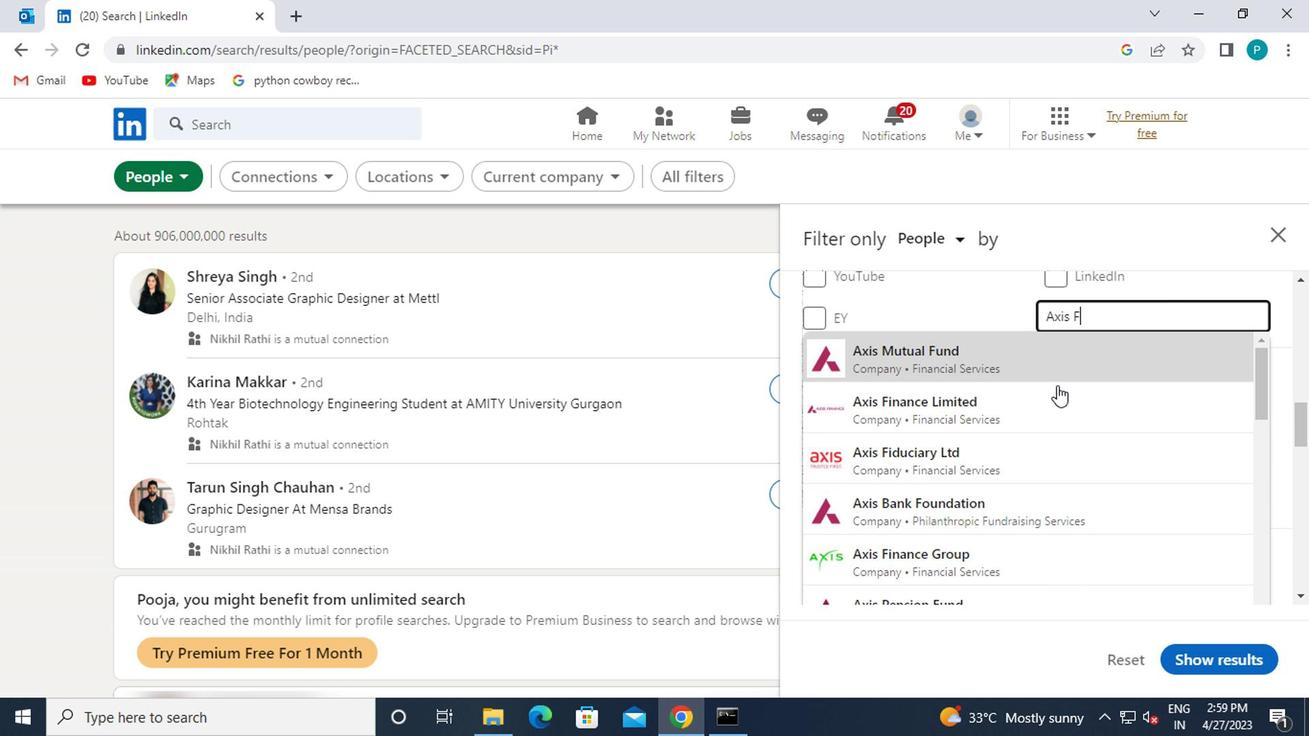 
Action: Mouse pressed left at (1049, 405)
Screenshot: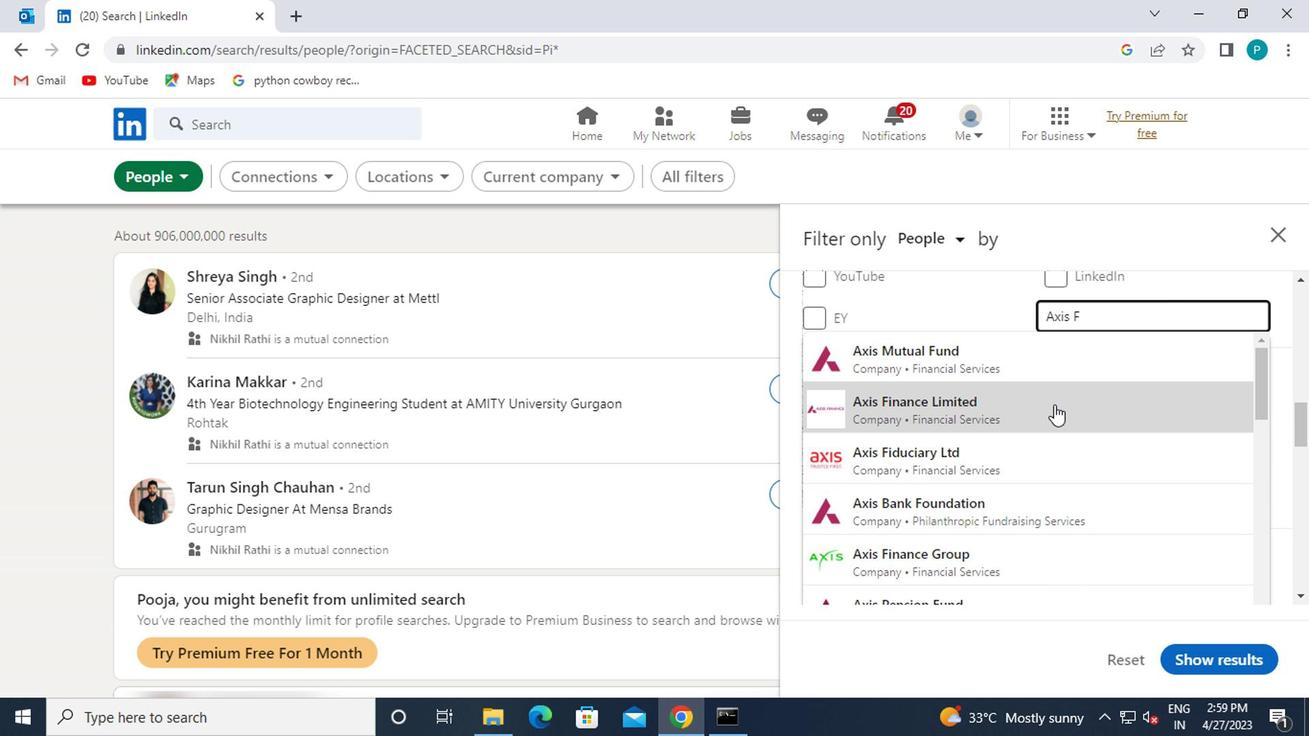 
Action: Mouse moved to (1044, 408)
Screenshot: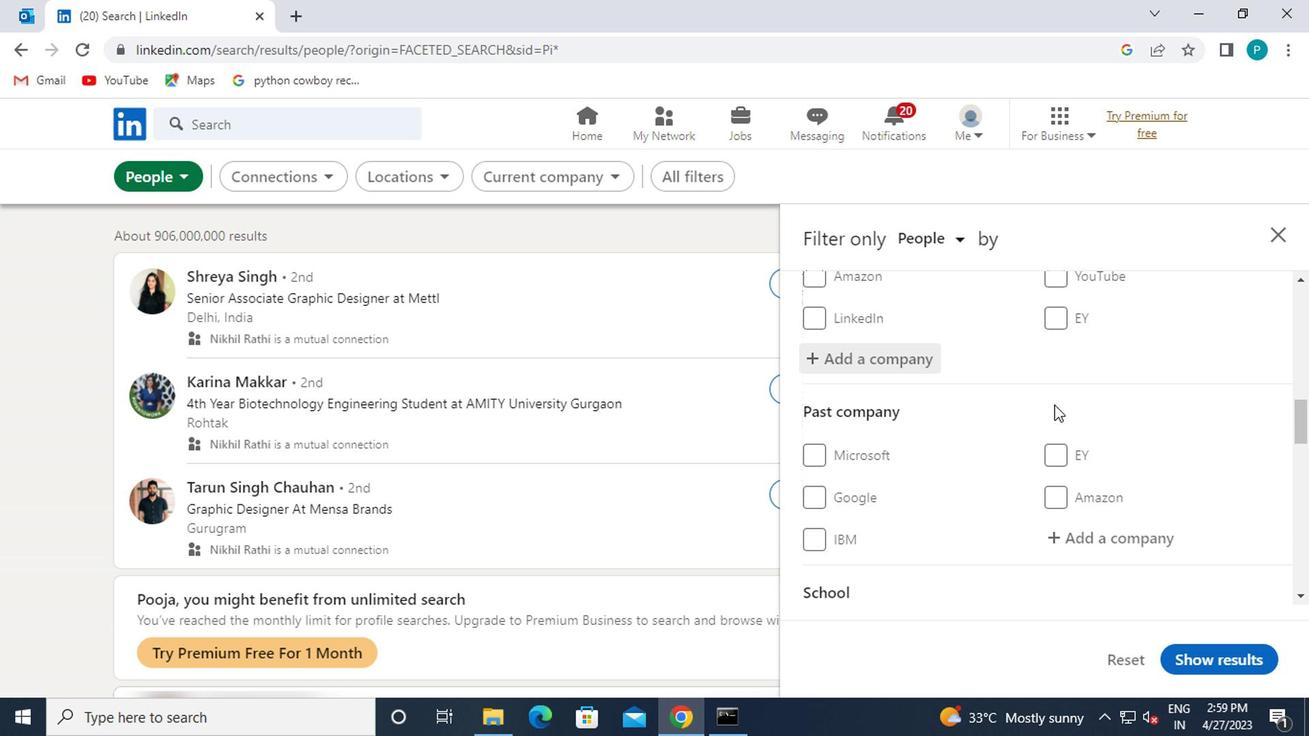 
Action: Mouse scrolled (1044, 407) with delta (0, -1)
Screenshot: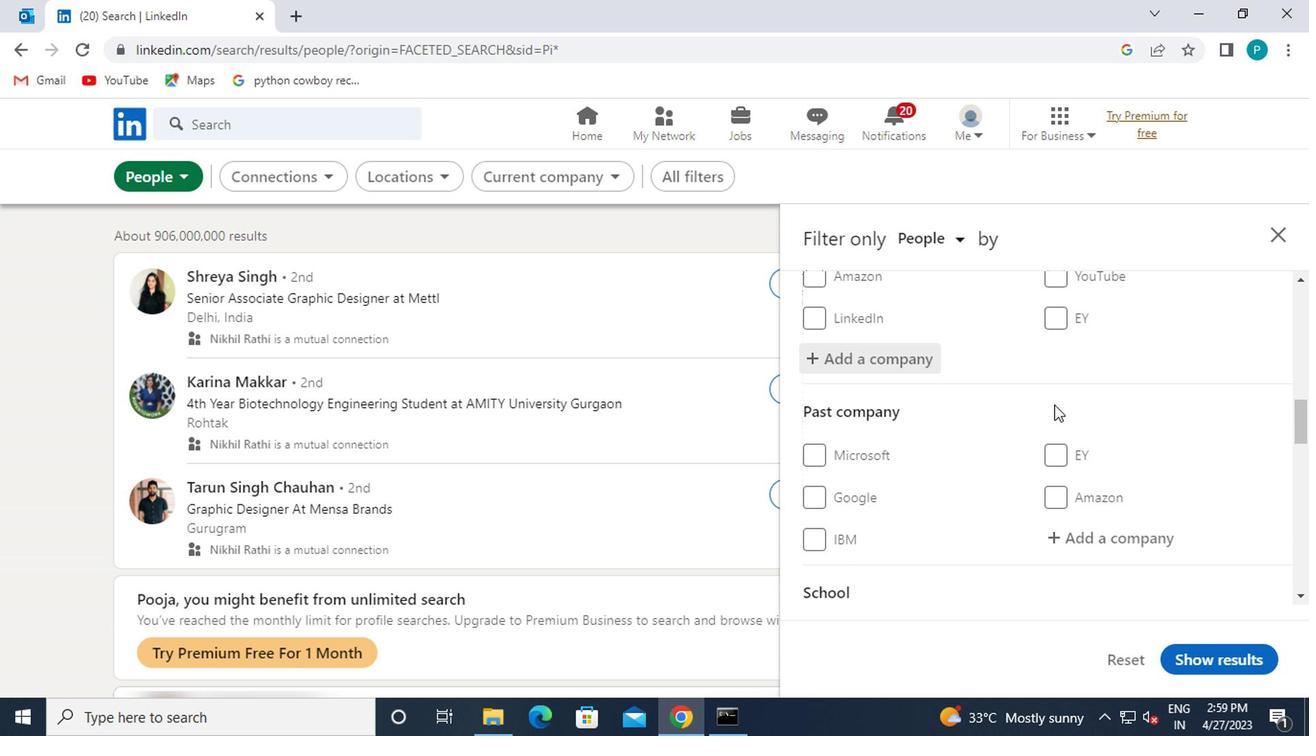 
Action: Mouse scrolled (1044, 407) with delta (0, -1)
Screenshot: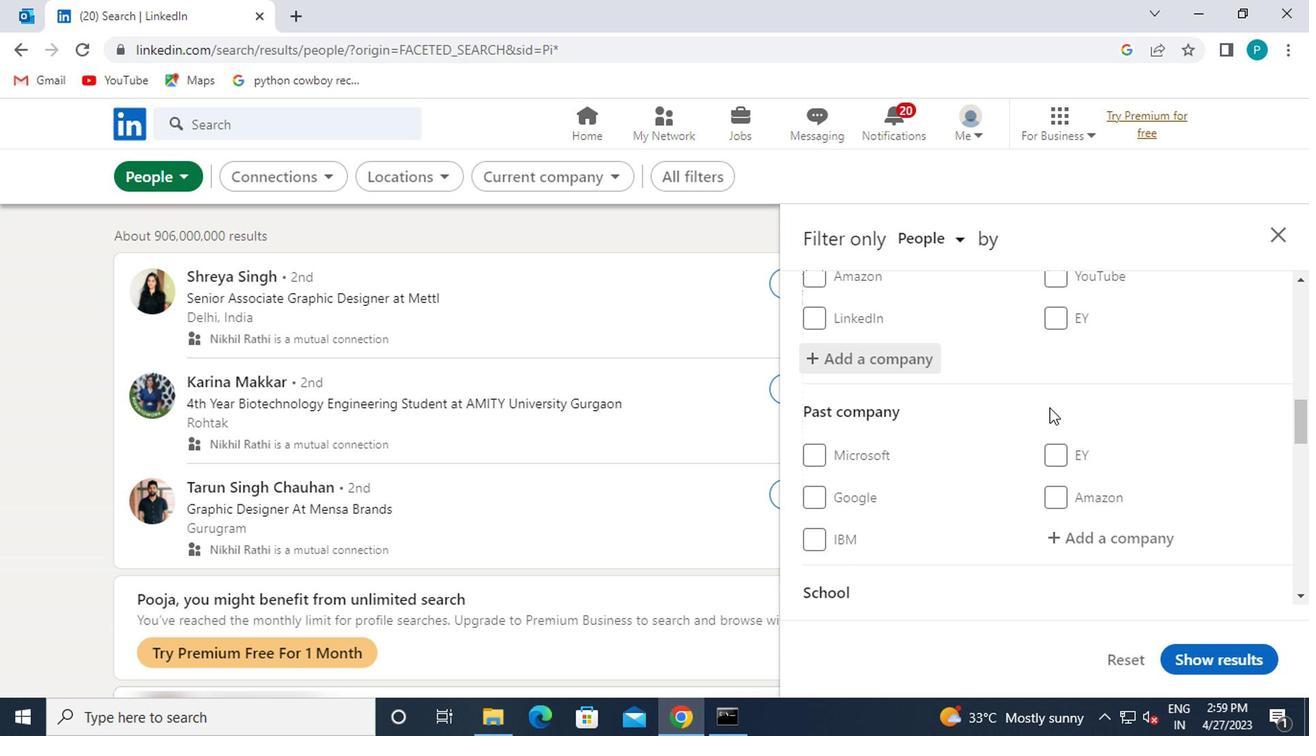 
Action: Mouse moved to (1044, 446)
Screenshot: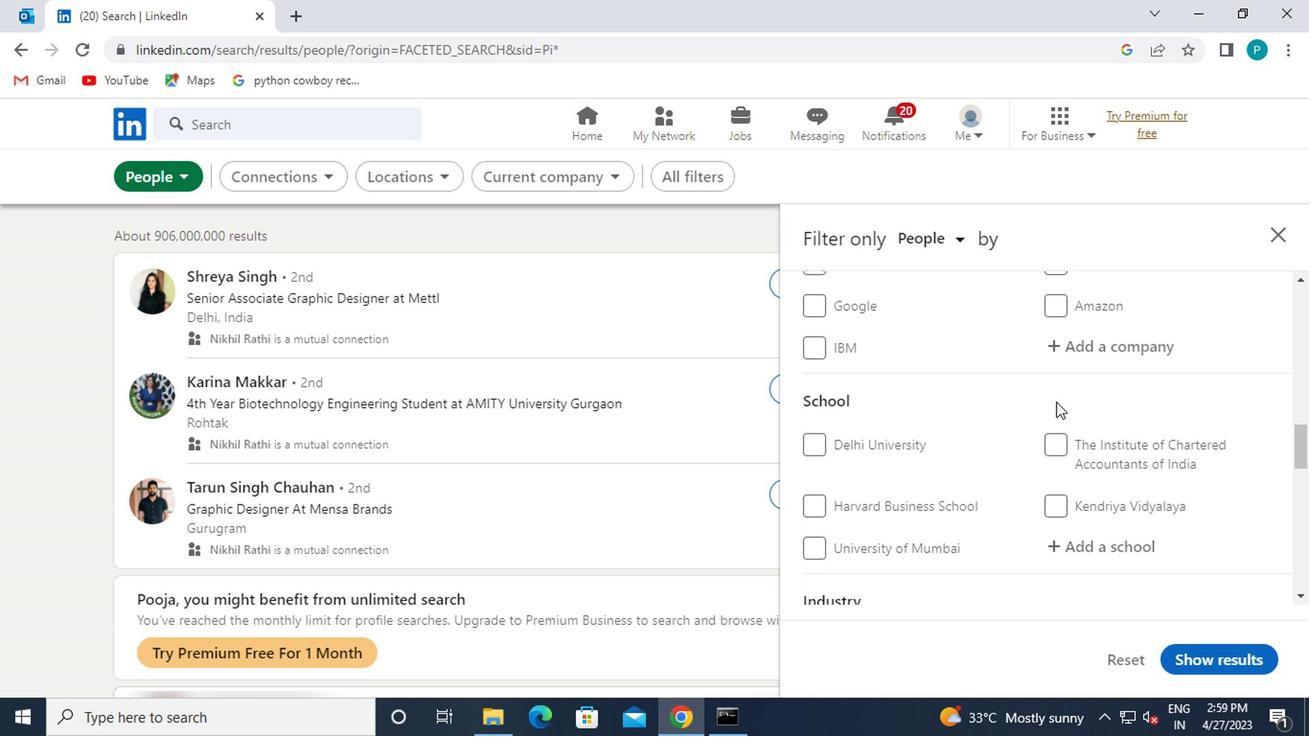 
Action: Mouse scrolled (1044, 445) with delta (0, 0)
Screenshot: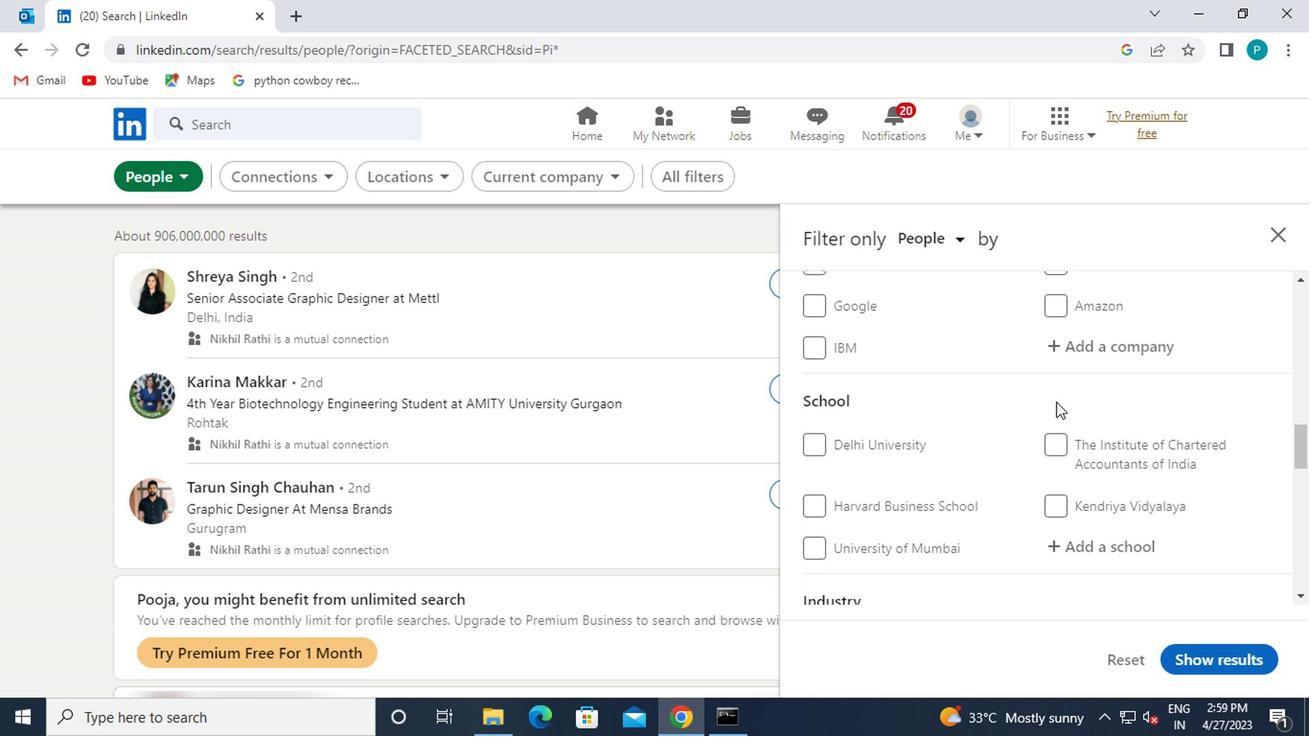 
Action: Mouse moved to (1063, 448)
Screenshot: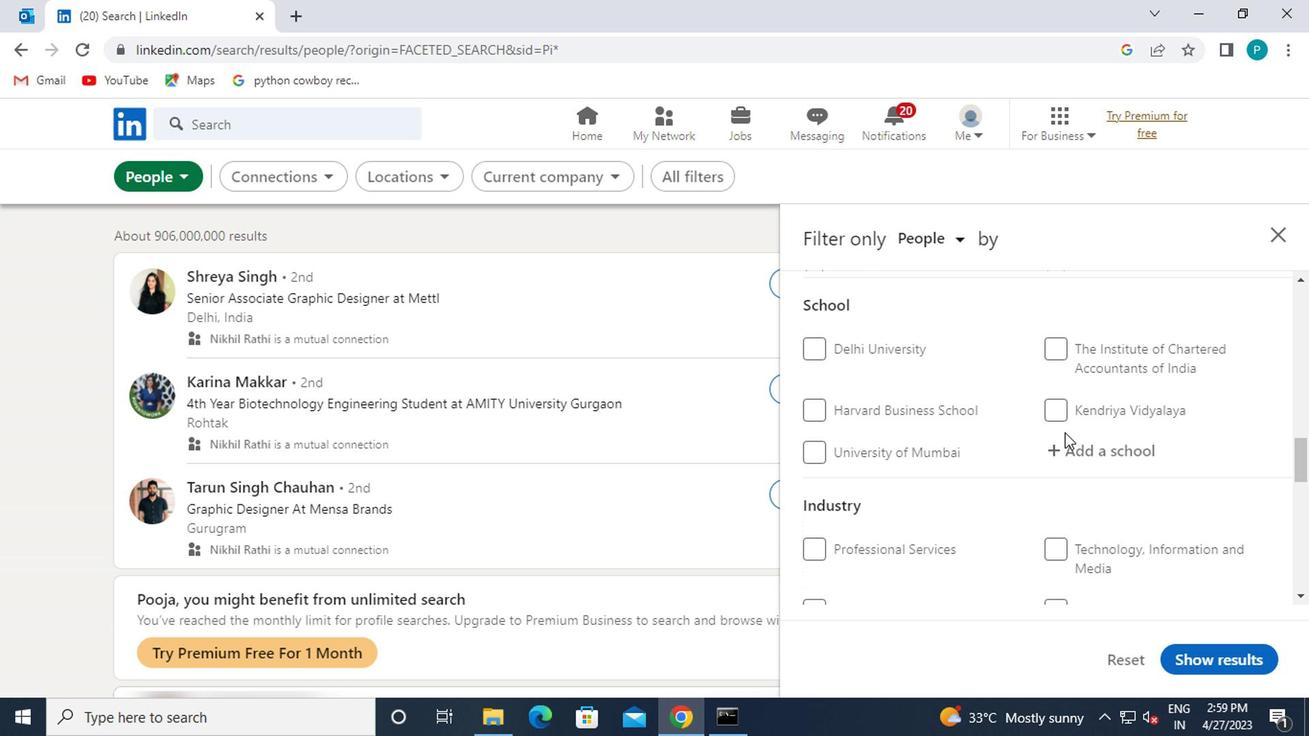 
Action: Mouse pressed left at (1063, 448)
Screenshot: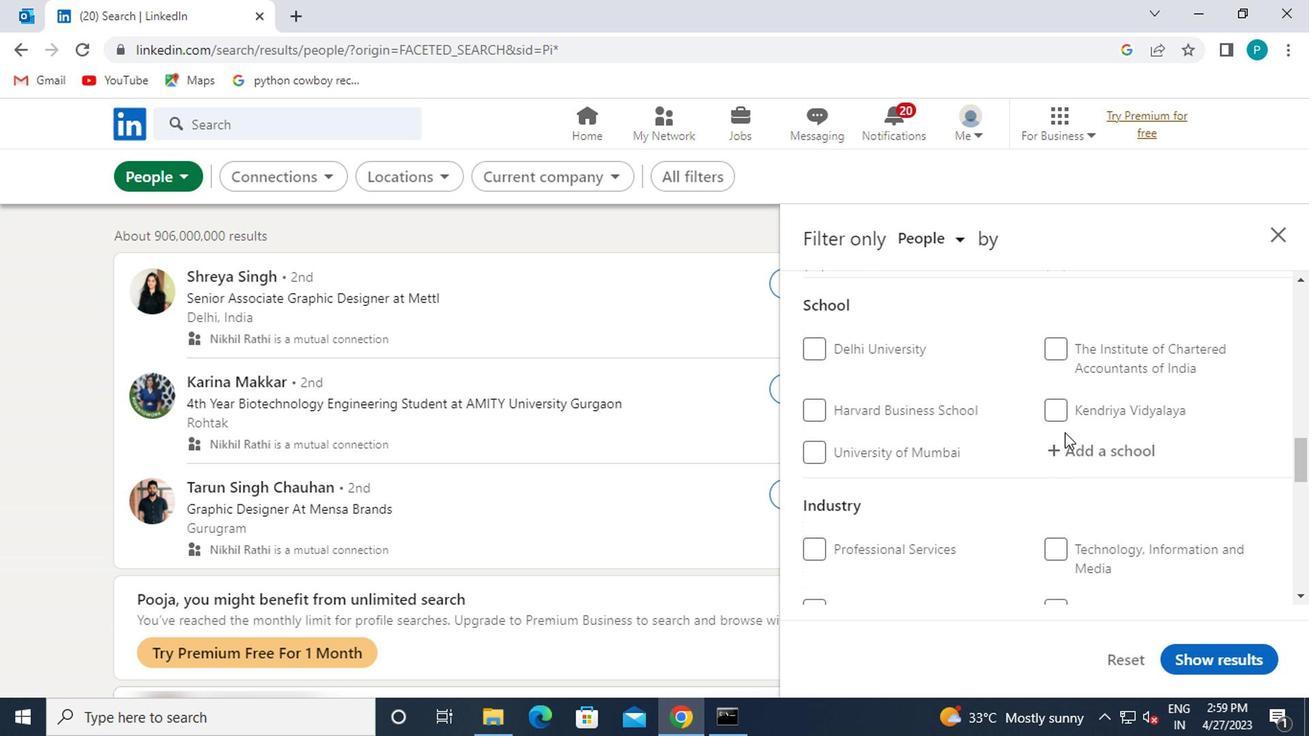 
Action: Mouse moved to (1063, 448)
Screenshot: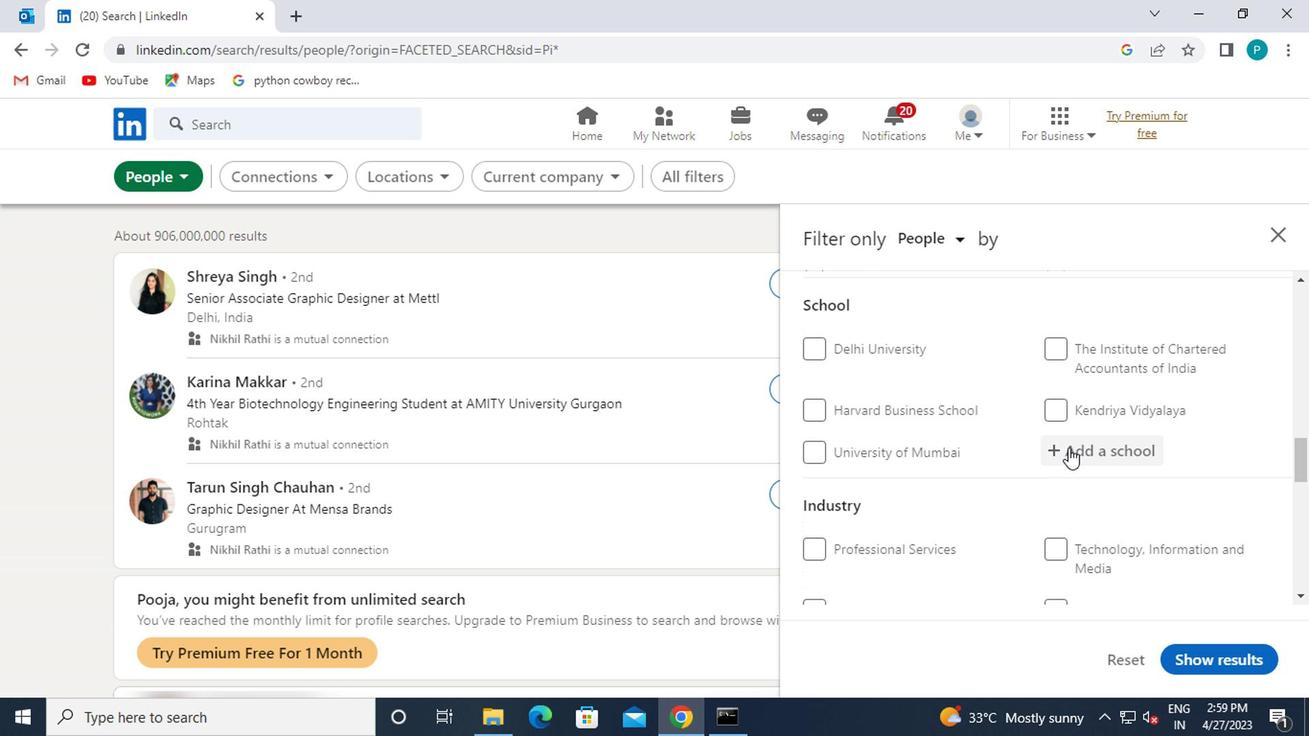 
Action: Key pressed <Key.caps_lock>C<Key.caps_lock>ENTRAL<Key.space>I<Key.backspace><Key.caps_lock>I
Screenshot: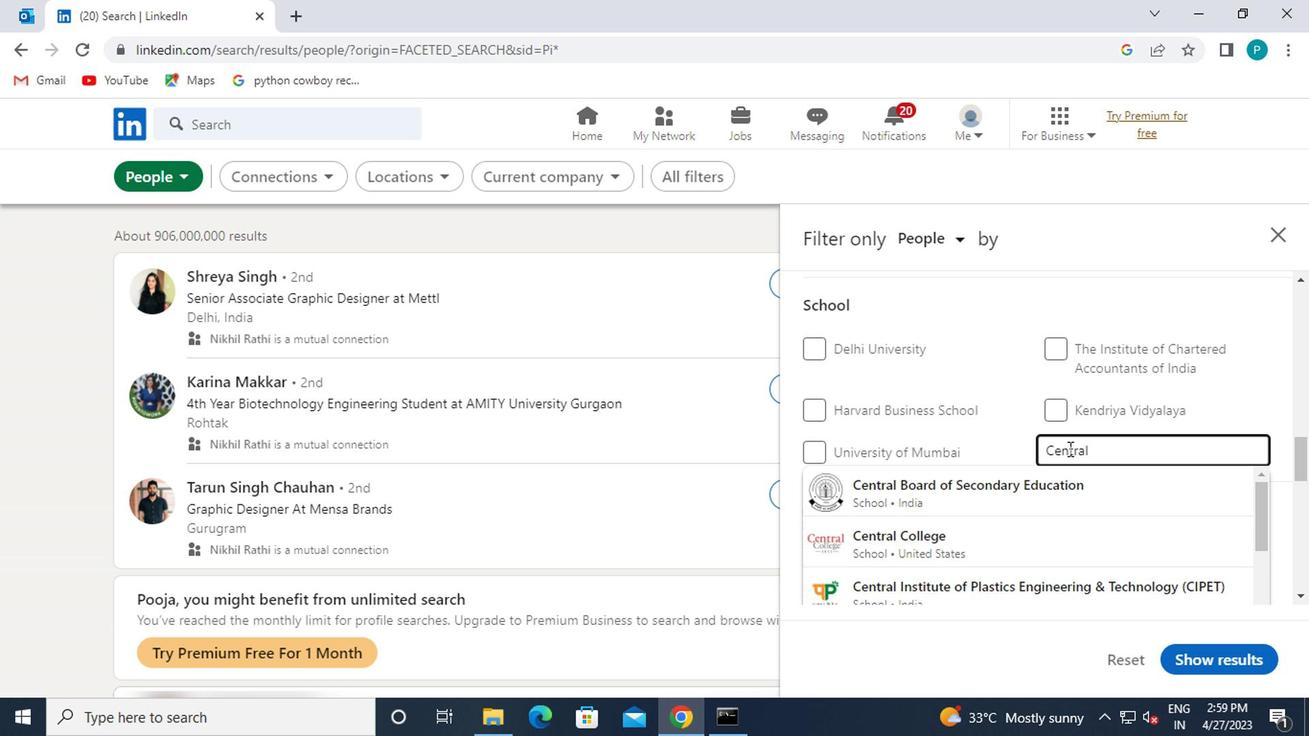
Action: Mouse moved to (1040, 529)
Screenshot: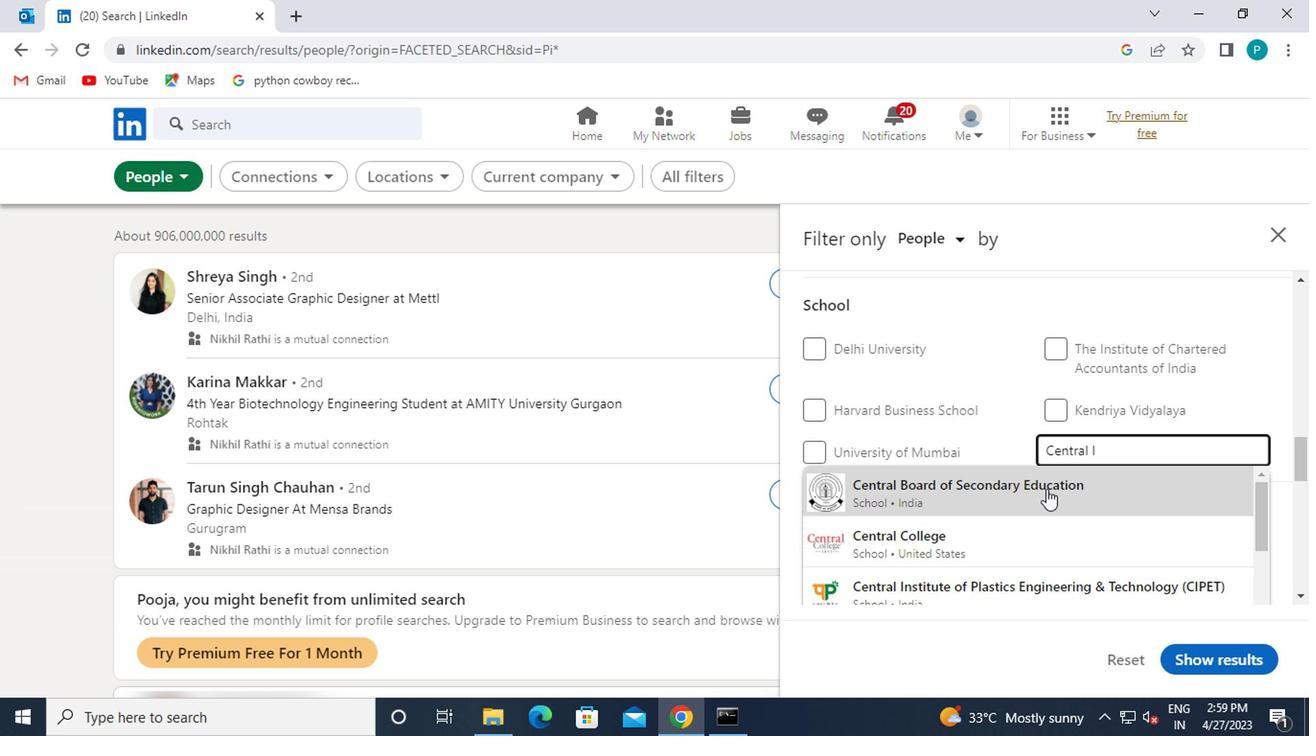 
Action: Mouse scrolled (1040, 528) with delta (0, 0)
Screenshot: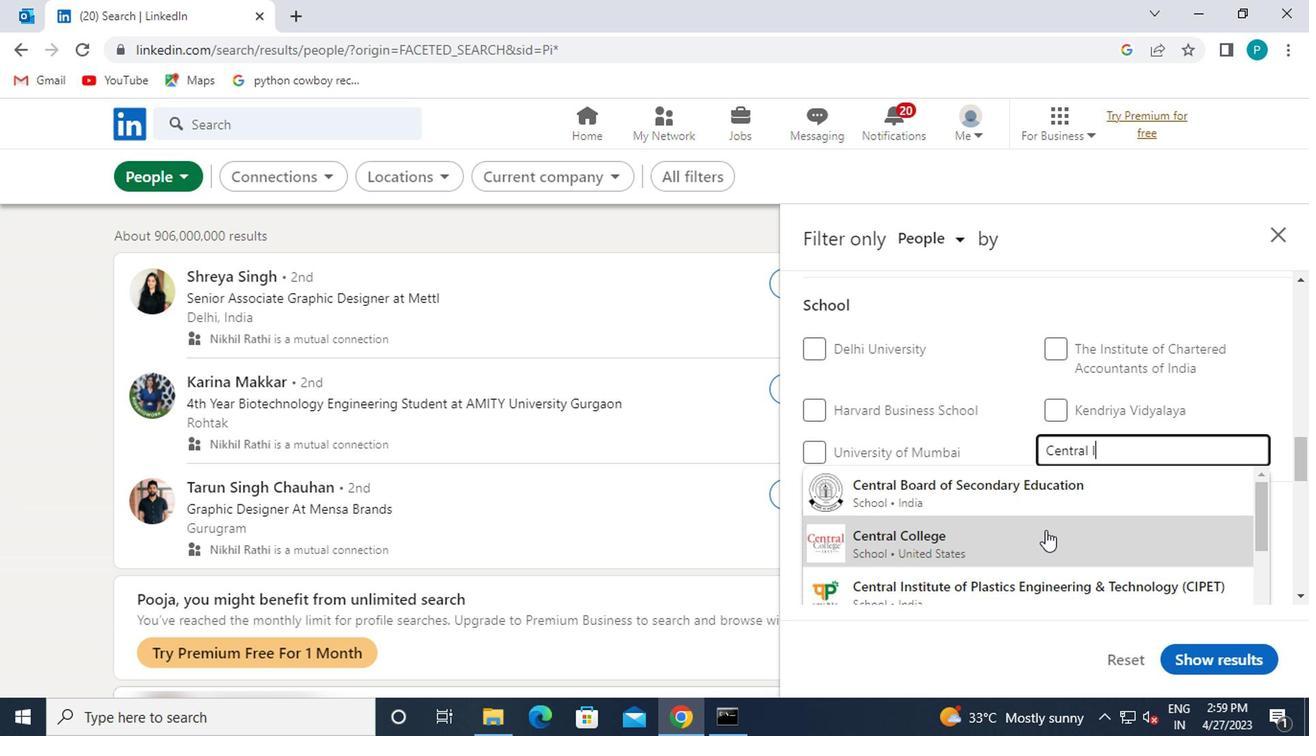 
Action: Mouse moved to (1018, 501)
Screenshot: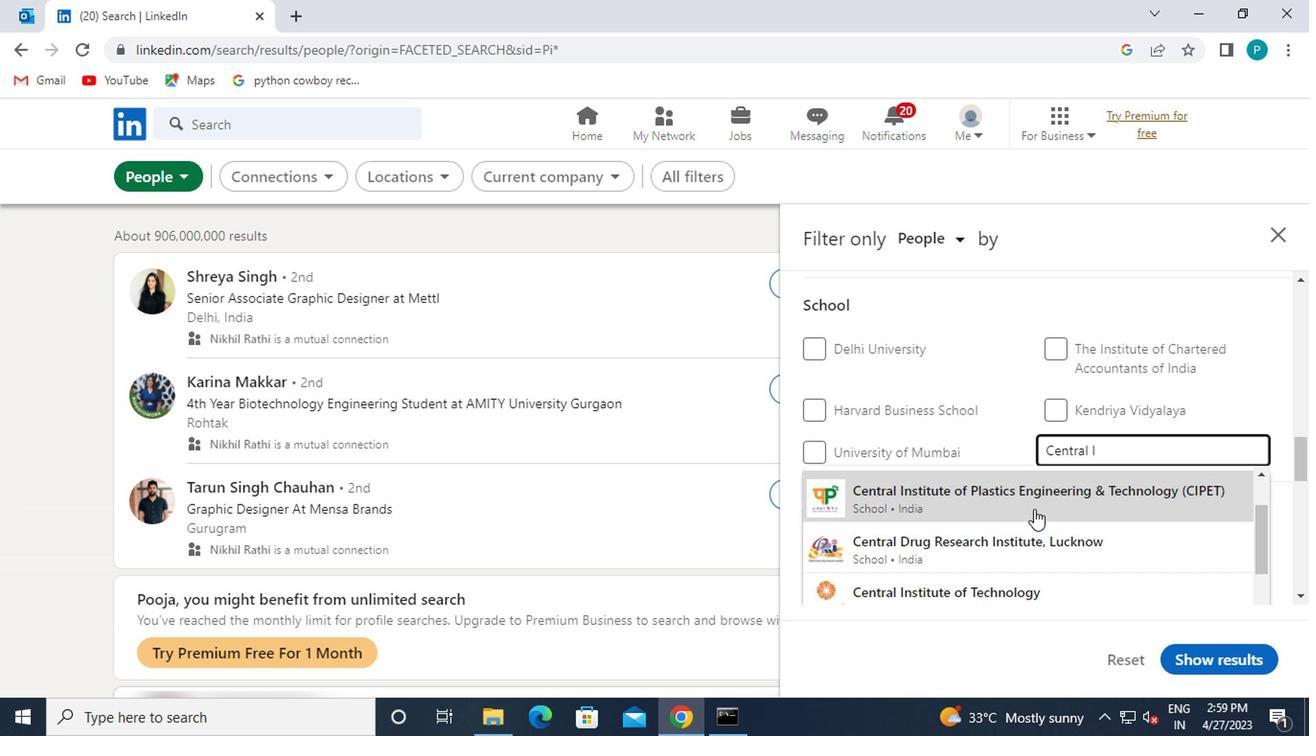 
Action: Mouse pressed left at (1018, 501)
Screenshot: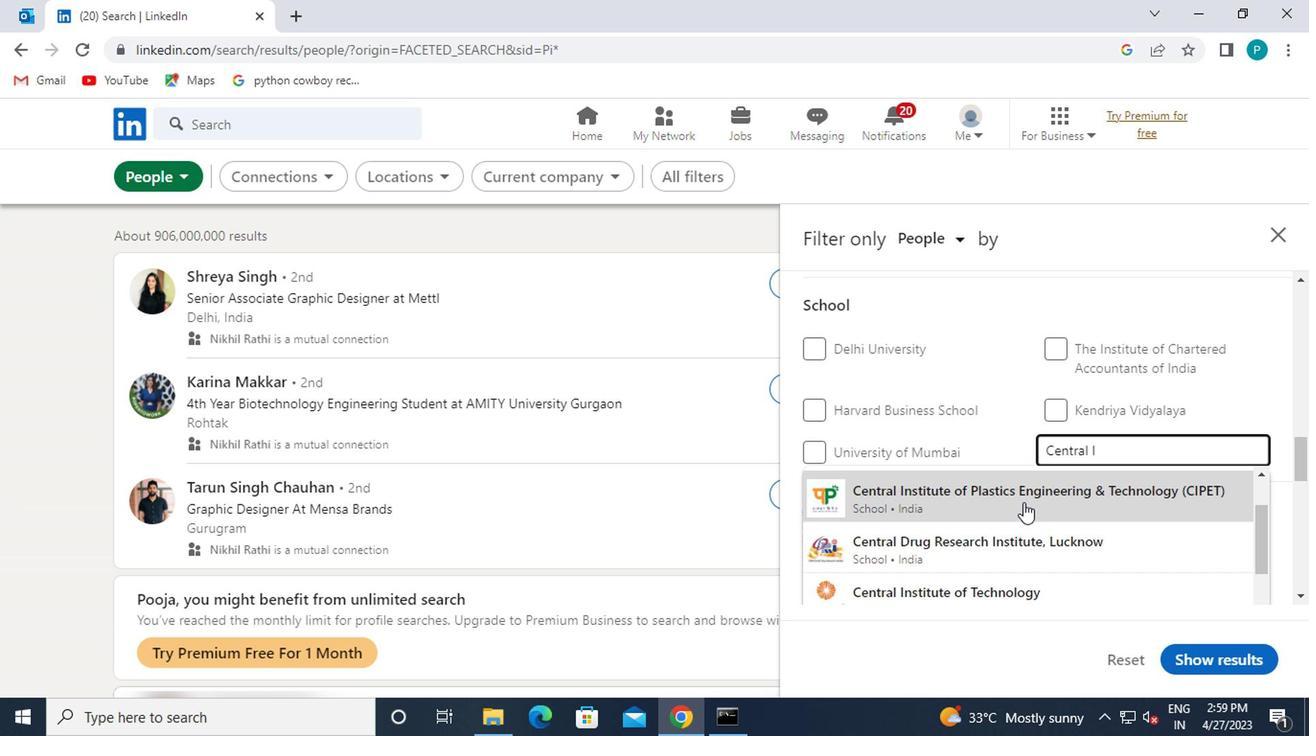 
Action: Mouse scrolled (1018, 501) with delta (0, 0)
Screenshot: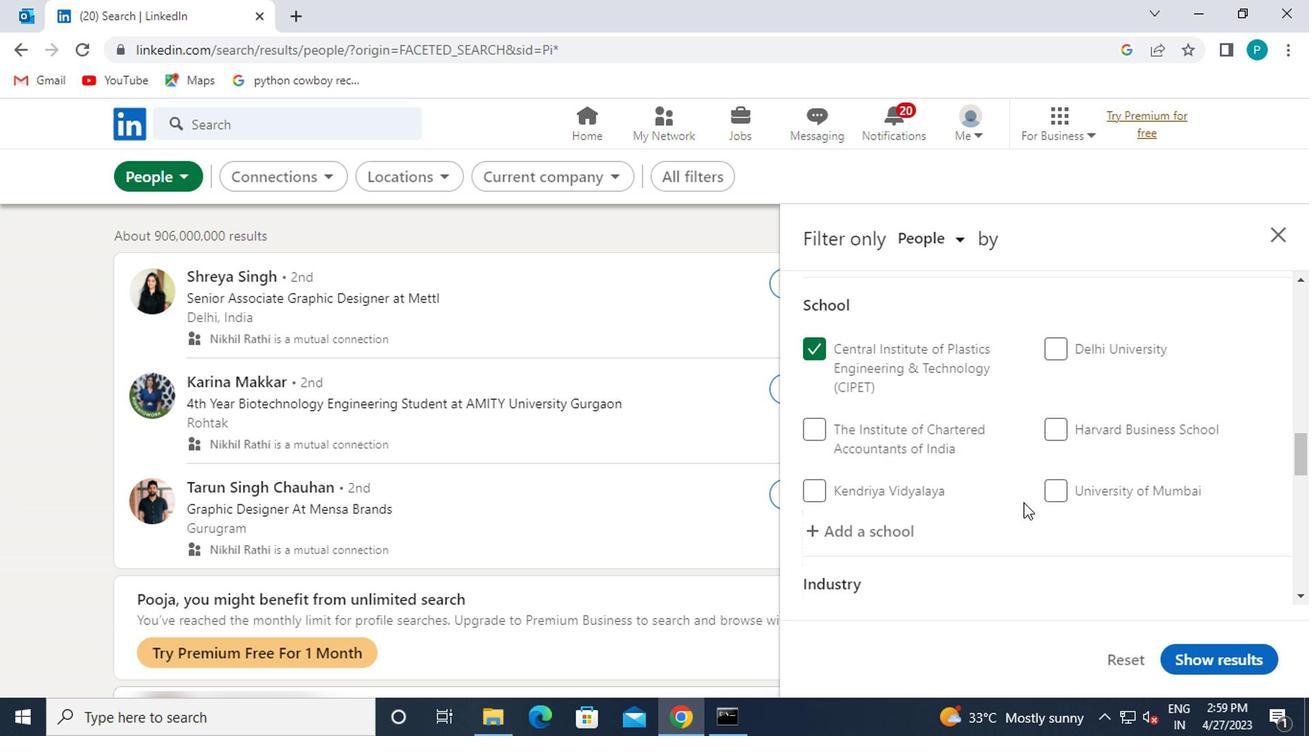 
Action: Mouse scrolled (1018, 501) with delta (0, 0)
Screenshot: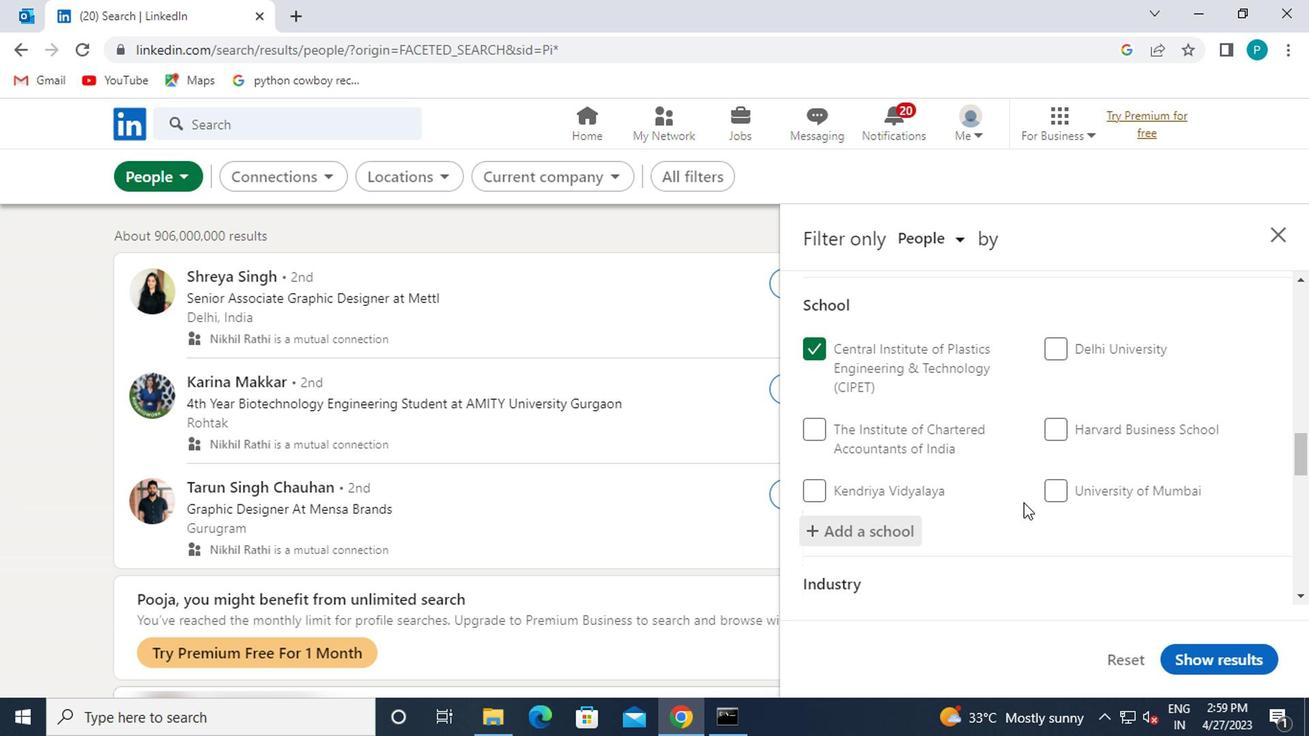 
Action: Mouse moved to (1059, 543)
Screenshot: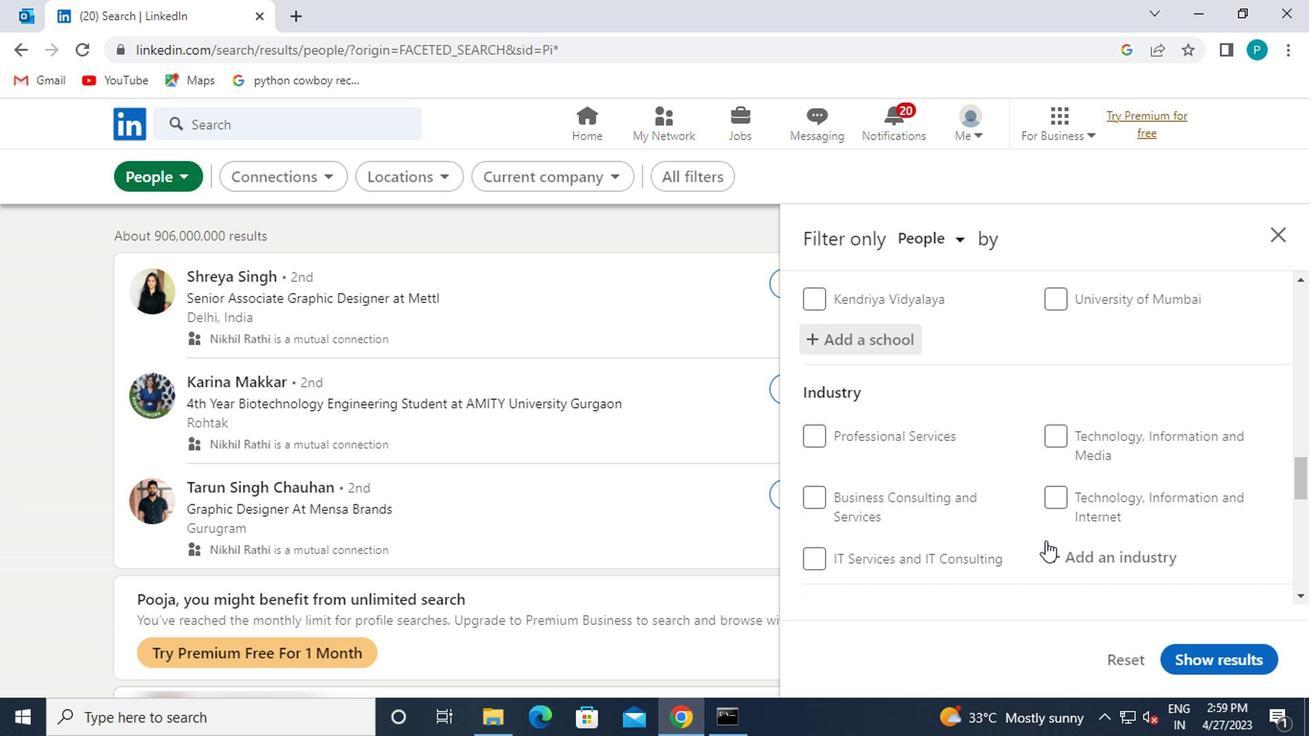 
Action: Mouse pressed left at (1059, 543)
Screenshot: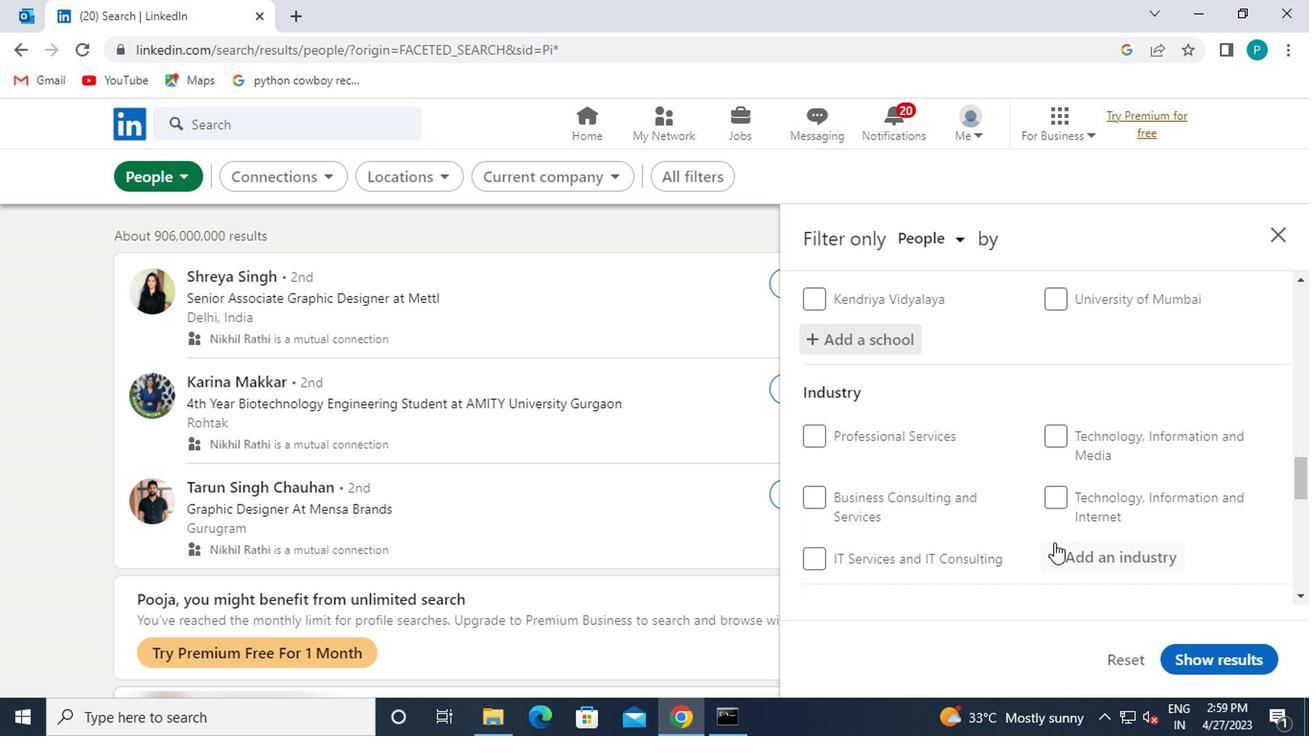 
Action: Key pressed <Key.caps_lock><Key.caps_lock>T<Key.caps_lock>EX
Screenshot: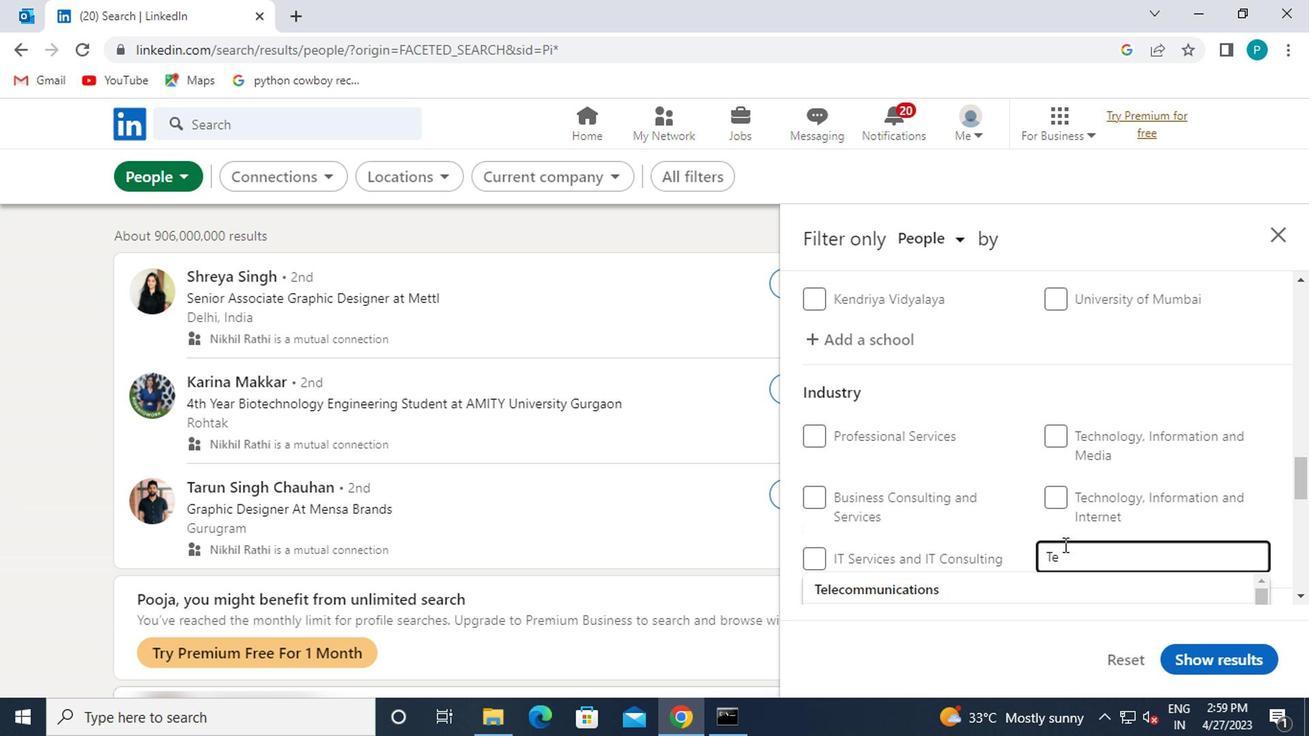 
Action: Mouse moved to (1063, 531)
Screenshot: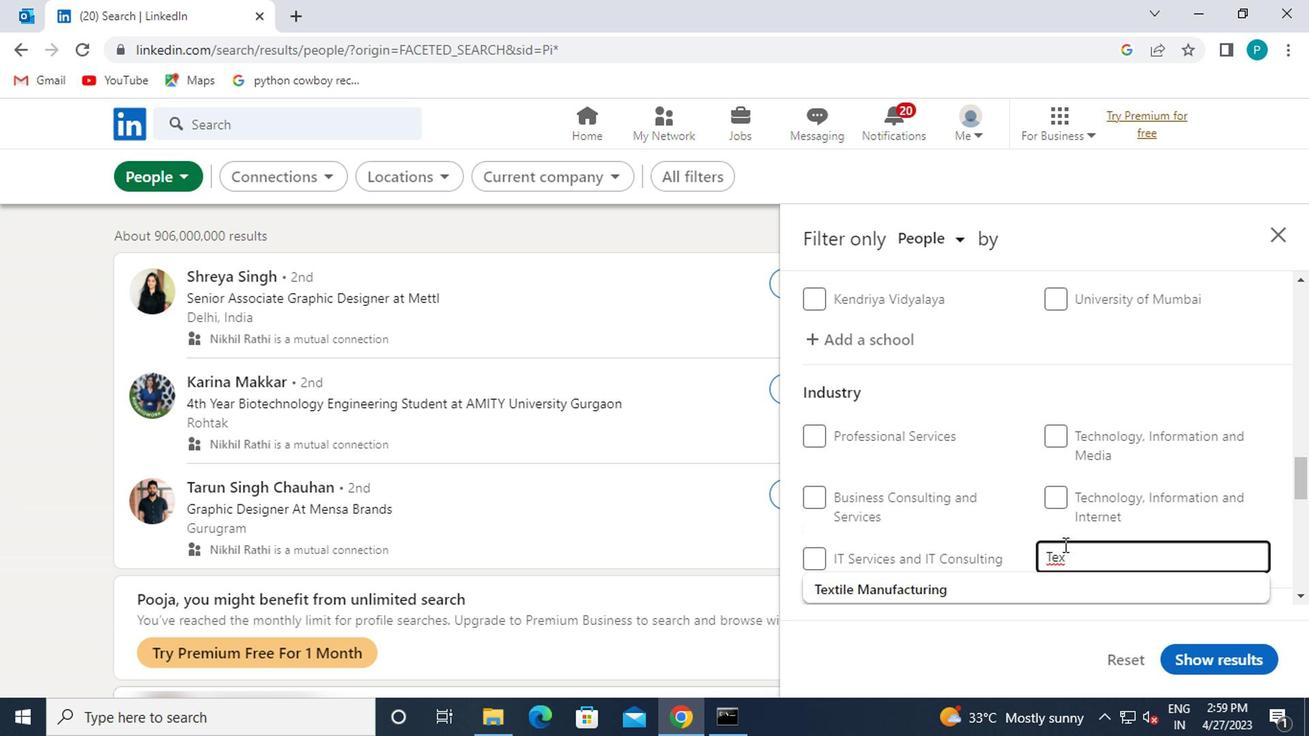 
Action: Mouse scrolled (1063, 530) with delta (0, 0)
Screenshot: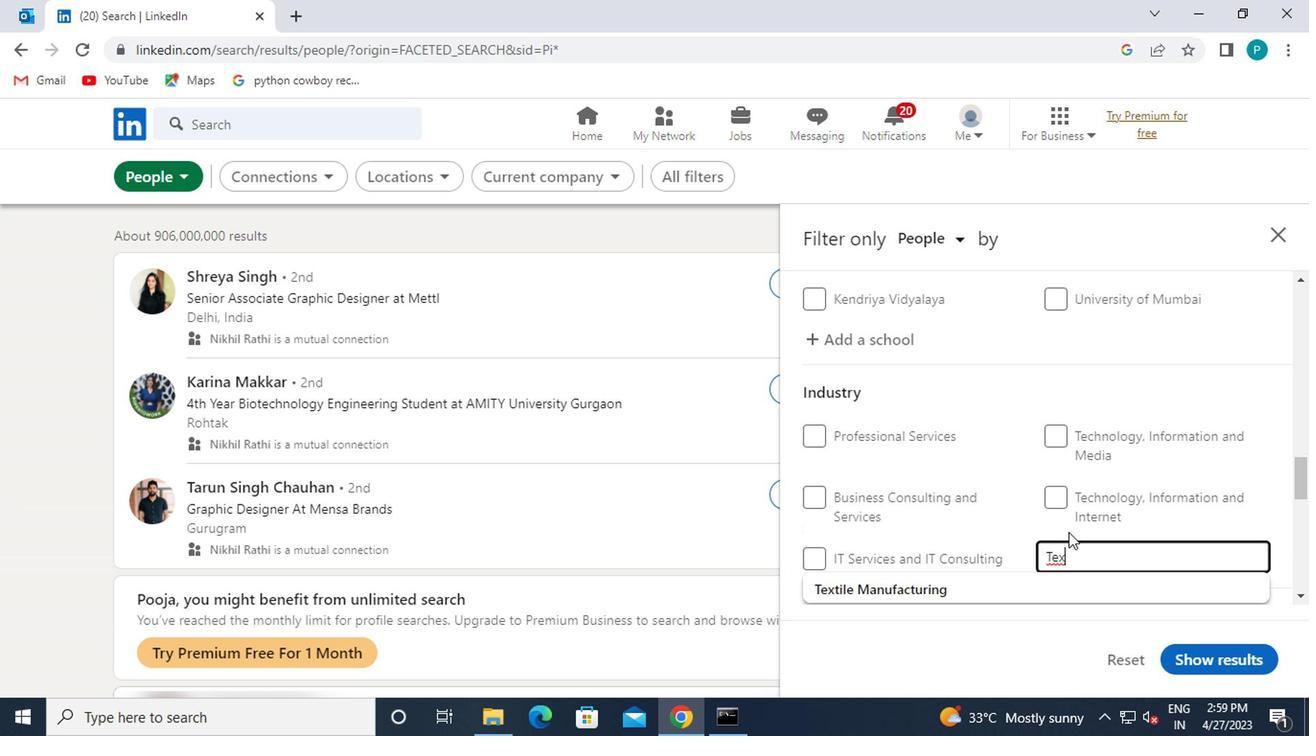 
Action: Mouse moved to (1038, 497)
Screenshot: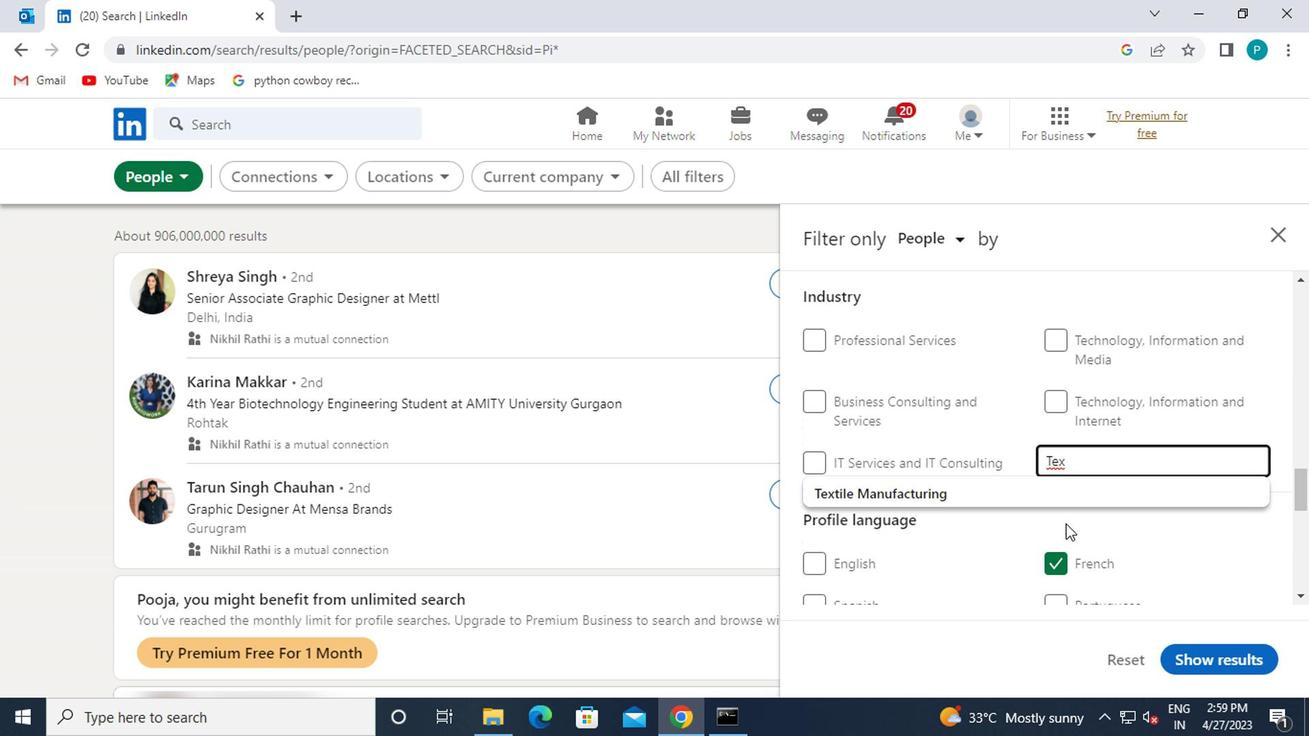 
Action: Mouse pressed left at (1038, 497)
Screenshot: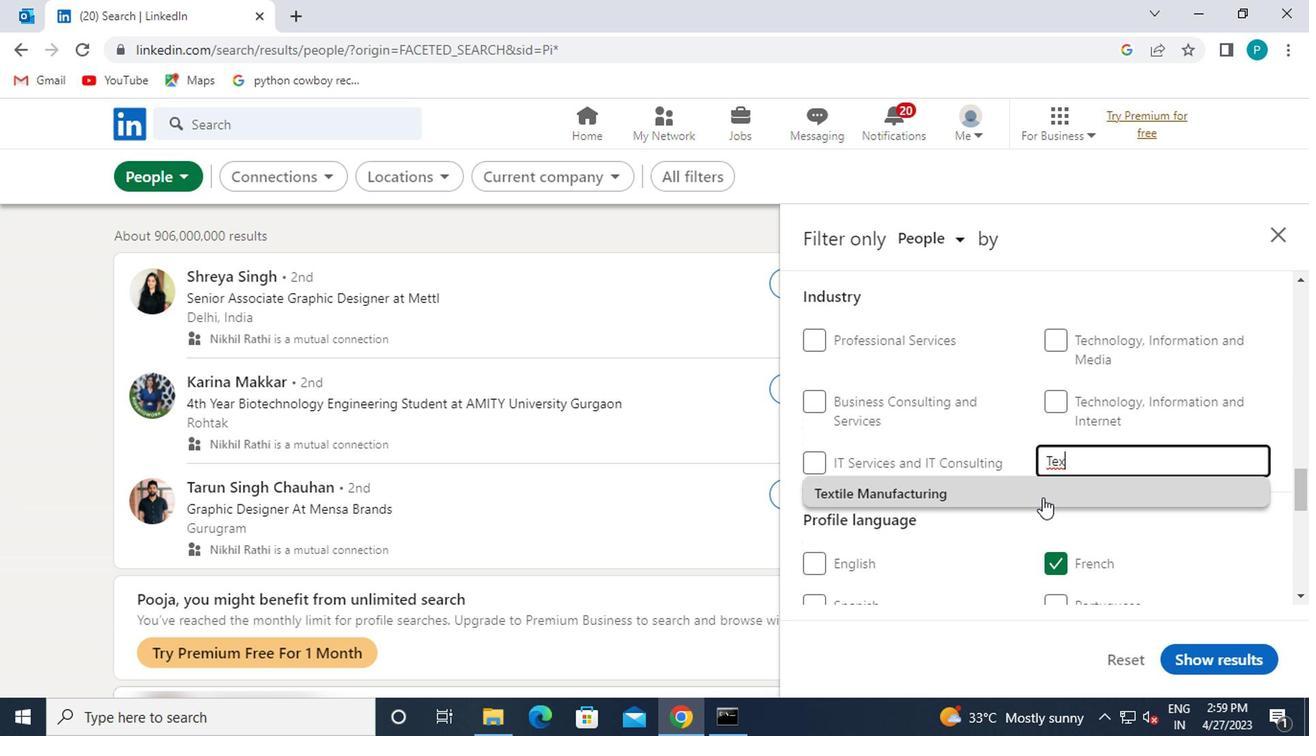 
Action: Mouse moved to (890, 497)
Screenshot: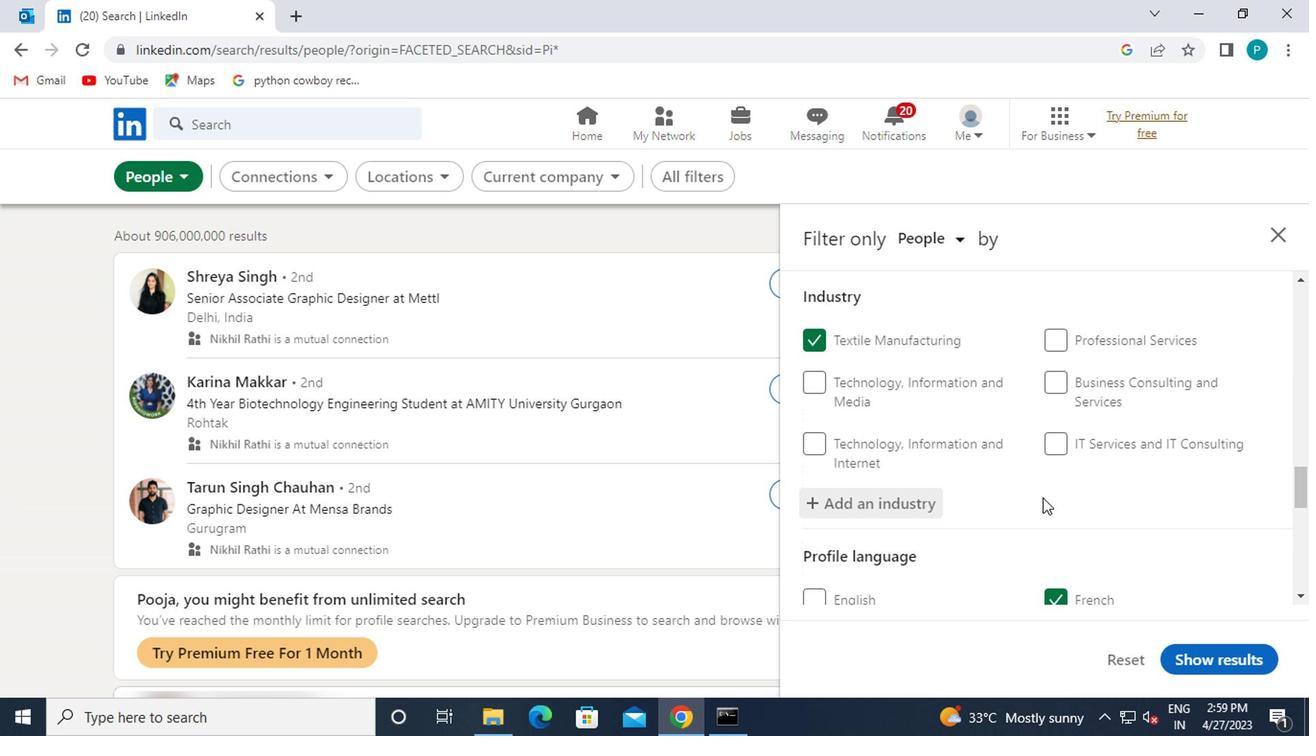 
Action: Mouse scrolled (890, 496) with delta (0, 0)
Screenshot: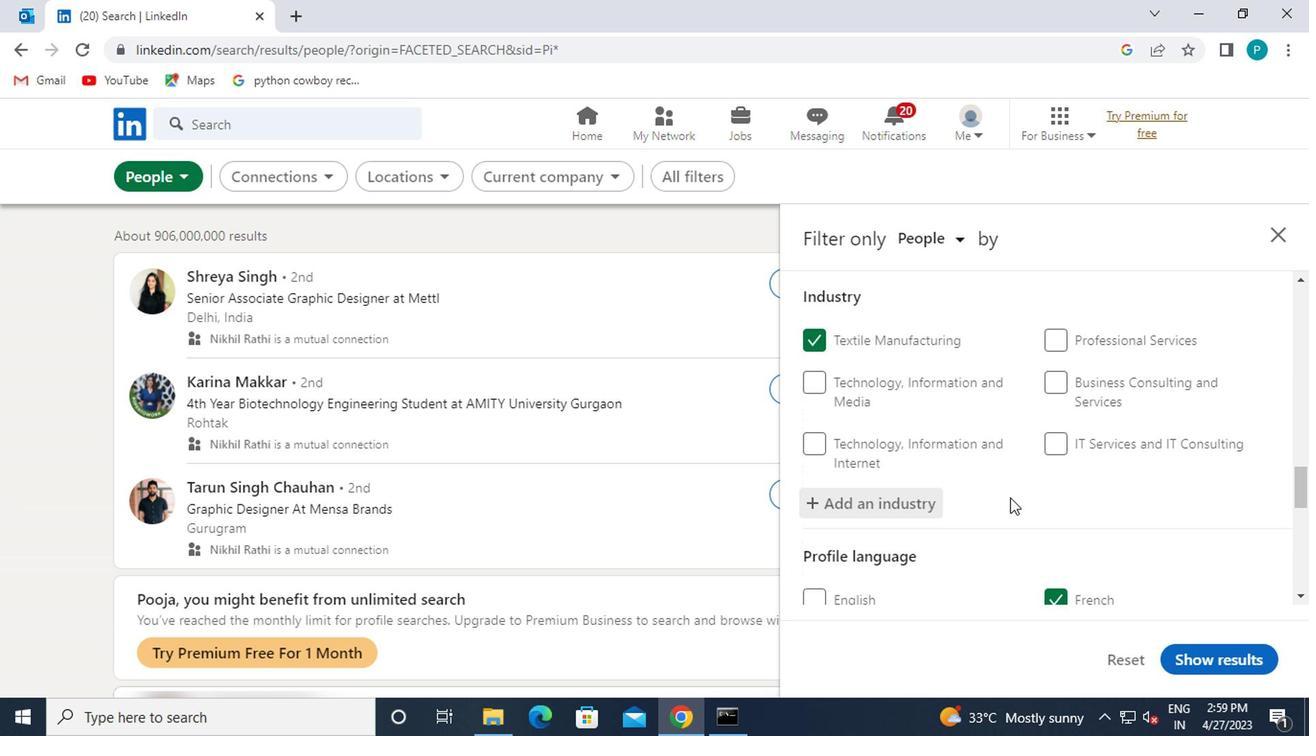 
Action: Mouse scrolled (890, 496) with delta (0, 0)
Screenshot: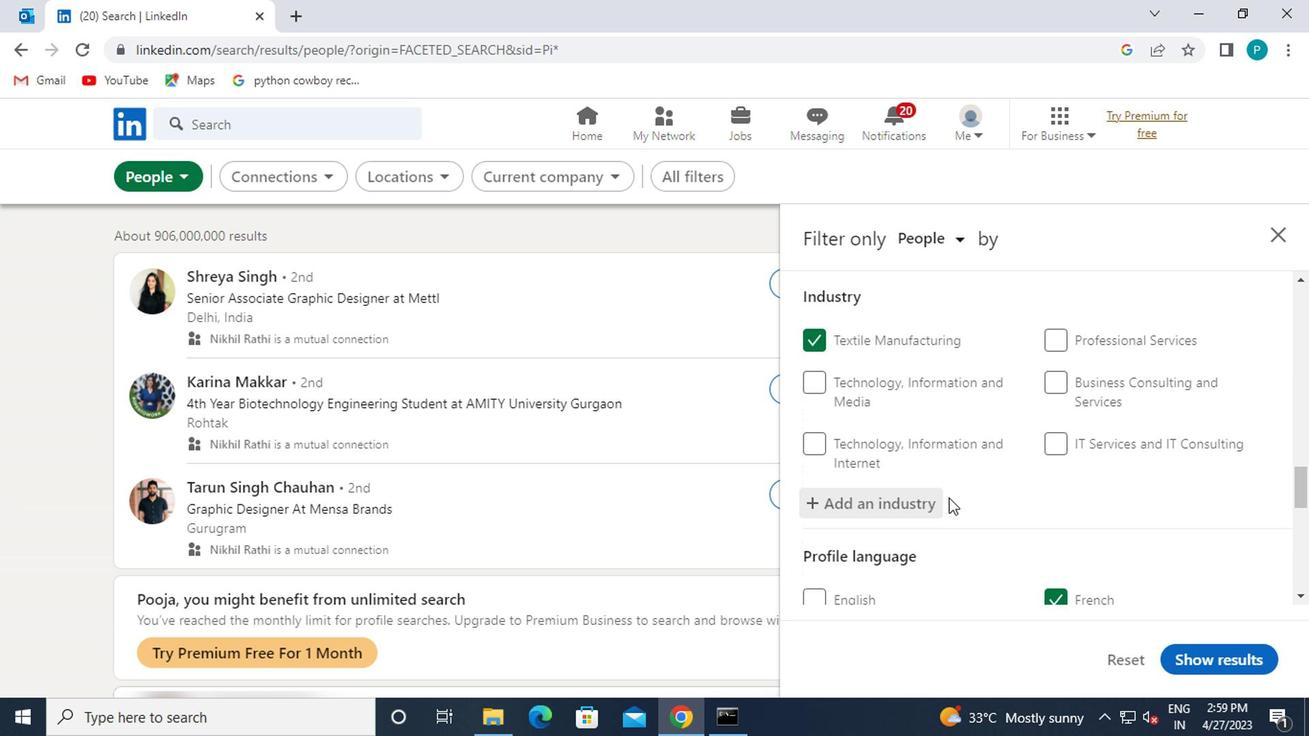 
Action: Mouse moved to (1116, 523)
Screenshot: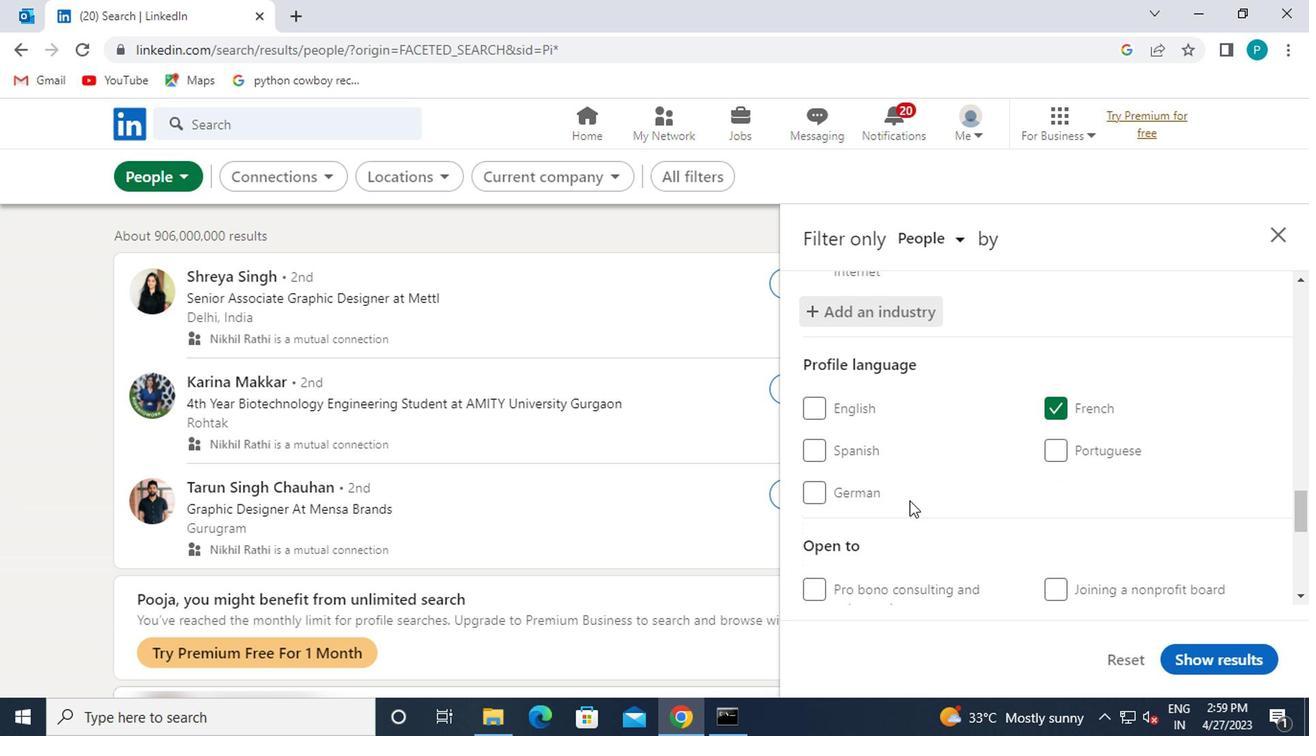 
Action: Mouse scrolled (1116, 523) with delta (0, 0)
Screenshot: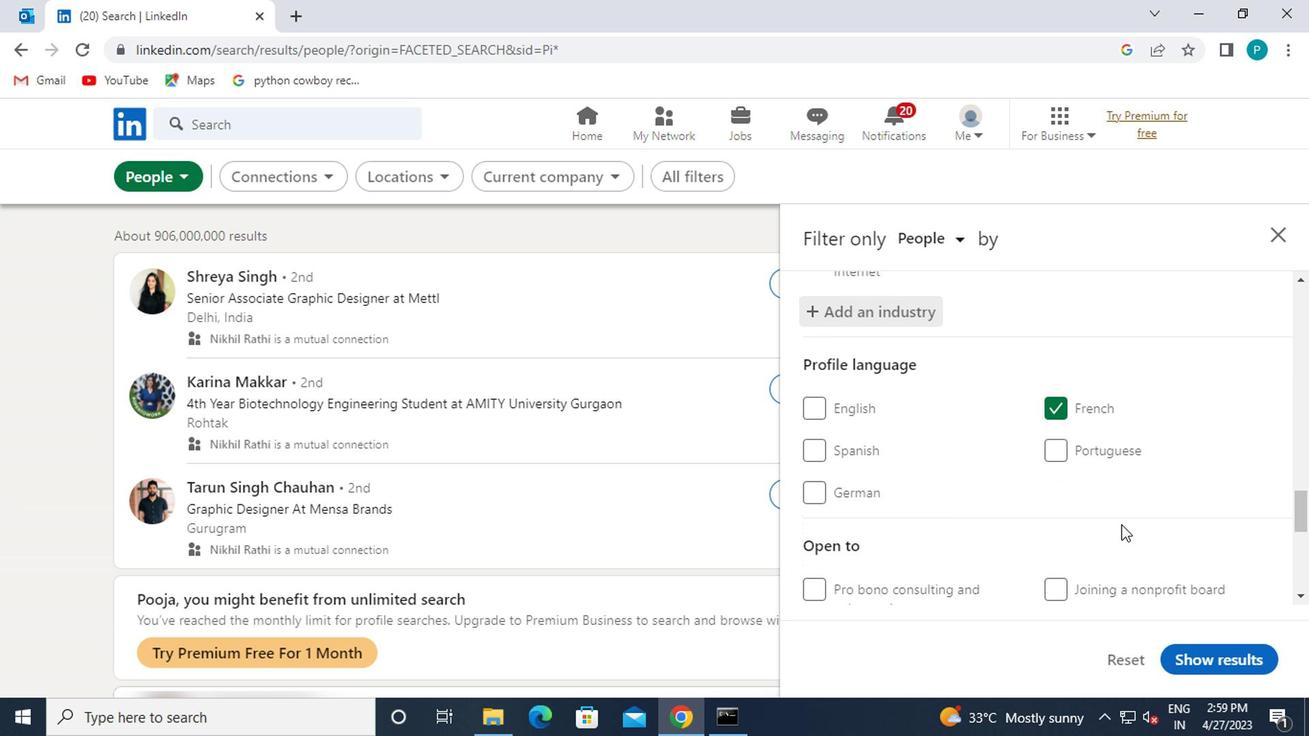 
Action: Mouse moved to (1116, 524)
Screenshot: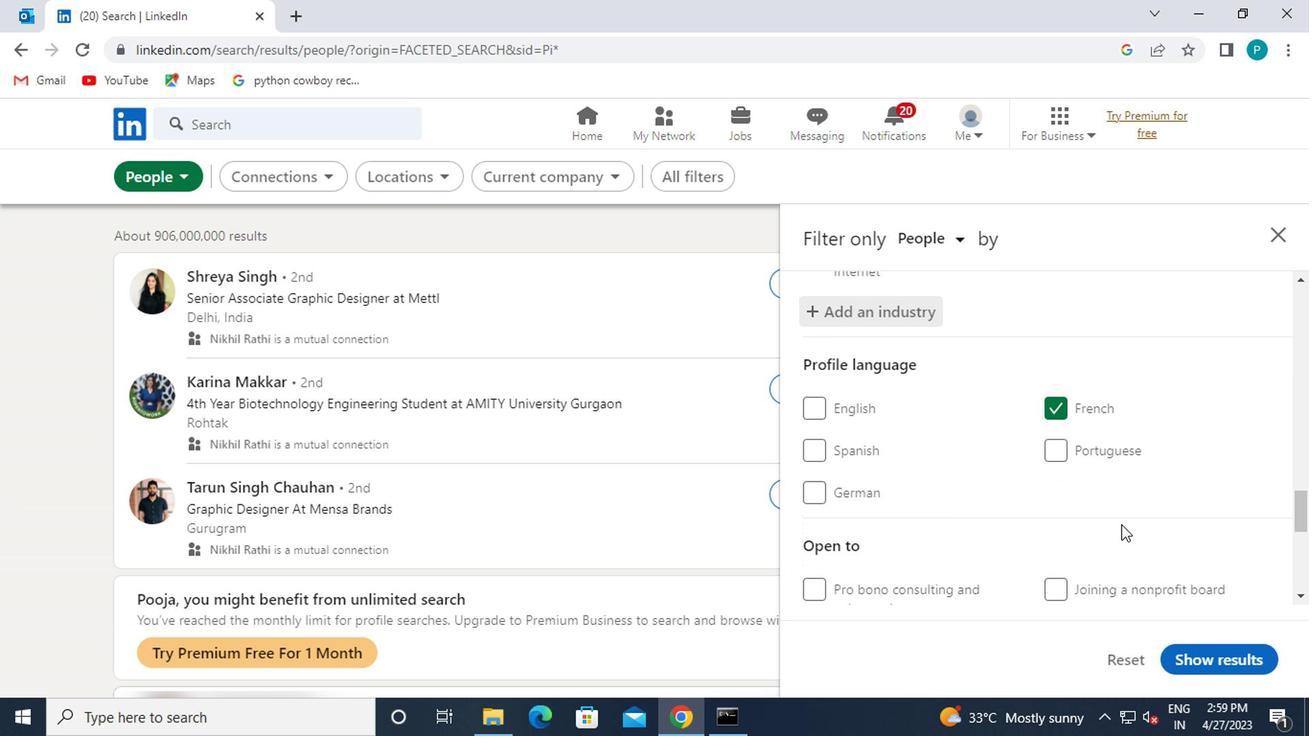 
Action: Mouse scrolled (1116, 523) with delta (0, 0)
Screenshot: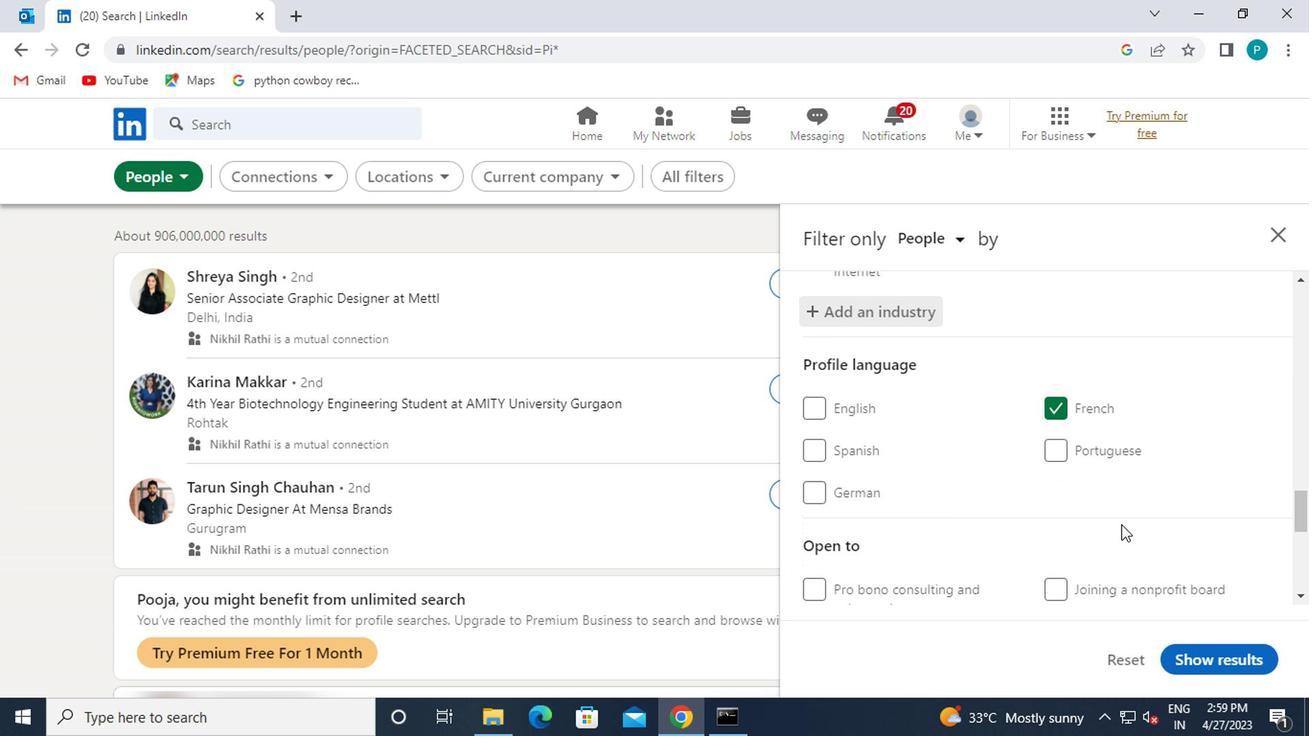 
Action: Mouse moved to (1088, 592)
Screenshot: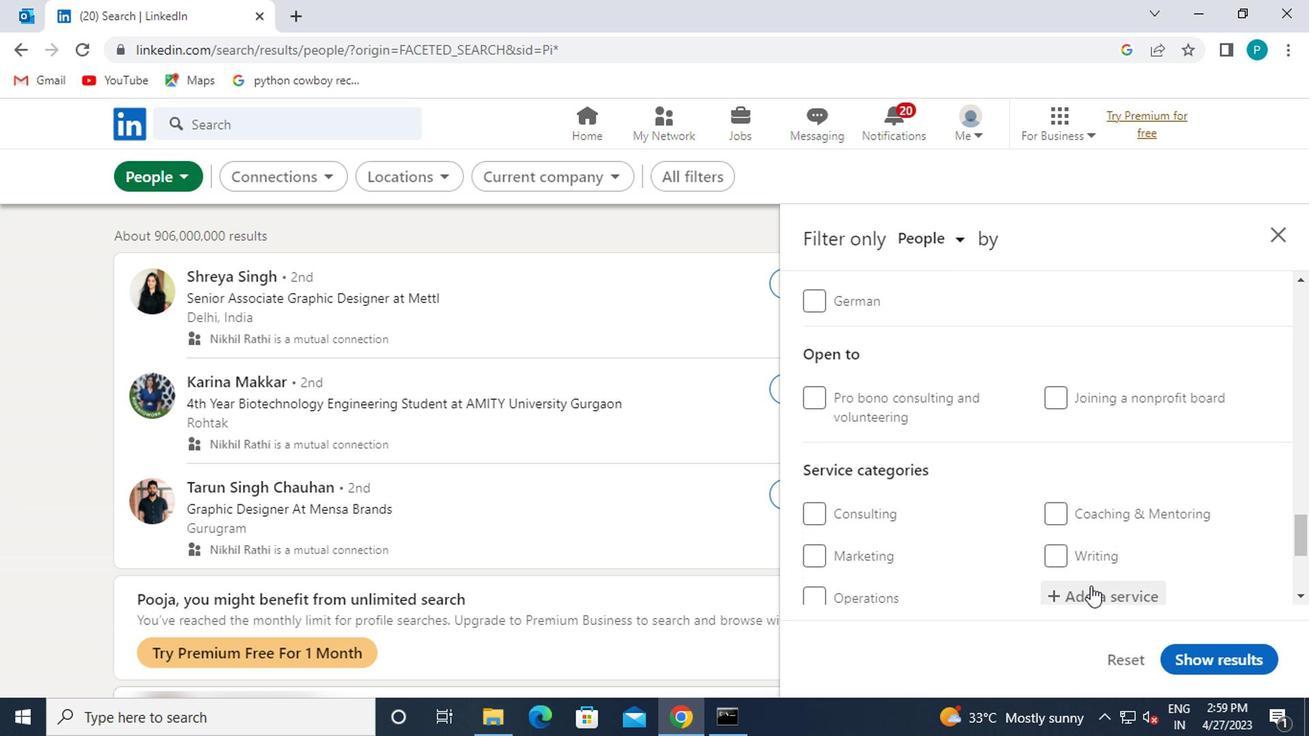 
Action: Mouse pressed left at (1088, 592)
Screenshot: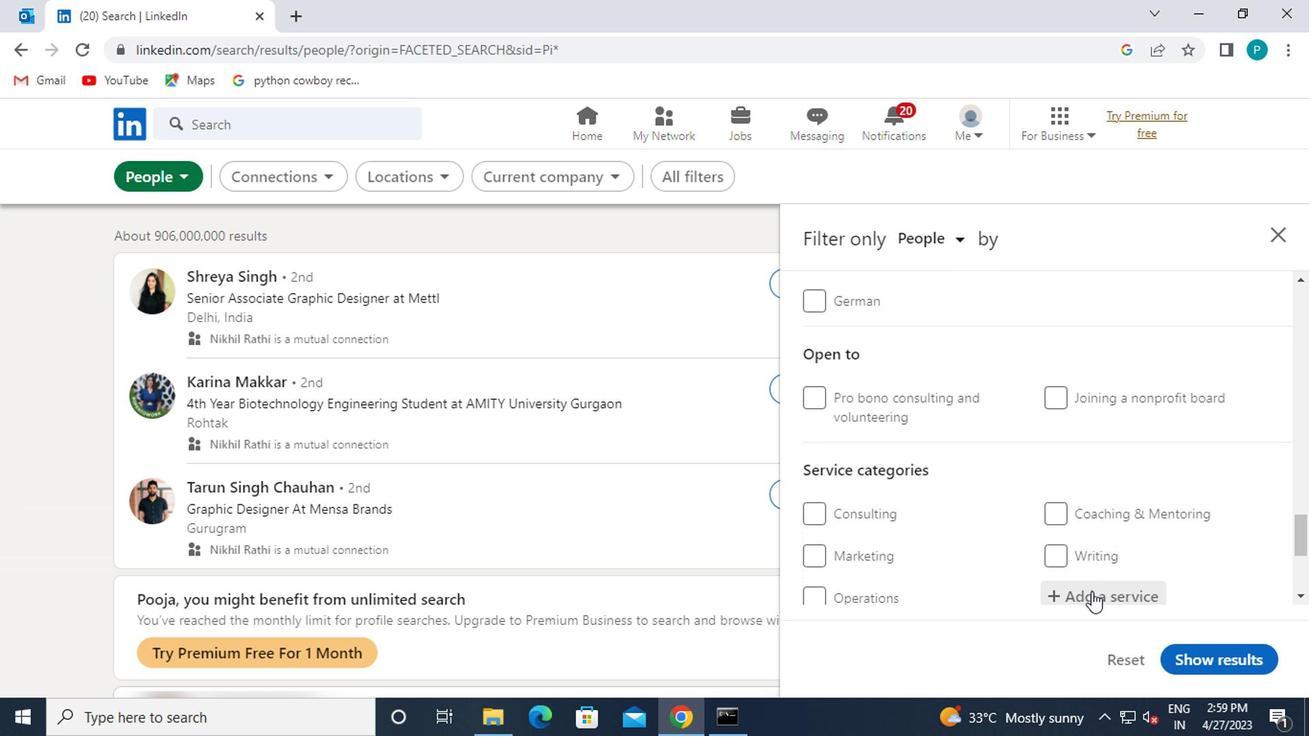 
Action: Mouse moved to (1089, 595)
Screenshot: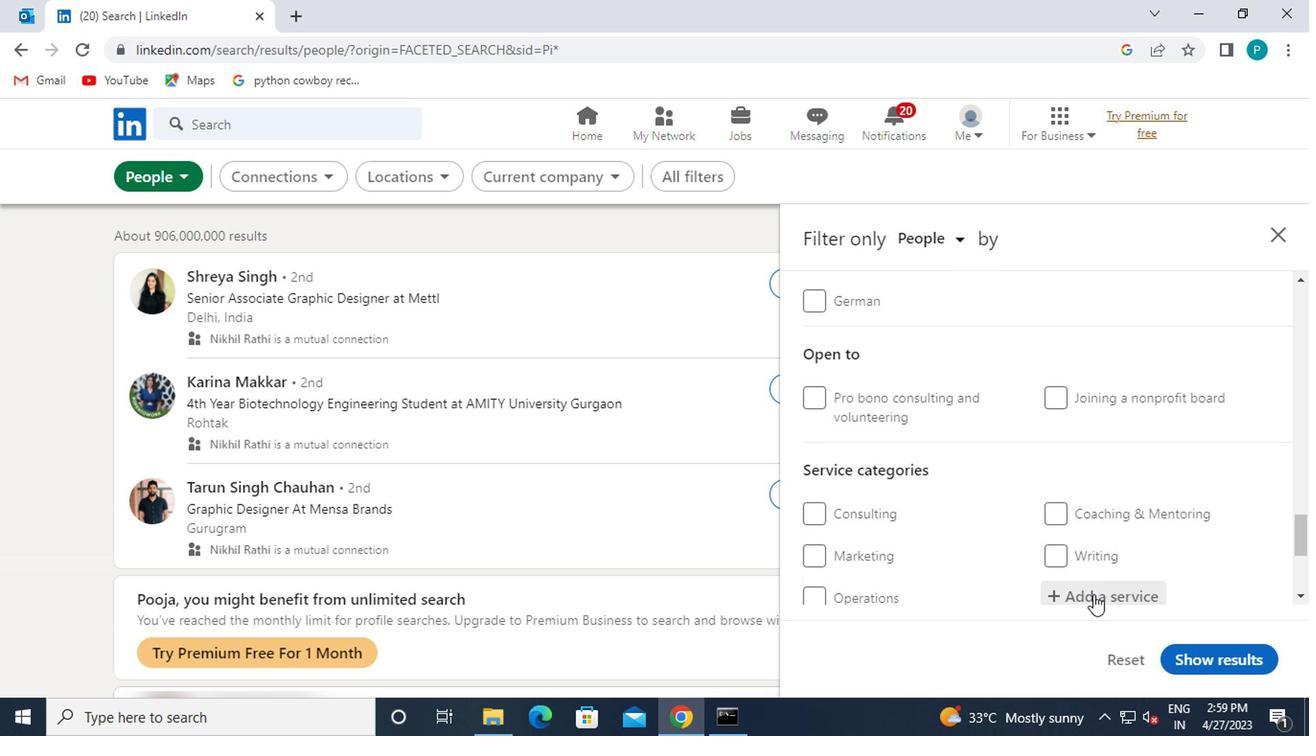 
Action: Key pressed <Key.caps_lock>M<Key.caps_lock>ANAGE
Screenshot: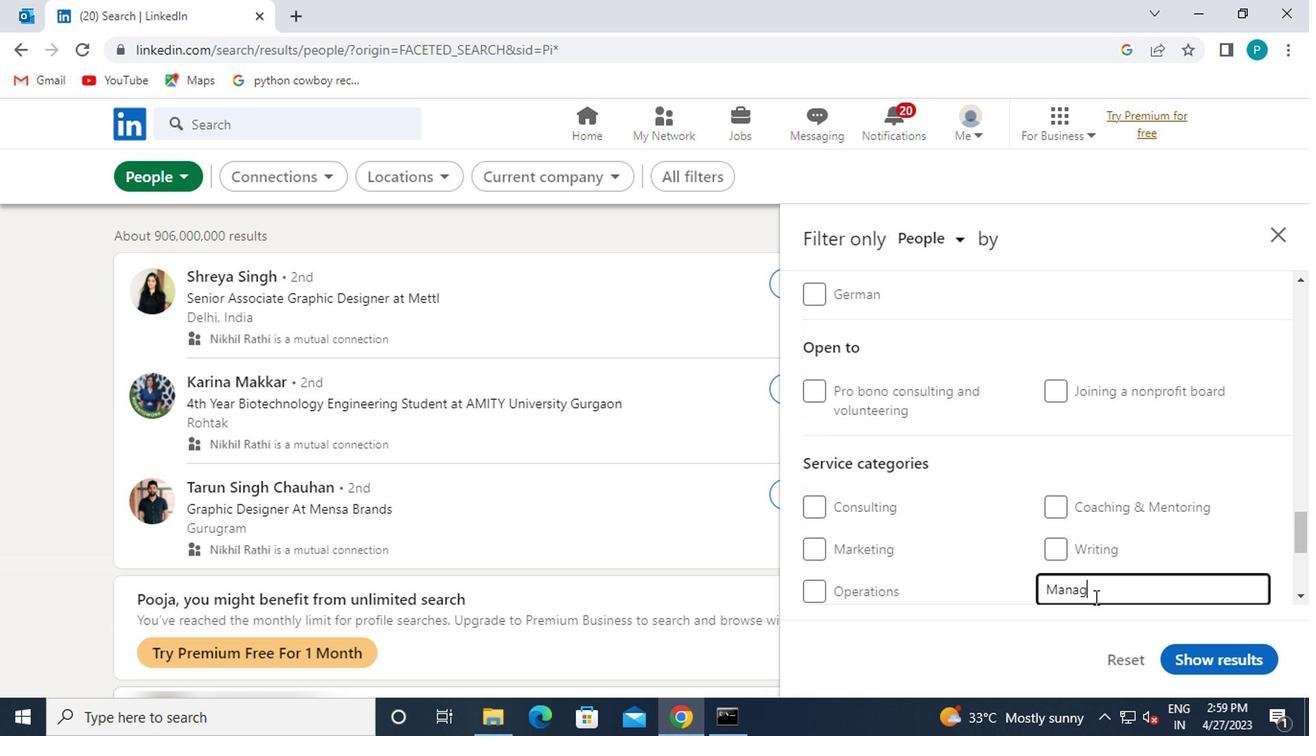 
Action: Mouse moved to (1059, 511)
Screenshot: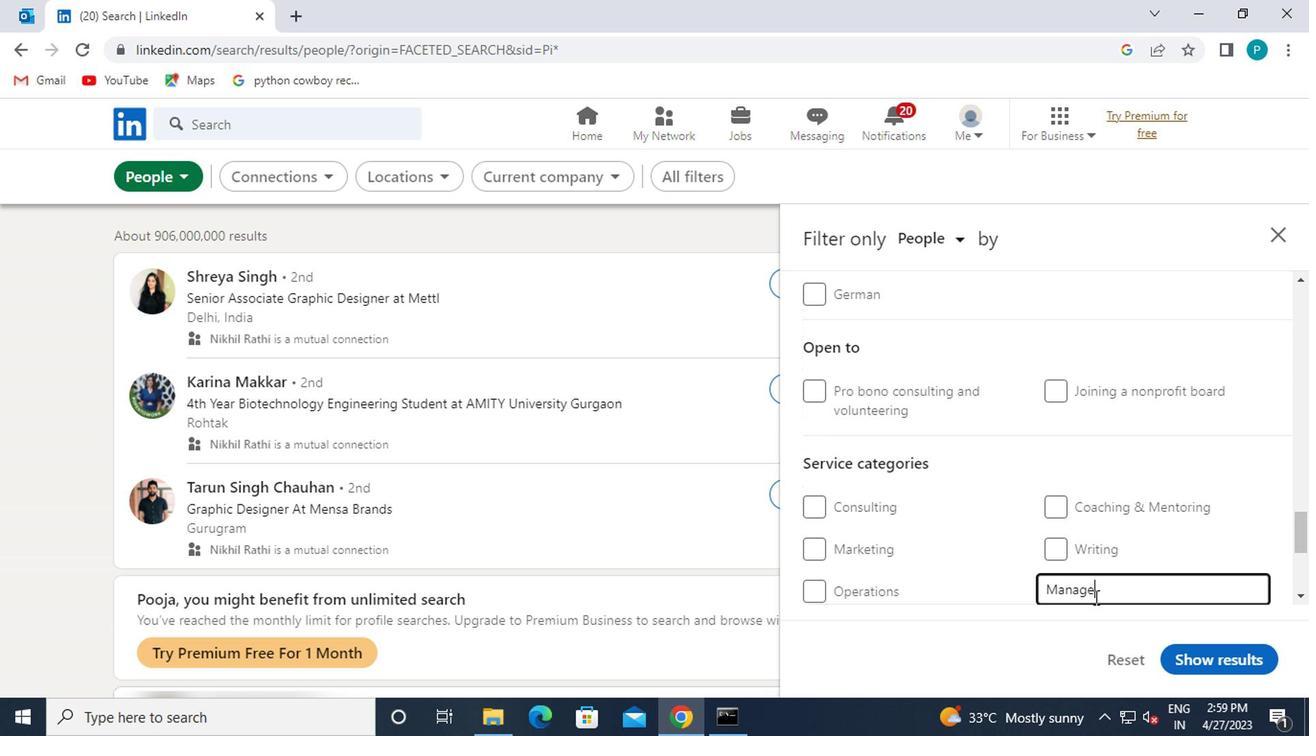 
Action: Mouse scrolled (1059, 510) with delta (0, 0)
Screenshot: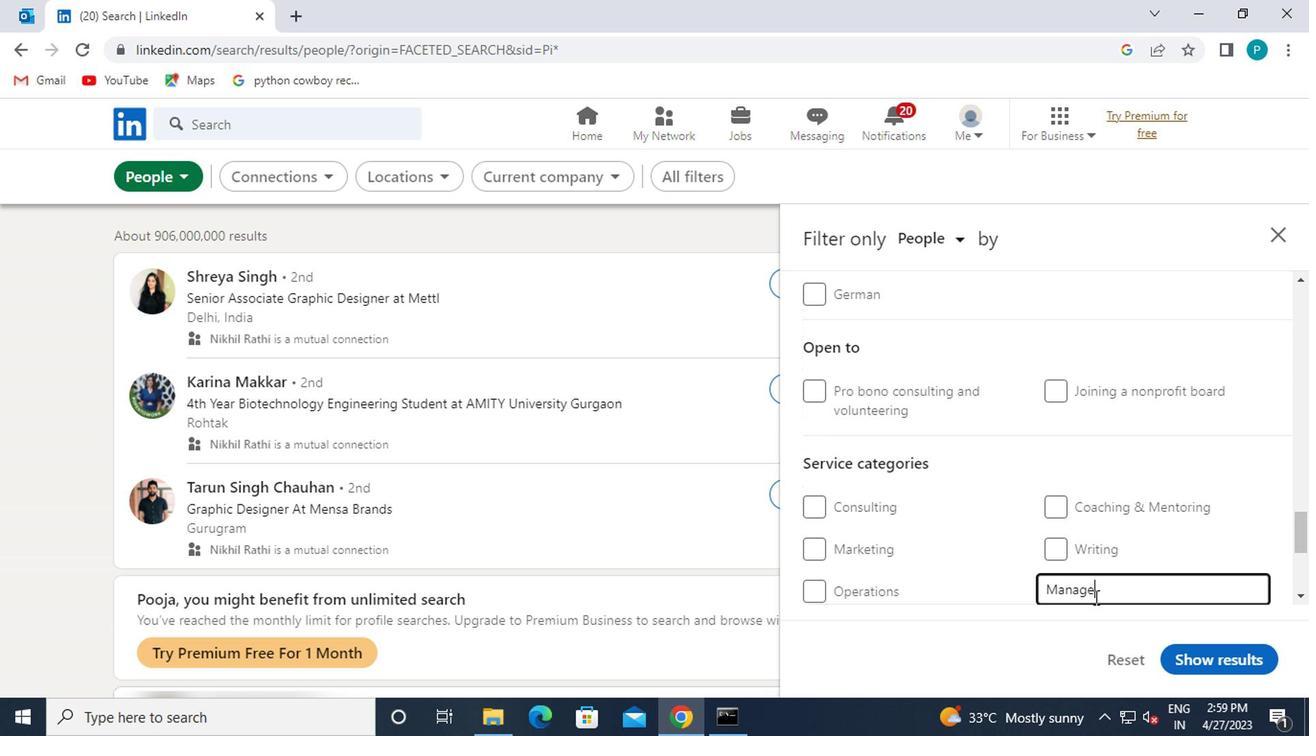 
Action: Mouse moved to (1068, 501)
Screenshot: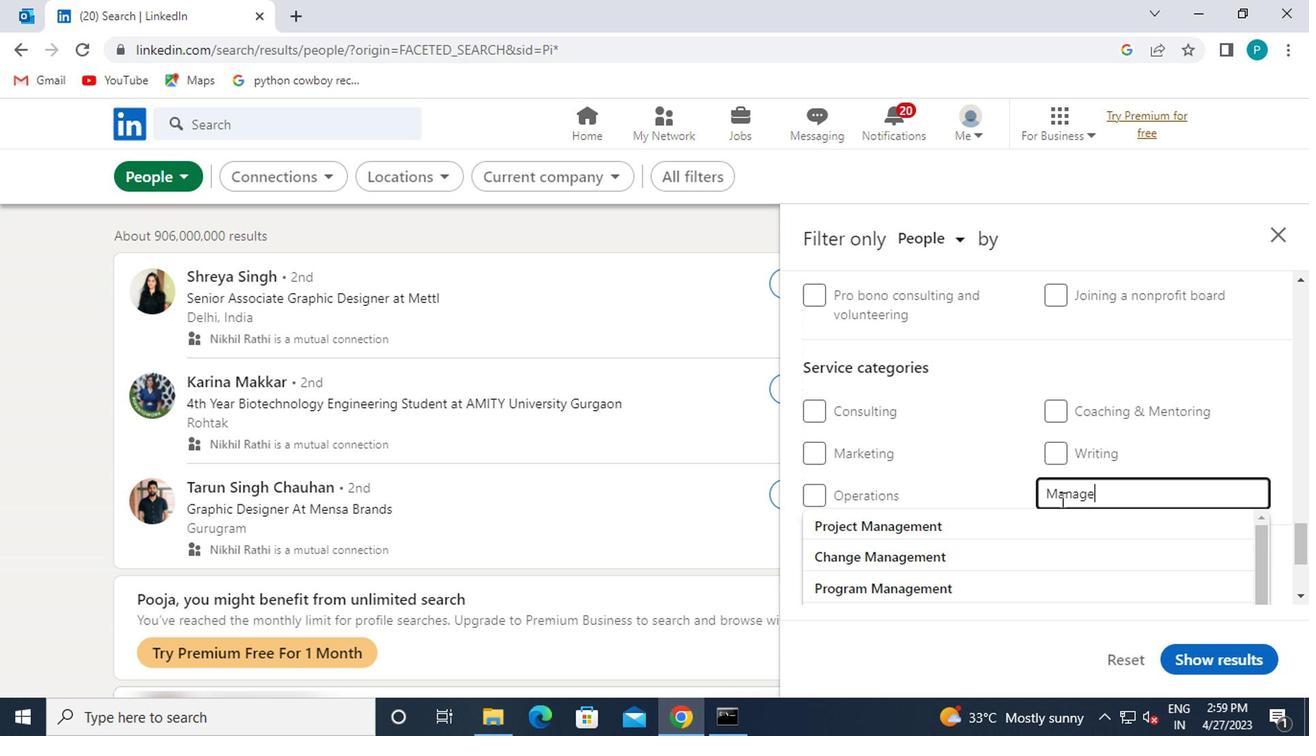 
Action: Mouse scrolled (1068, 501) with delta (0, 0)
Screenshot: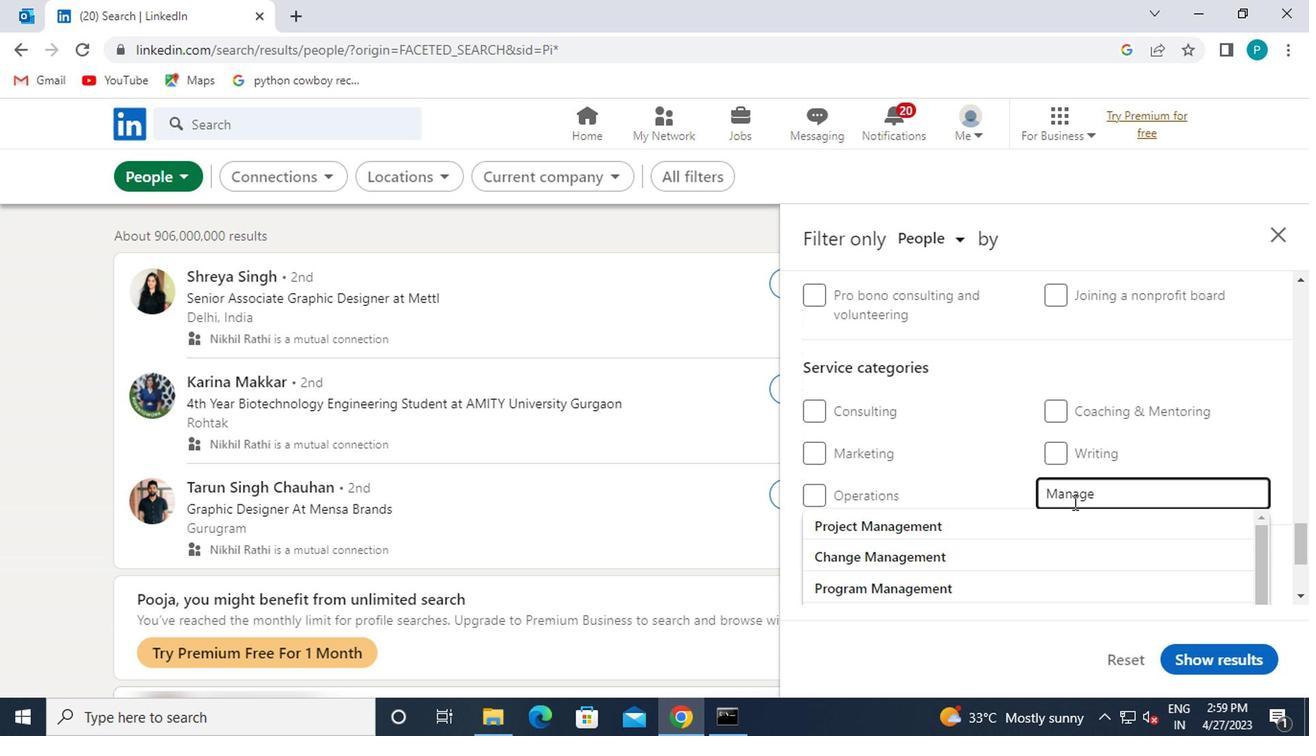 
Action: Mouse moved to (1026, 521)
Screenshot: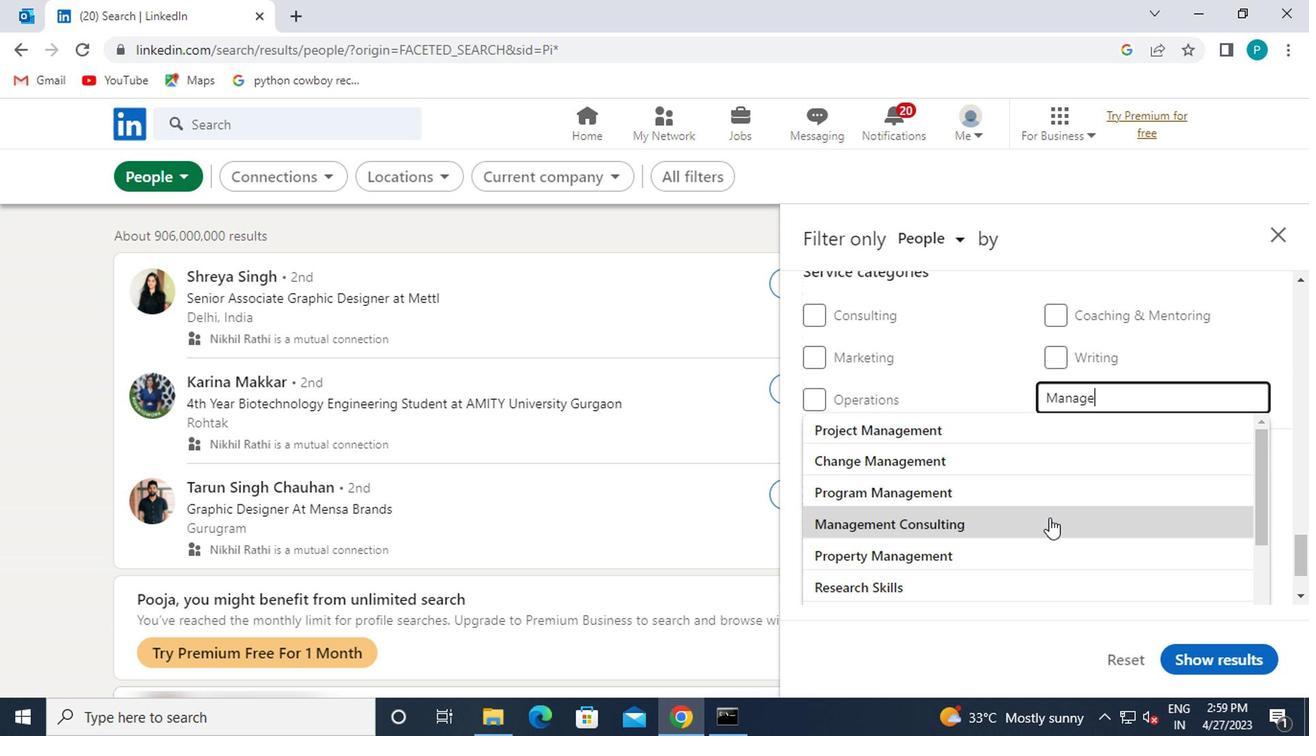 
Action: Mouse pressed left at (1026, 521)
Screenshot: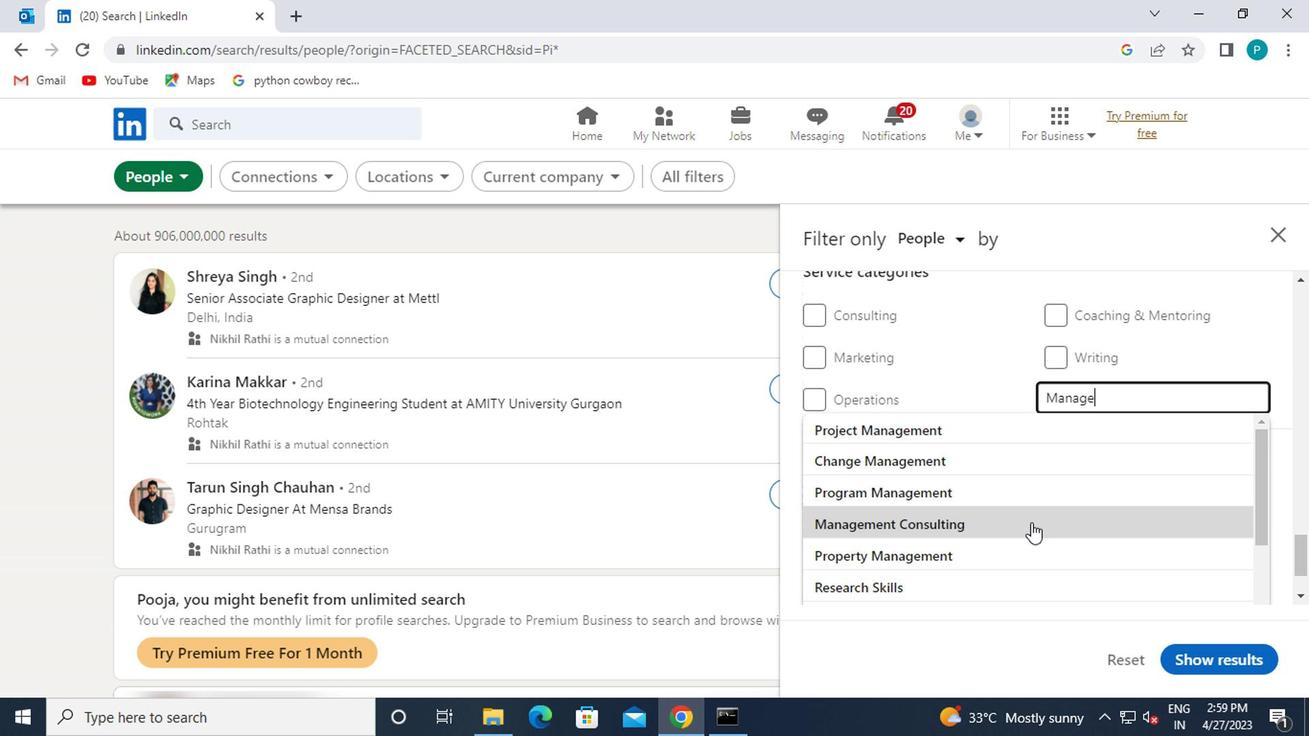 
Action: Mouse moved to (984, 492)
Screenshot: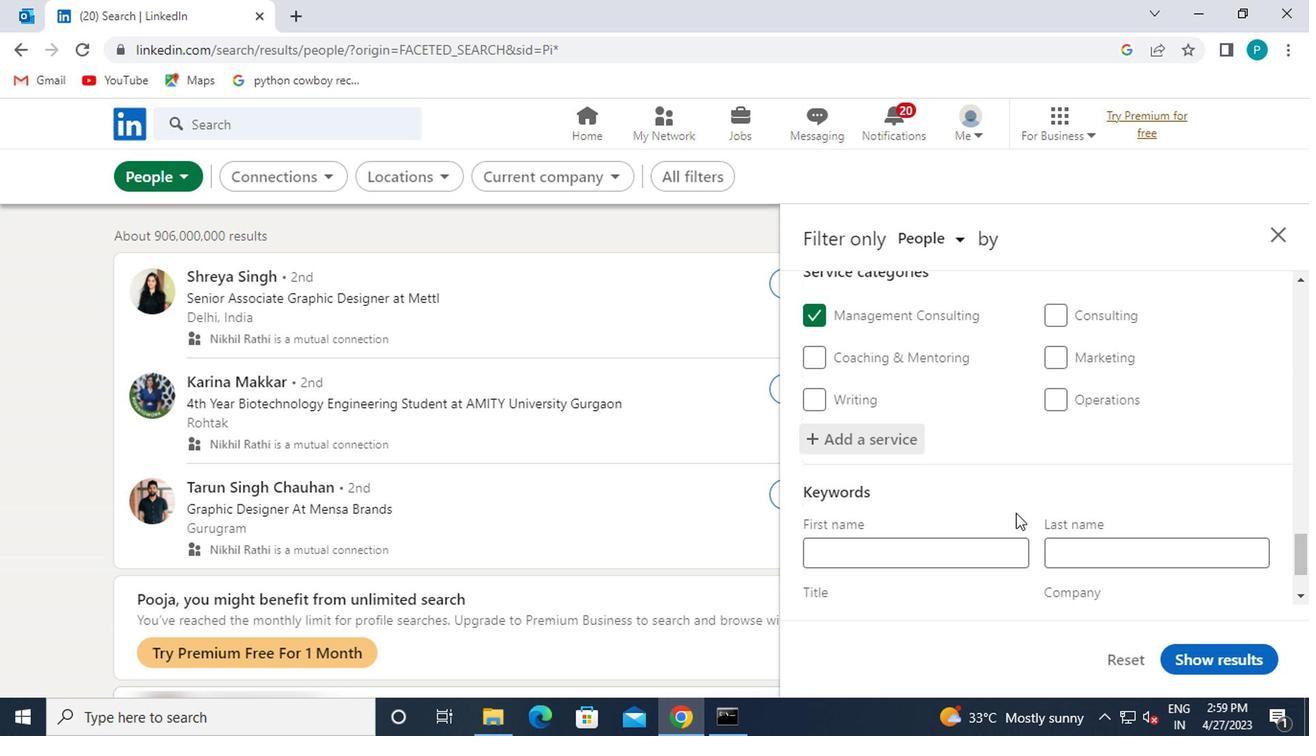 
Action: Mouse scrolled (984, 491) with delta (0, 0)
Screenshot: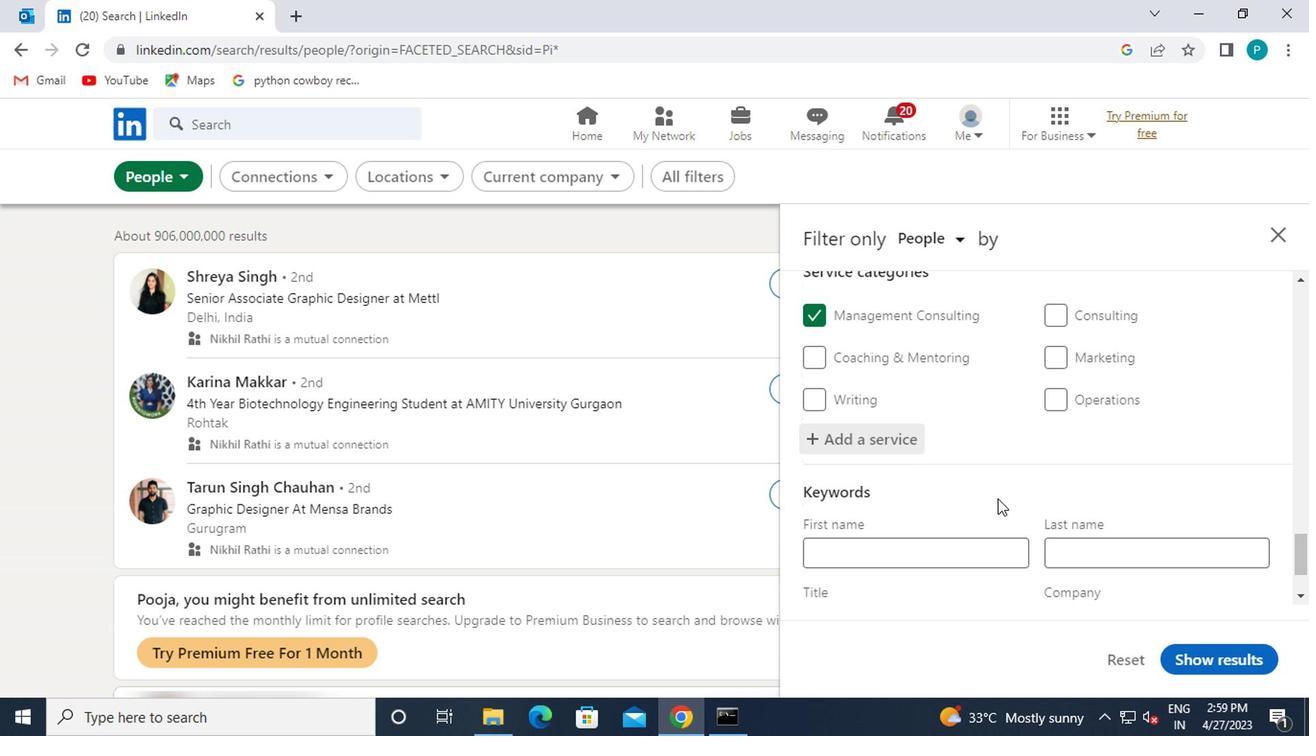 
Action: Mouse scrolled (984, 491) with delta (0, 0)
Screenshot: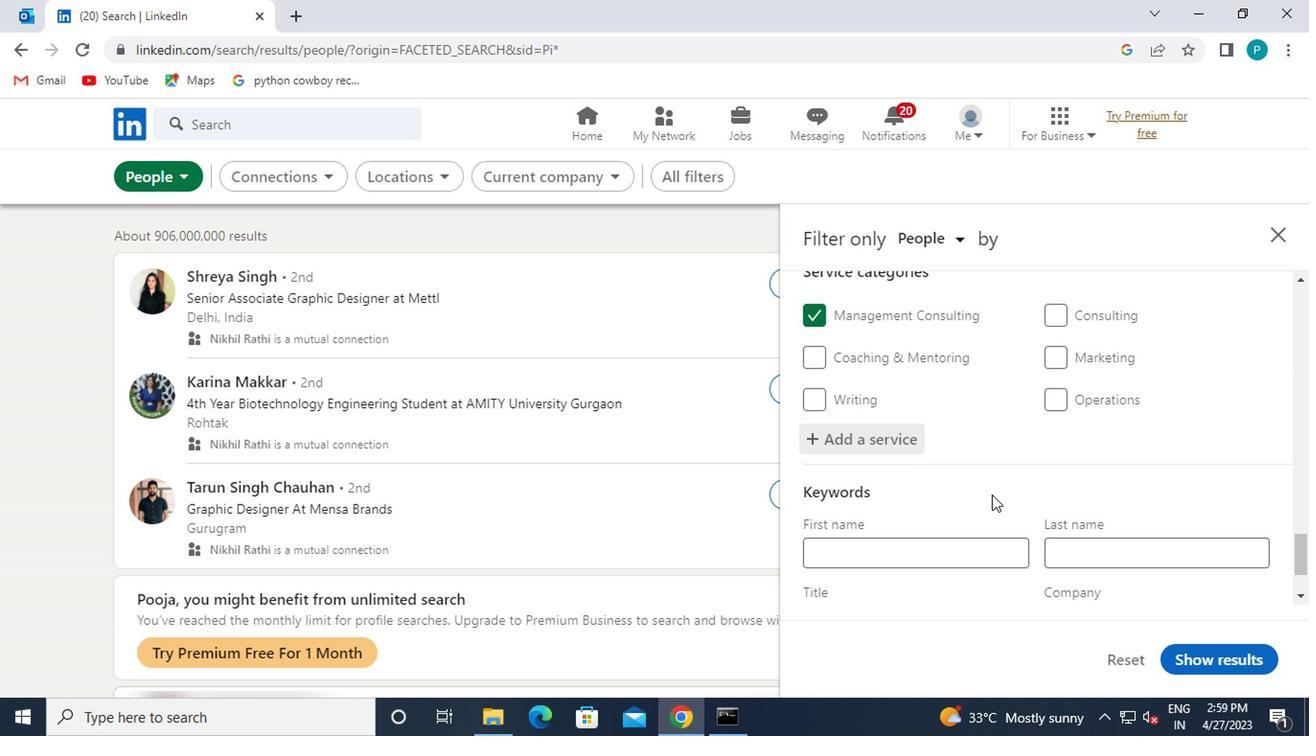 
Action: Mouse scrolled (984, 491) with delta (0, 0)
Screenshot: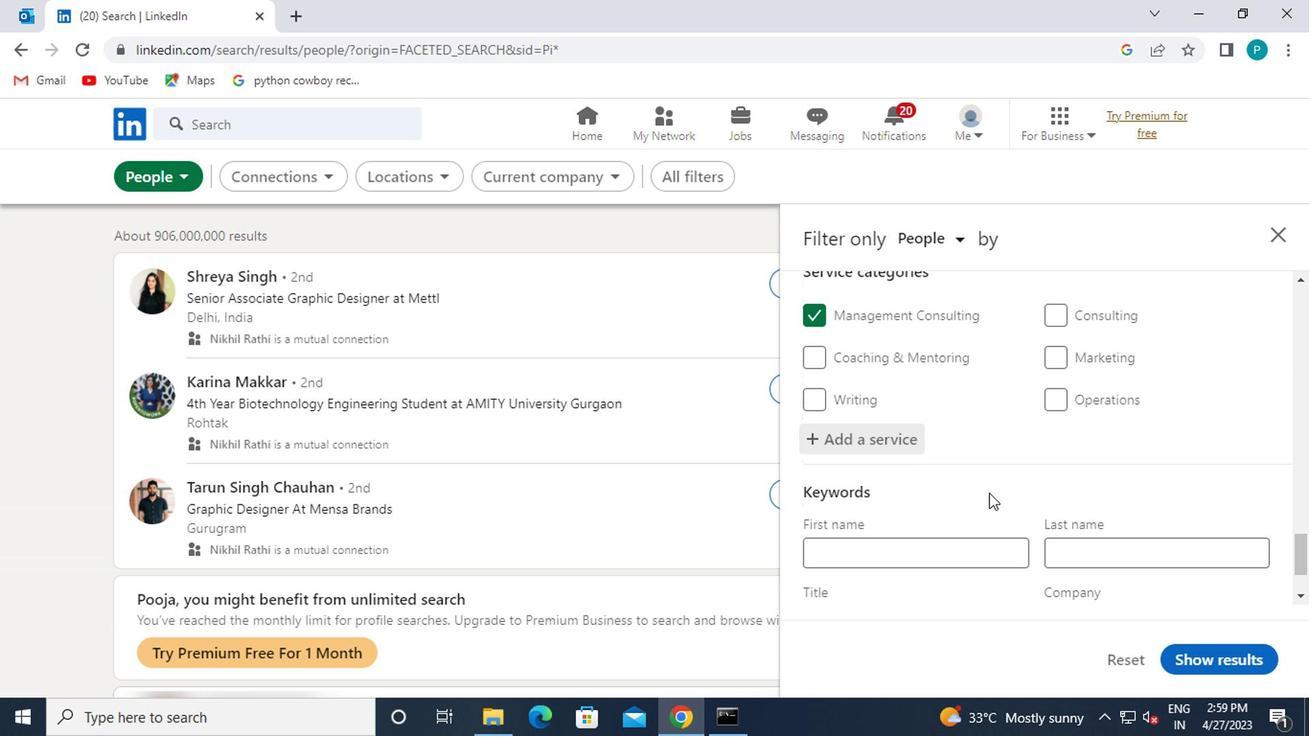 
Action: Mouse moved to (937, 507)
Screenshot: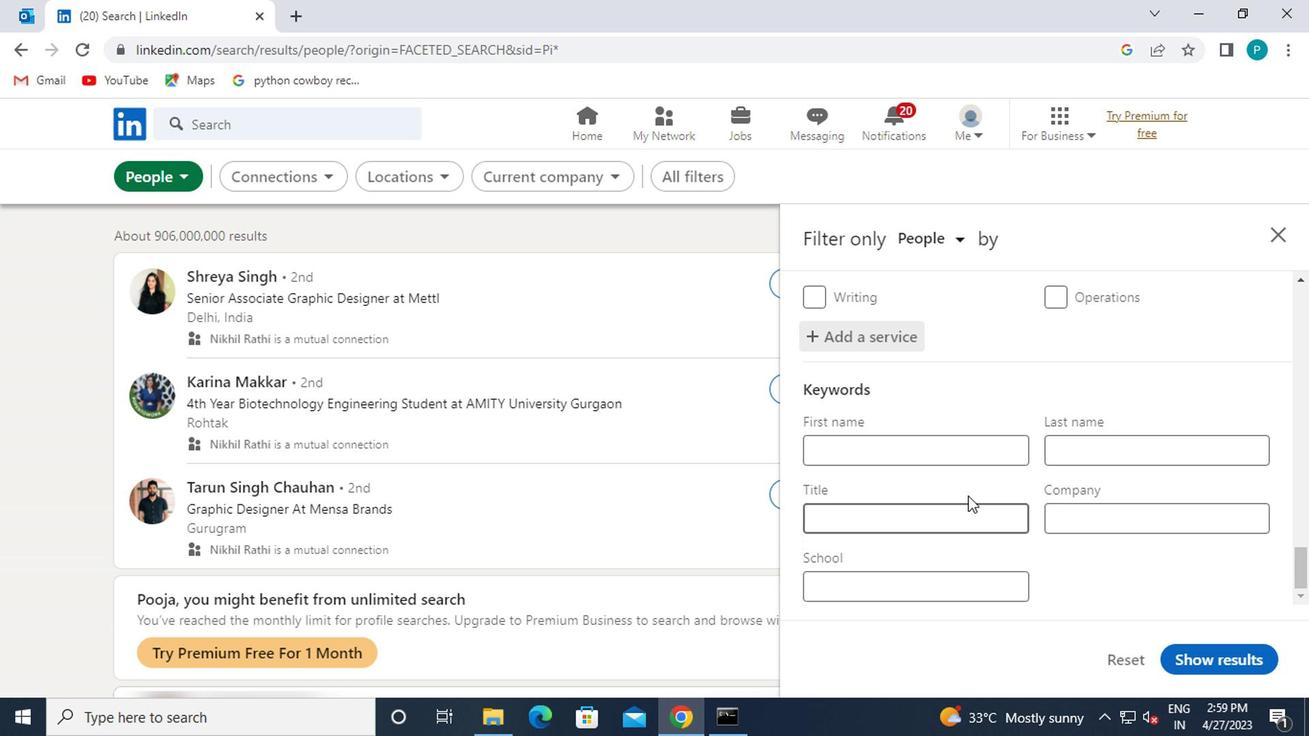 
Action: Mouse pressed left at (937, 507)
Screenshot: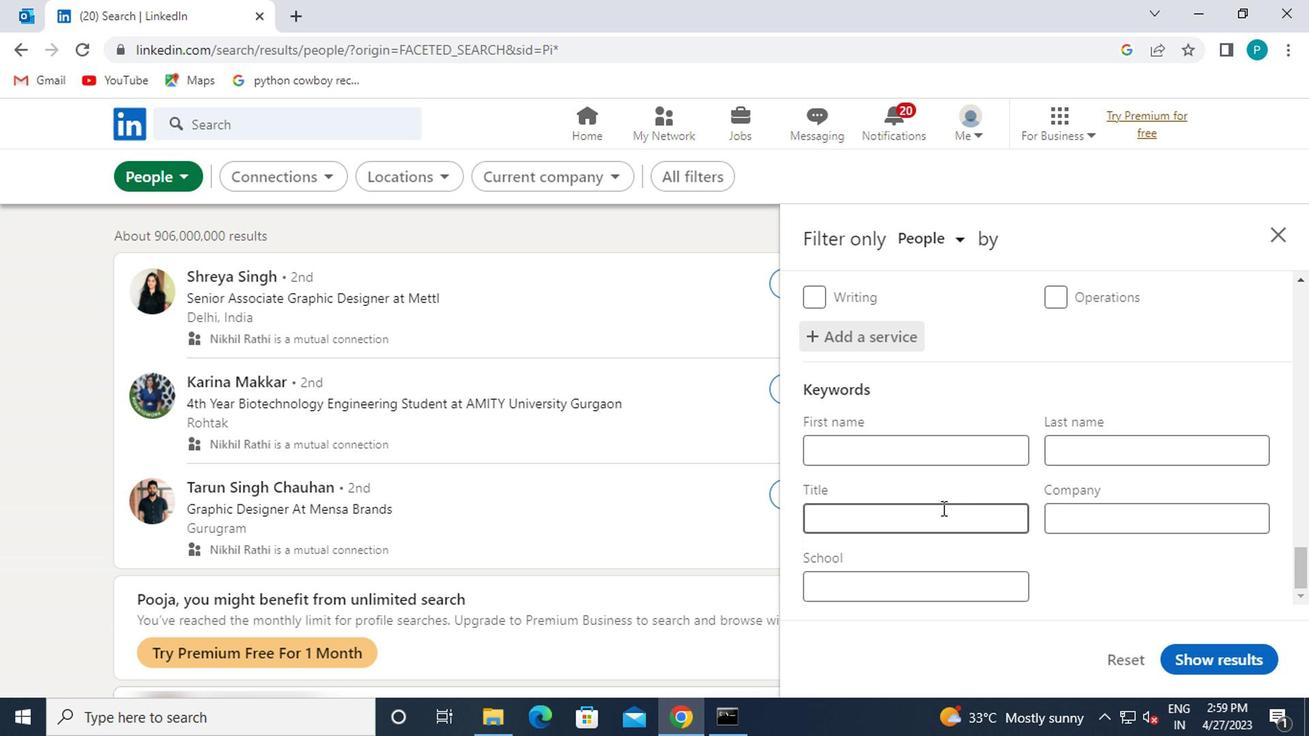 
Action: Key pressed <Key.caps_lock>F<Key.caps_lock>INANCE<Key.space><Key.caps_lock>M<Key.caps_lock>ANAGER
Screenshot: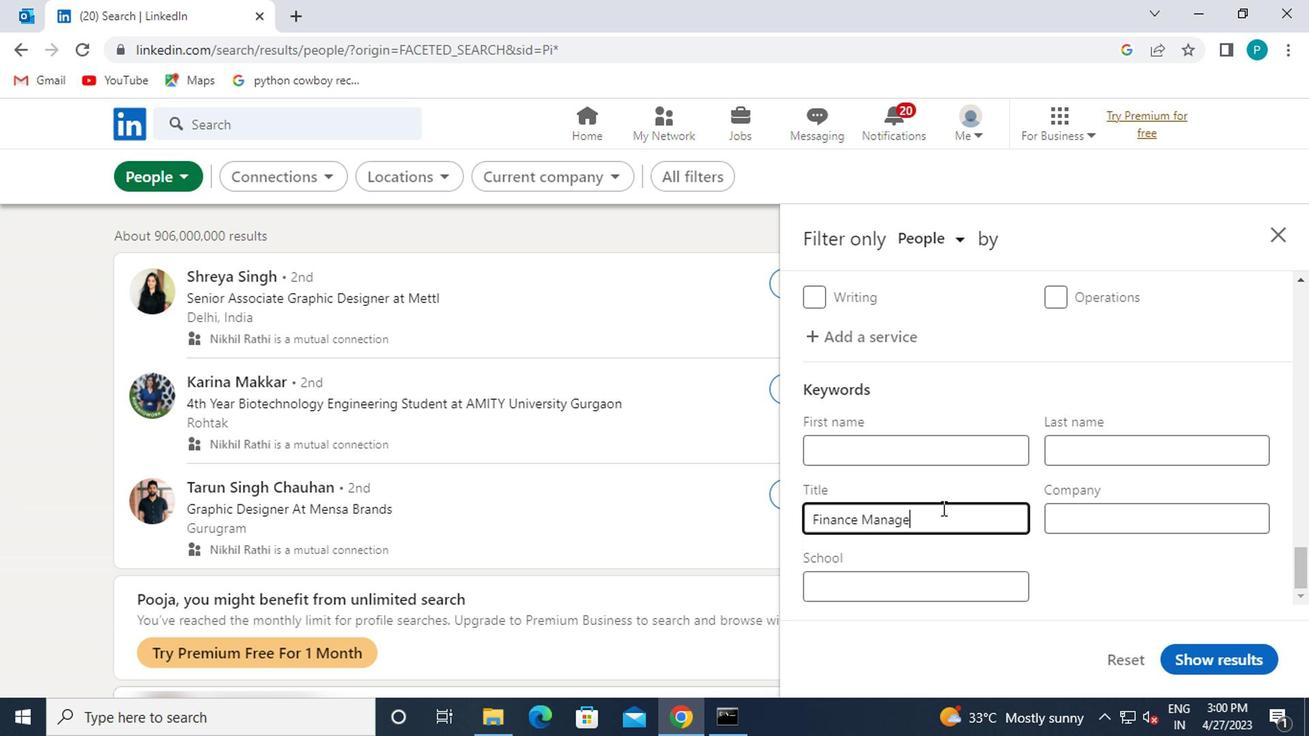 
Action: Mouse moved to (1175, 660)
Screenshot: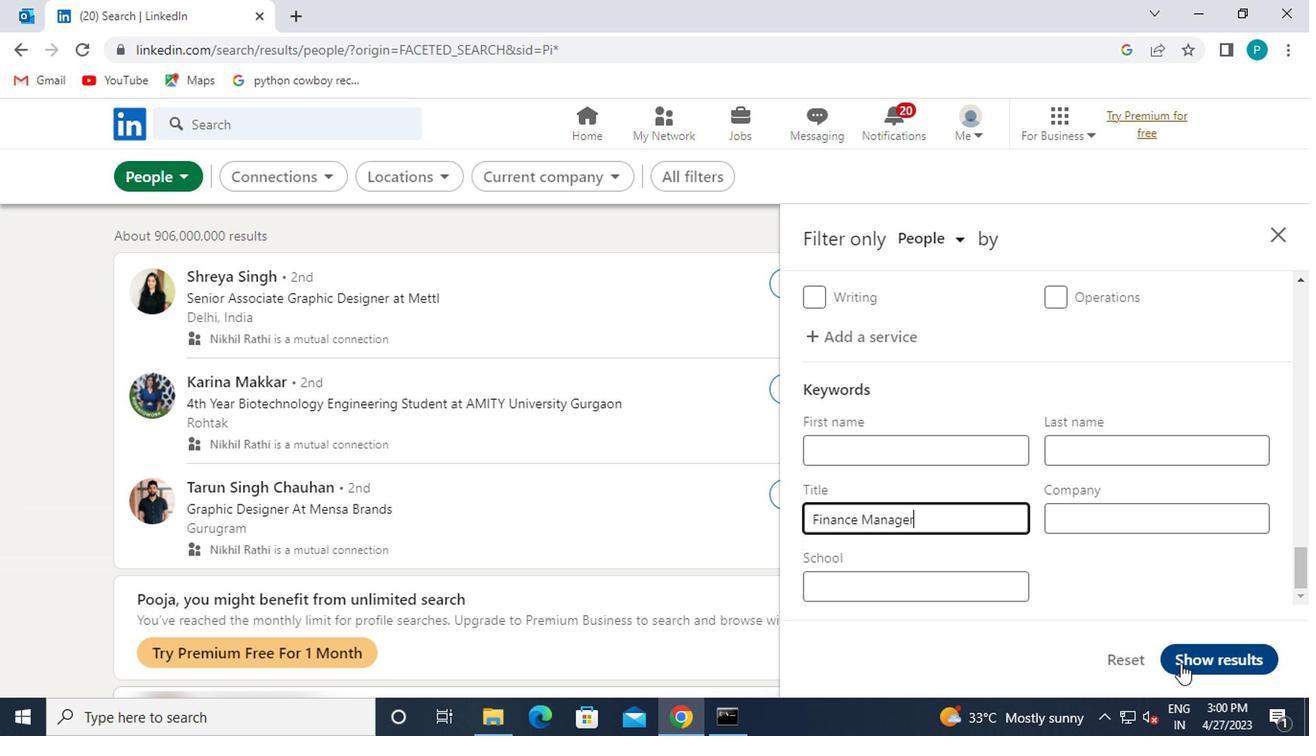 
Action: Mouse pressed left at (1175, 660)
Screenshot: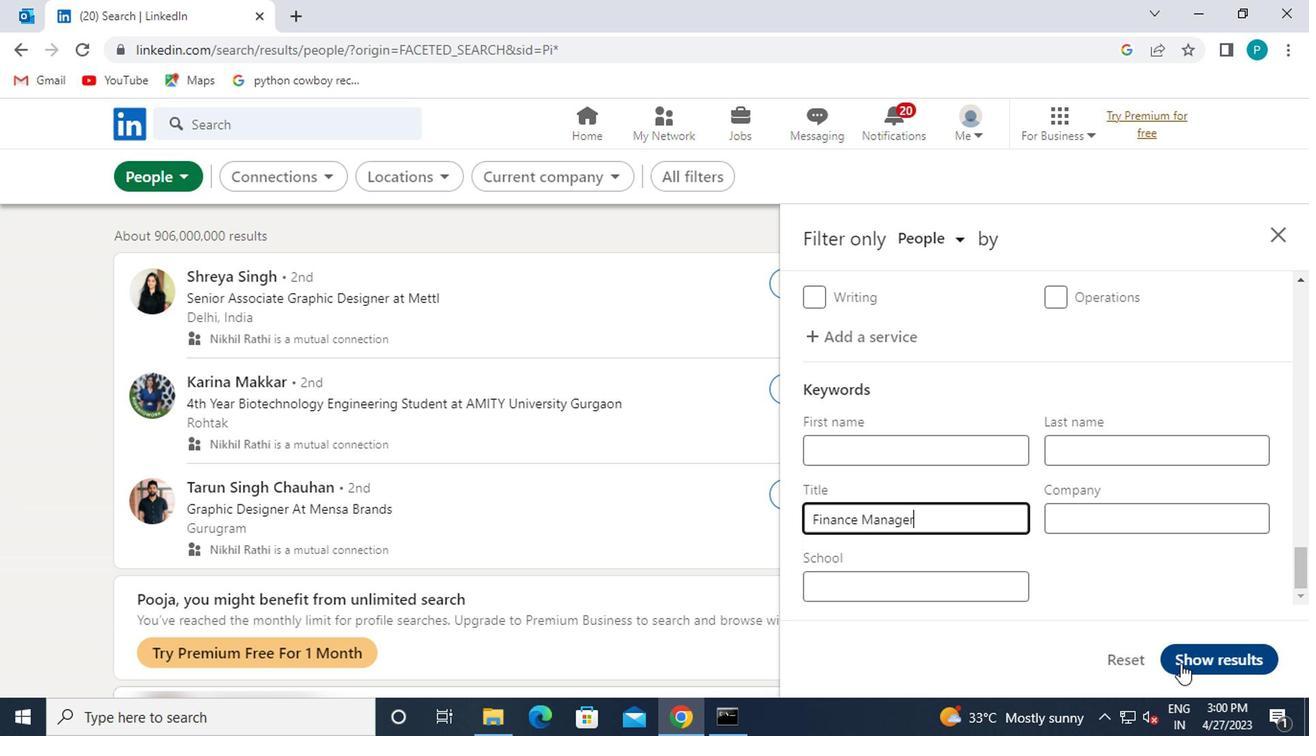 
